 Task: Find connections with filter location Altenburg with filter topic #Recruitingwith filter profile language German with filter current company Trelleborg Group with filter school National Institute of Technology, Tiruchirappalli with filter industry Armed Forces with filter service category Telecommunications with filter keywords title School Counselor
Action: Mouse moved to (621, 82)
Screenshot: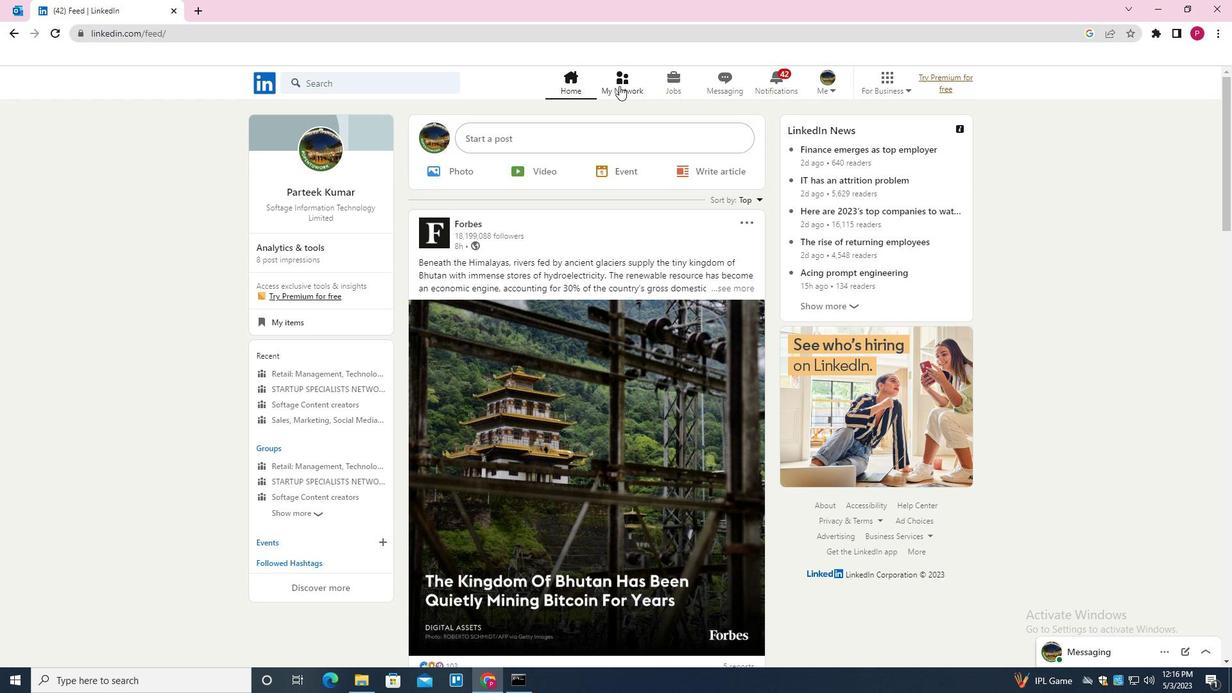 
Action: Mouse pressed left at (621, 82)
Screenshot: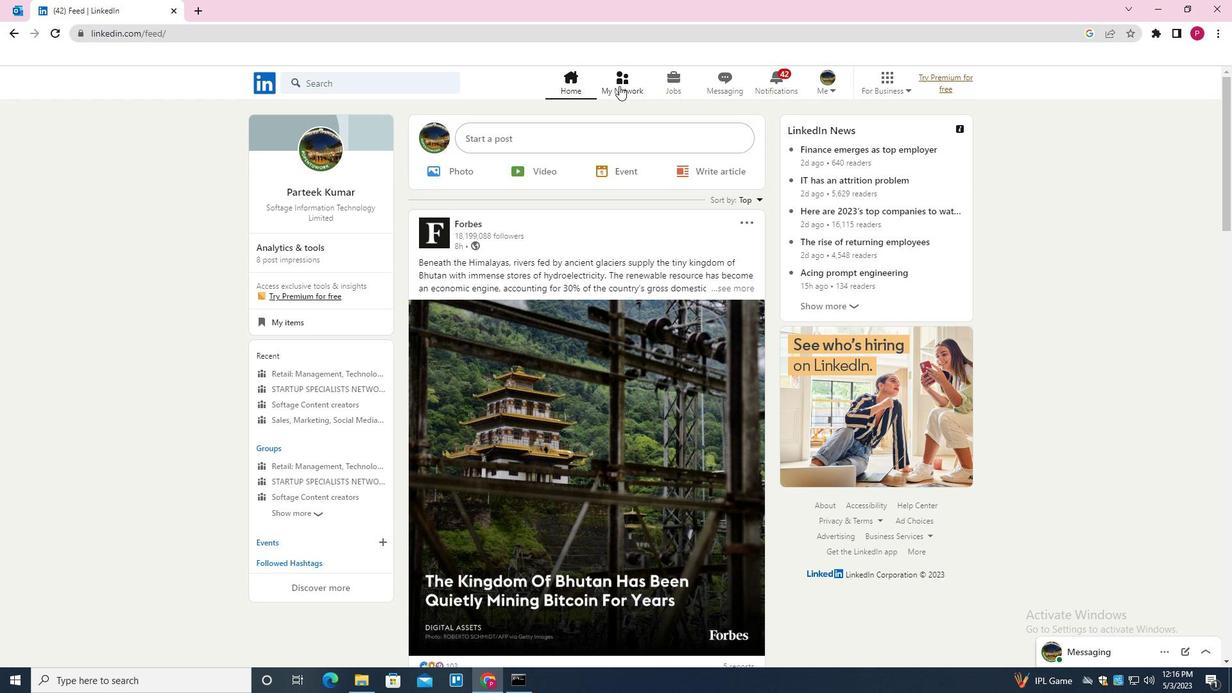 
Action: Mouse moved to (386, 158)
Screenshot: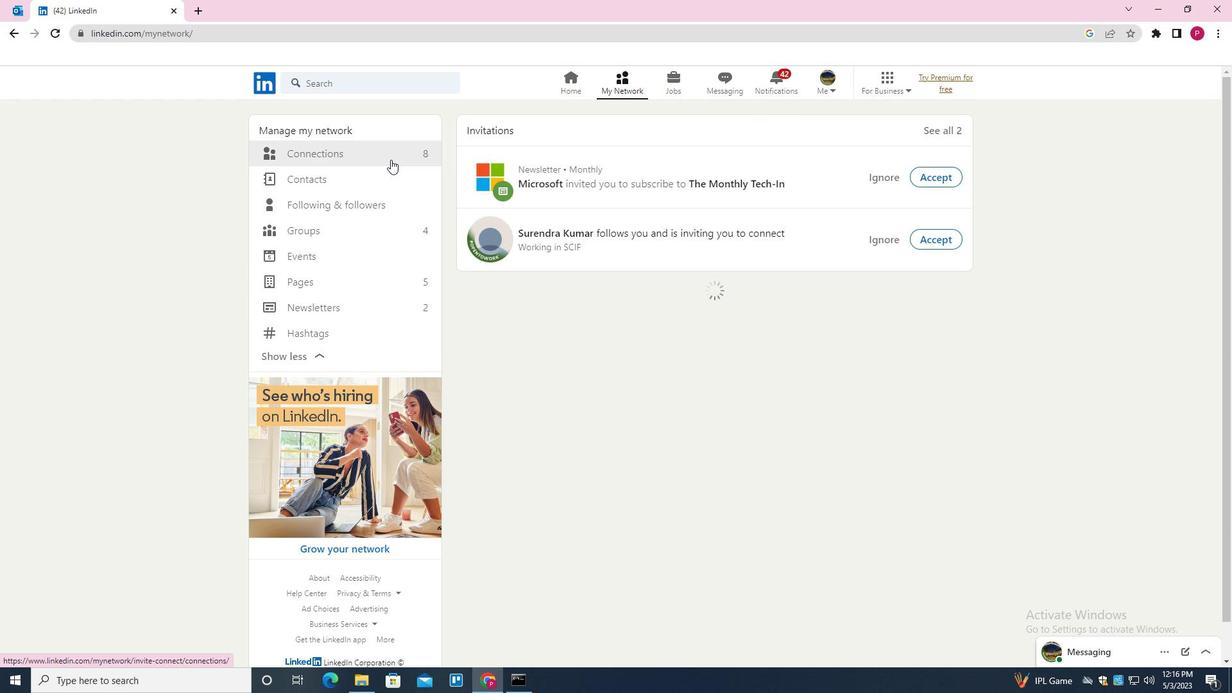 
Action: Mouse pressed left at (386, 158)
Screenshot: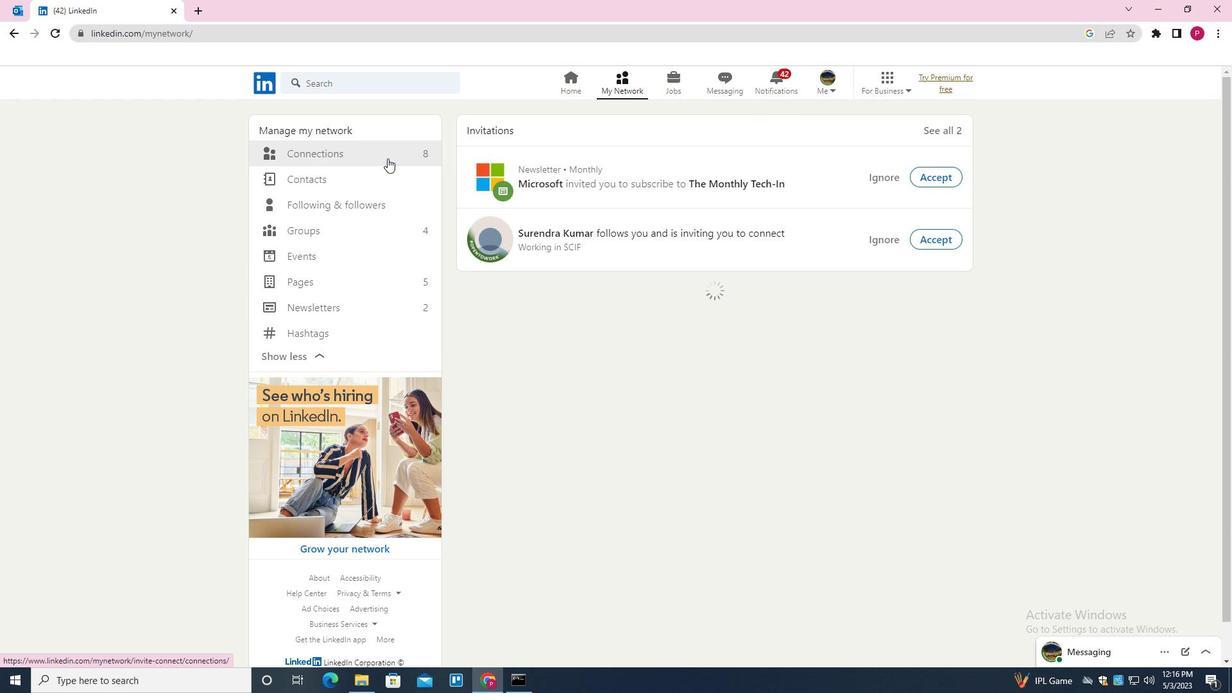 
Action: Mouse moved to (702, 151)
Screenshot: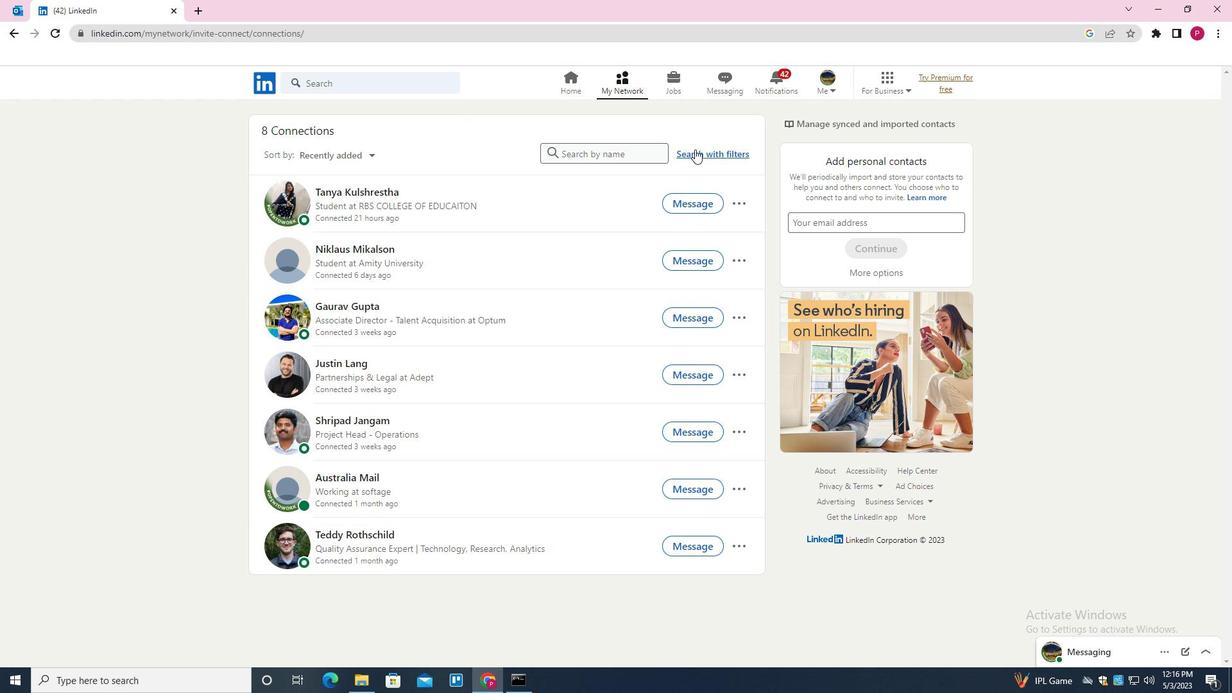 
Action: Mouse pressed left at (702, 151)
Screenshot: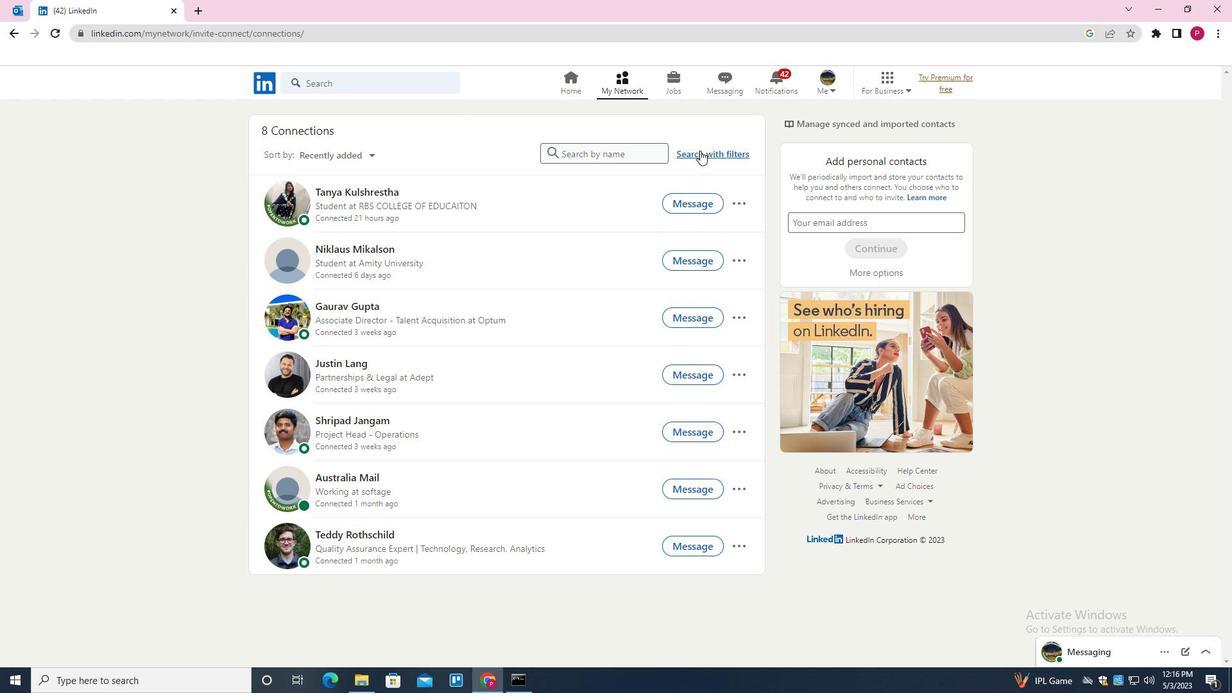 
Action: Mouse moved to (653, 115)
Screenshot: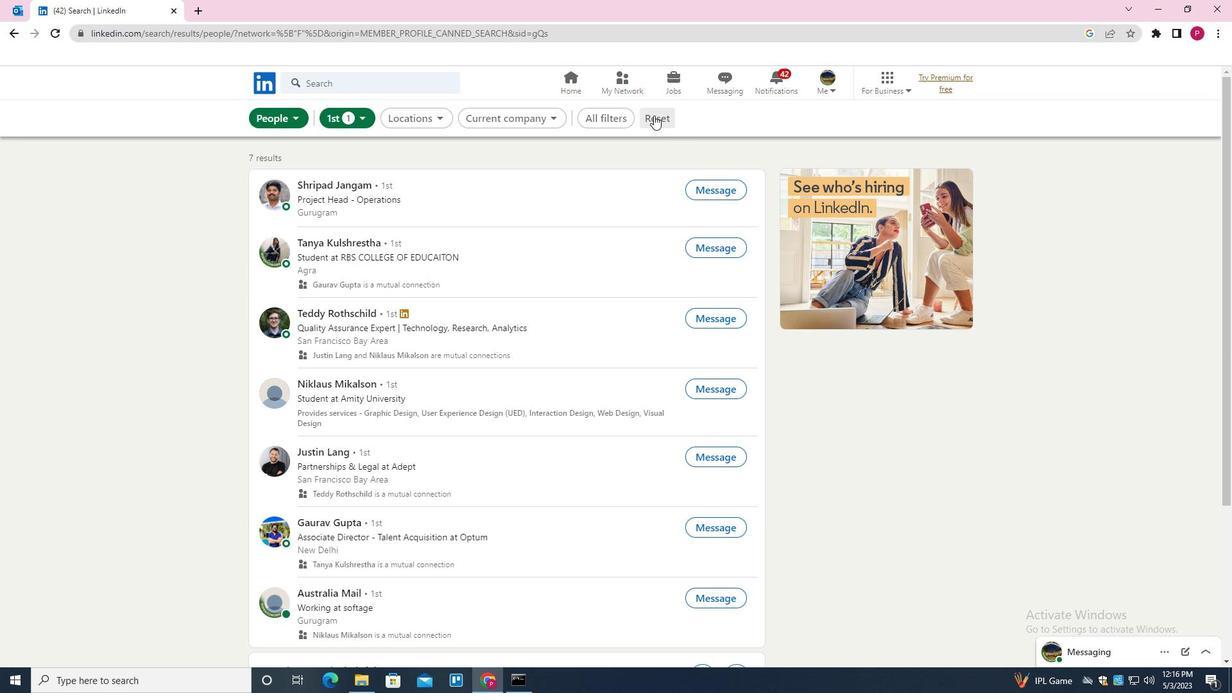 
Action: Mouse pressed left at (653, 115)
Screenshot: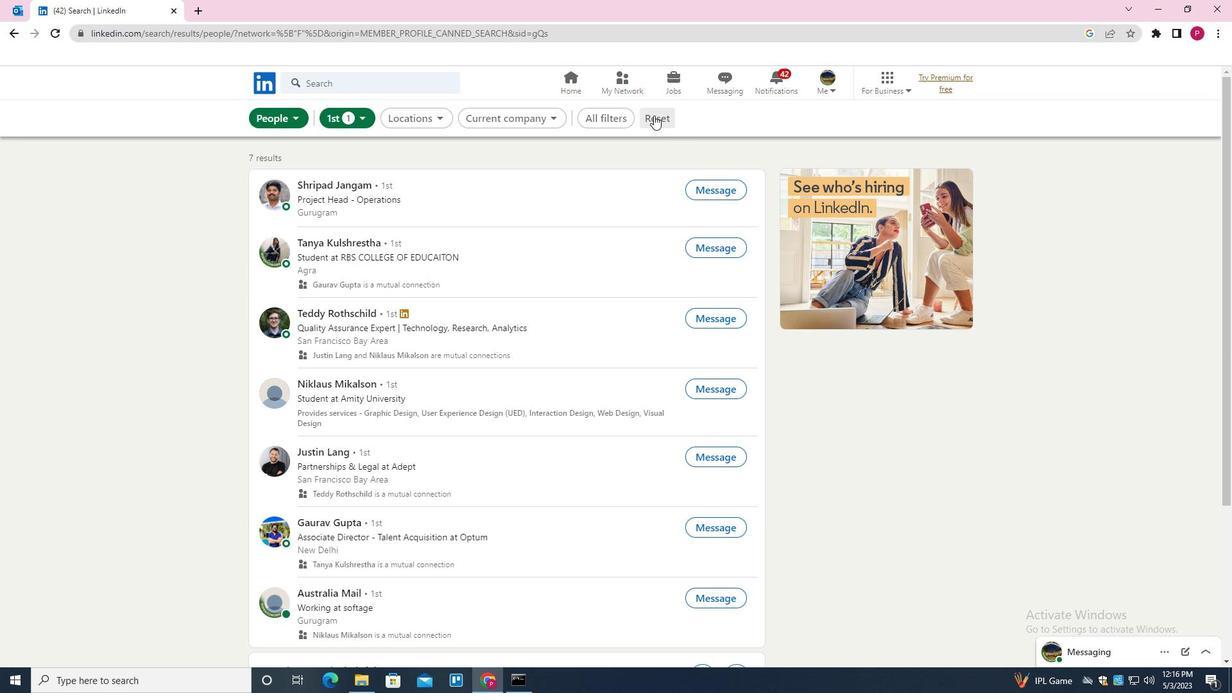 
Action: Mouse moved to (631, 117)
Screenshot: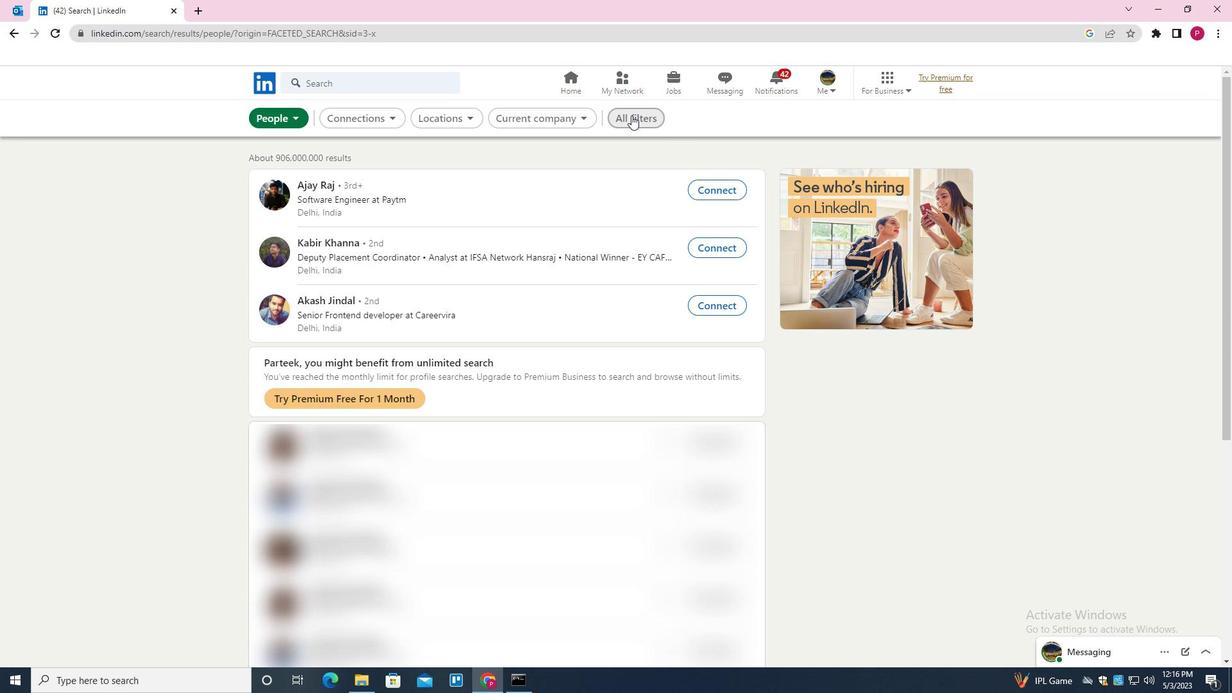 
Action: Mouse pressed left at (631, 117)
Screenshot: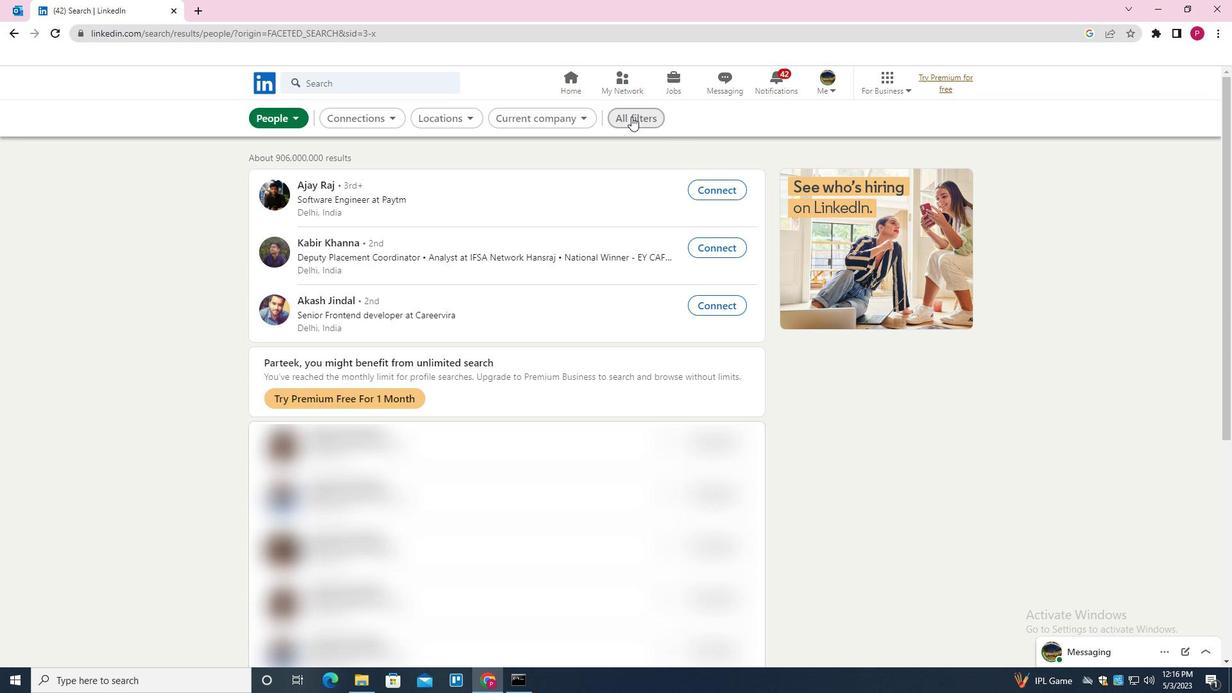 
Action: Mouse moved to (951, 287)
Screenshot: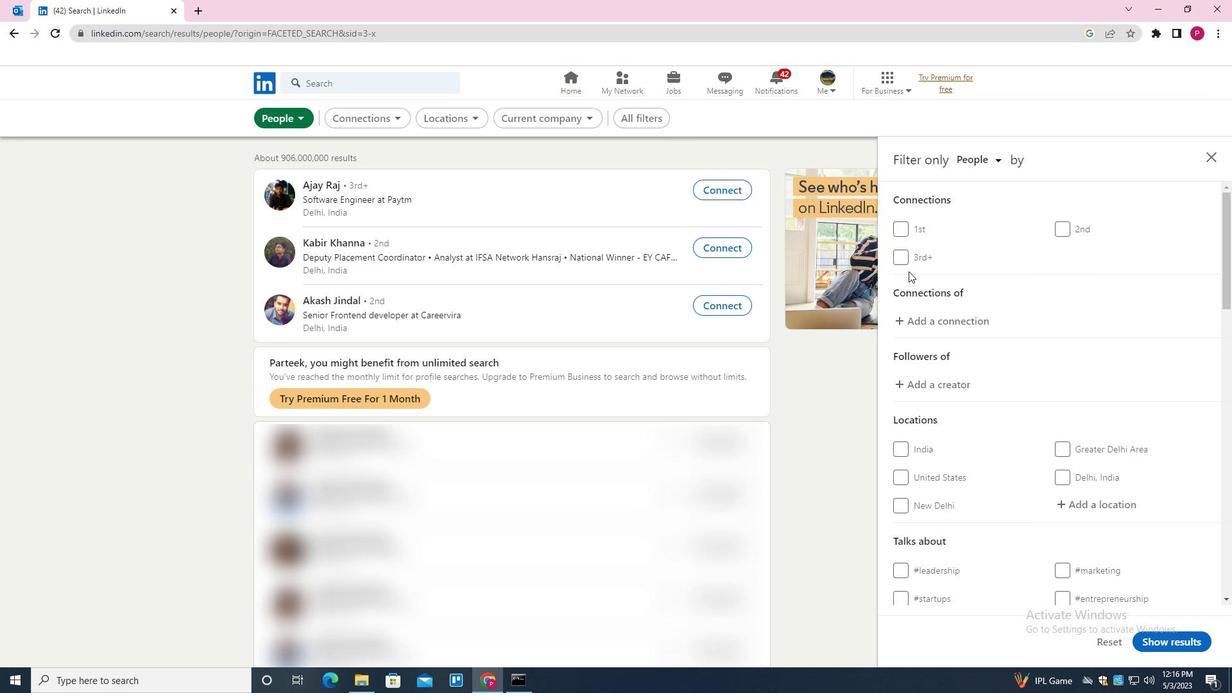 
Action: Mouse scrolled (951, 286) with delta (0, 0)
Screenshot: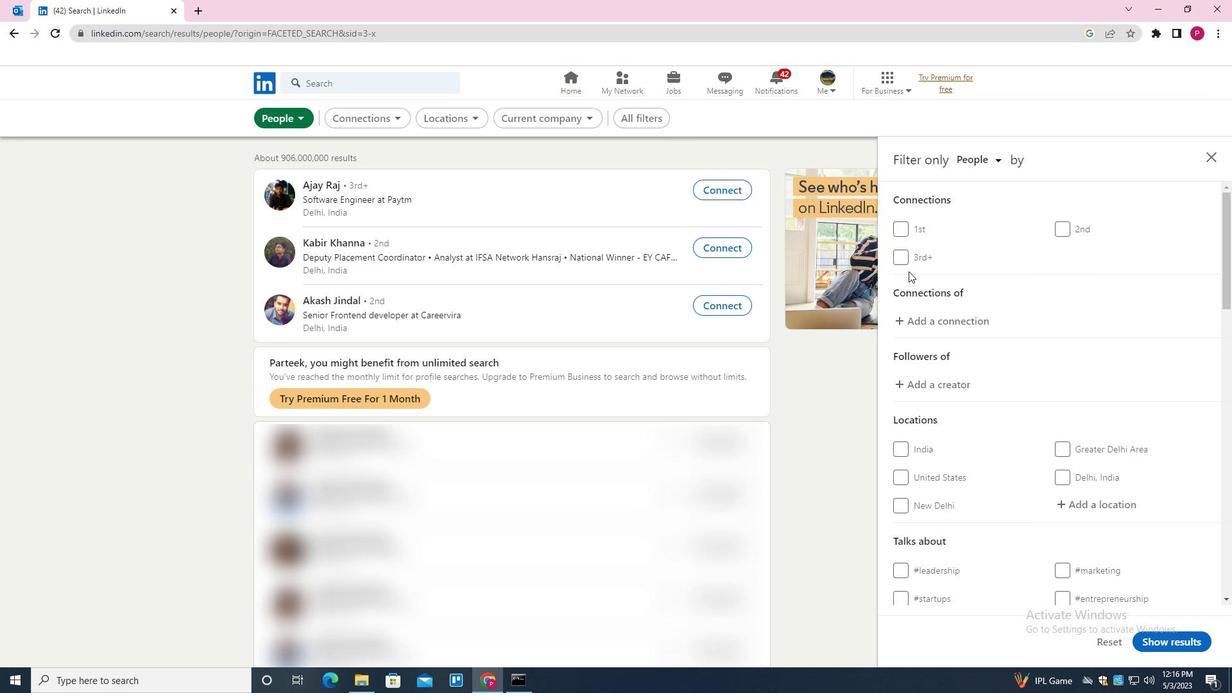 
Action: Mouse moved to (953, 289)
Screenshot: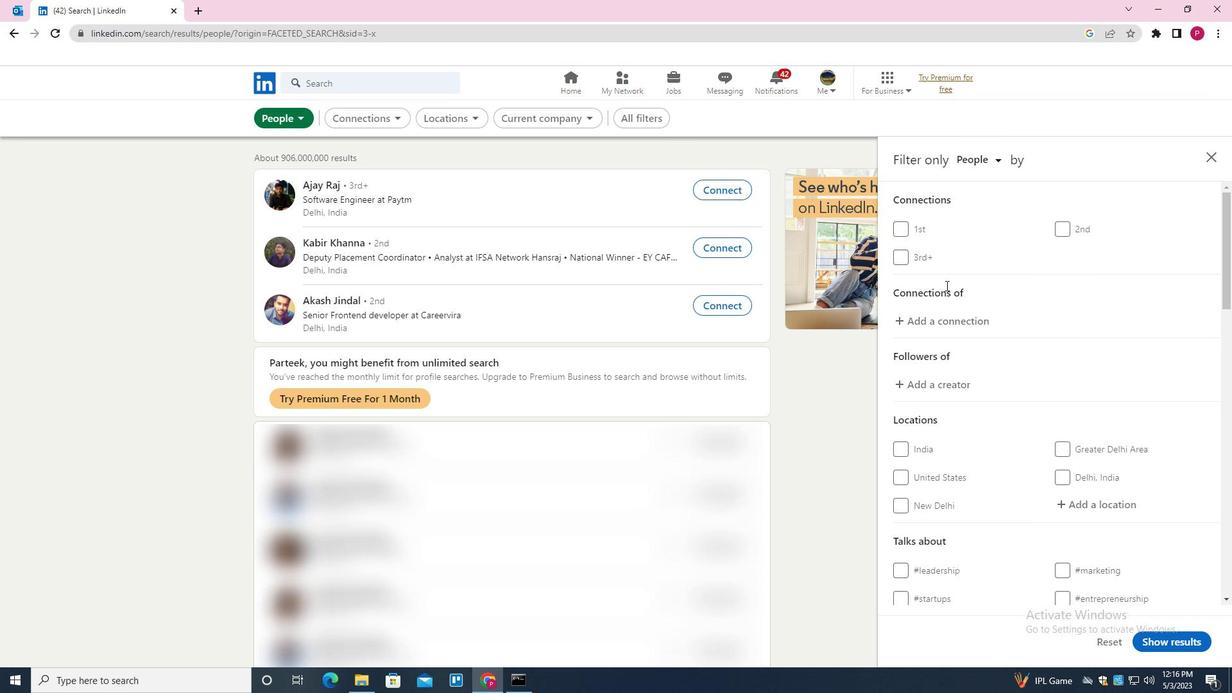 
Action: Mouse scrolled (953, 288) with delta (0, 0)
Screenshot: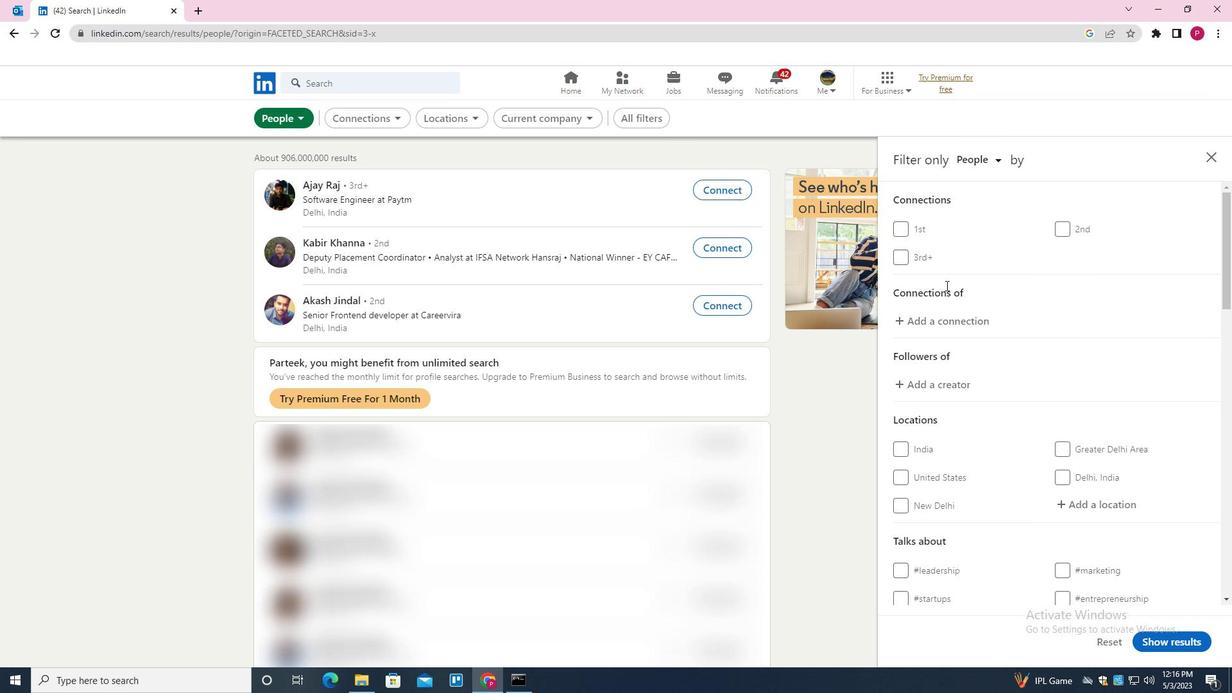 
Action: Mouse moved to (1119, 370)
Screenshot: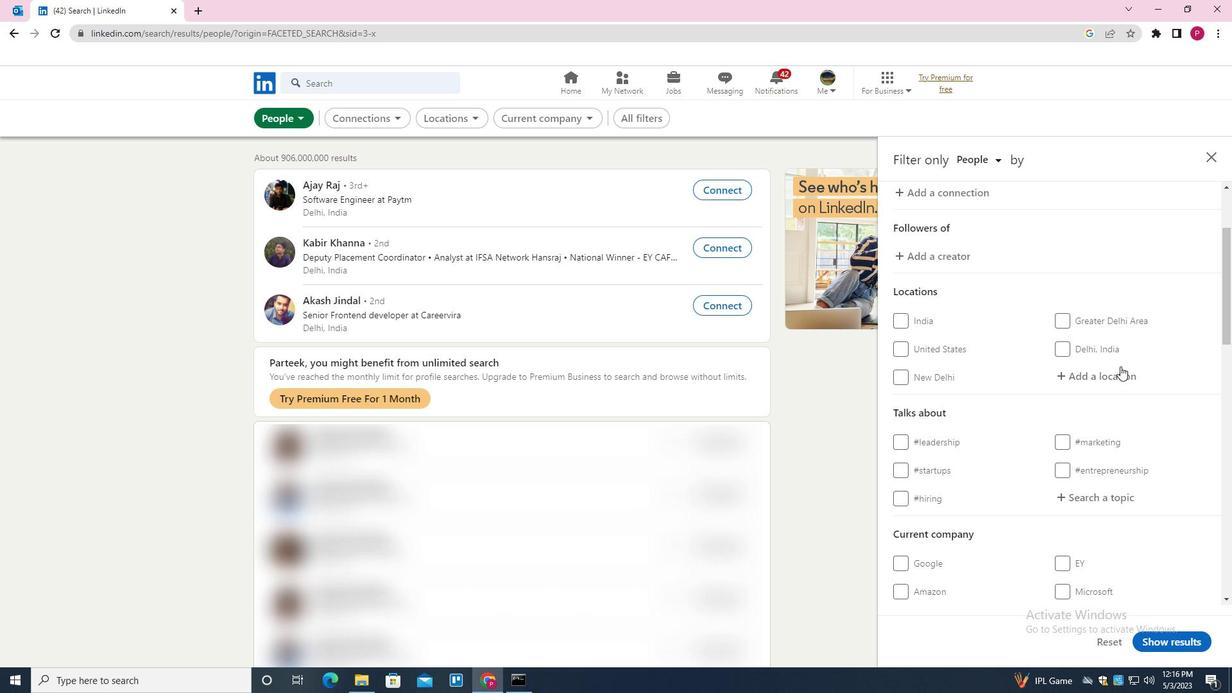 
Action: Mouse pressed left at (1119, 370)
Screenshot: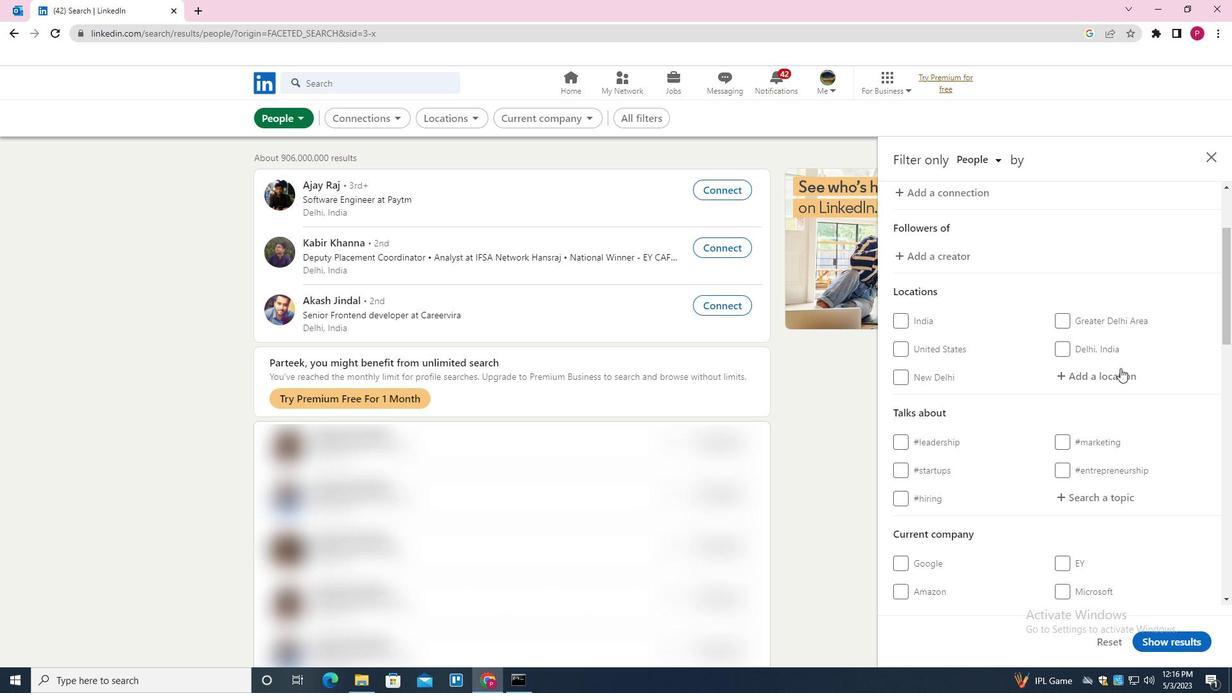 
Action: Key pressed <Key.shift>ALTENBERG<Key.down><Key.enter>
Screenshot: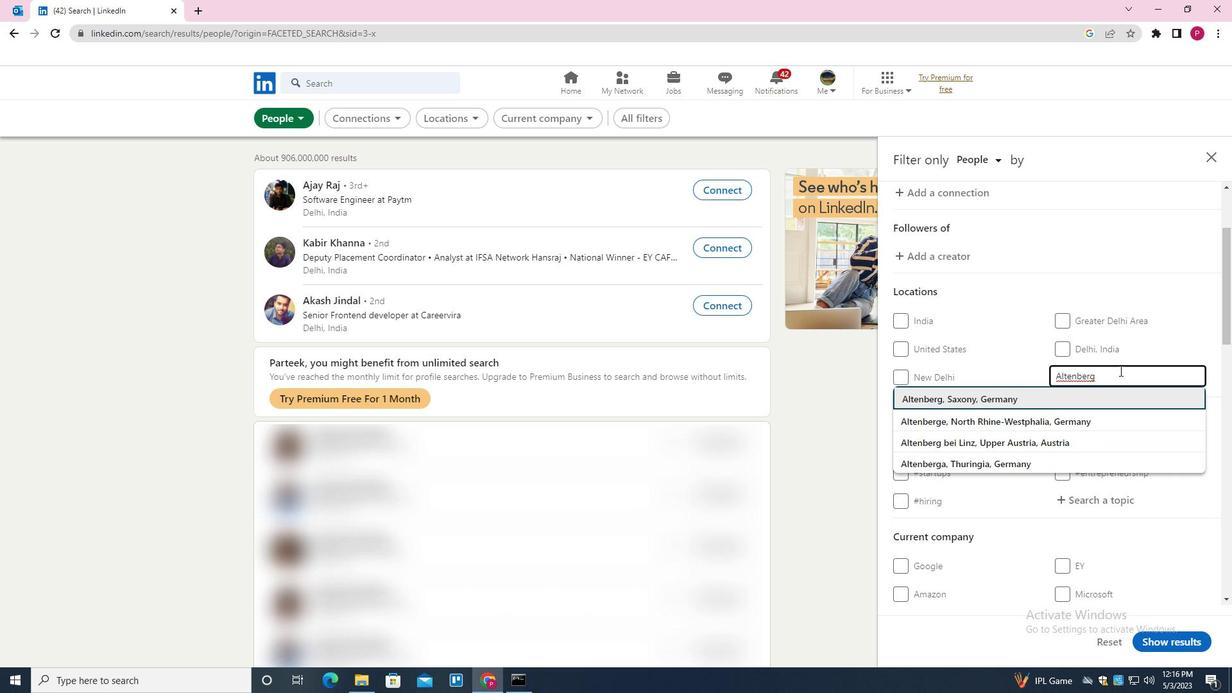
Action: Mouse moved to (1056, 360)
Screenshot: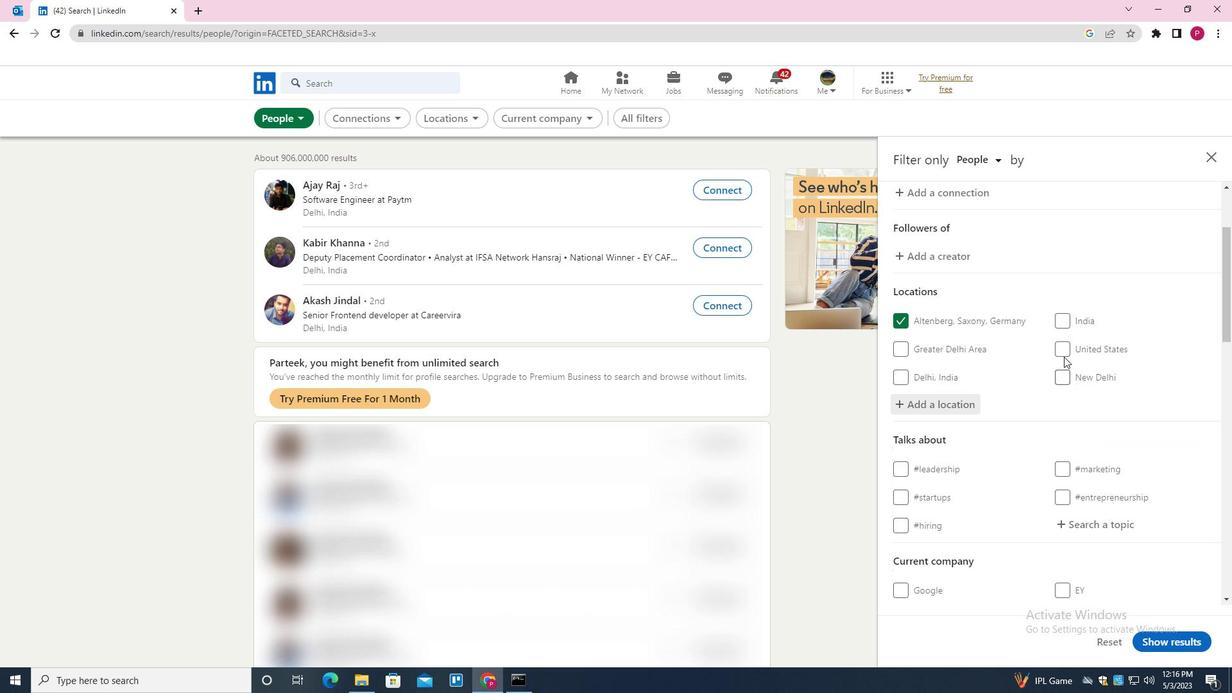 
Action: Mouse scrolled (1056, 359) with delta (0, 0)
Screenshot: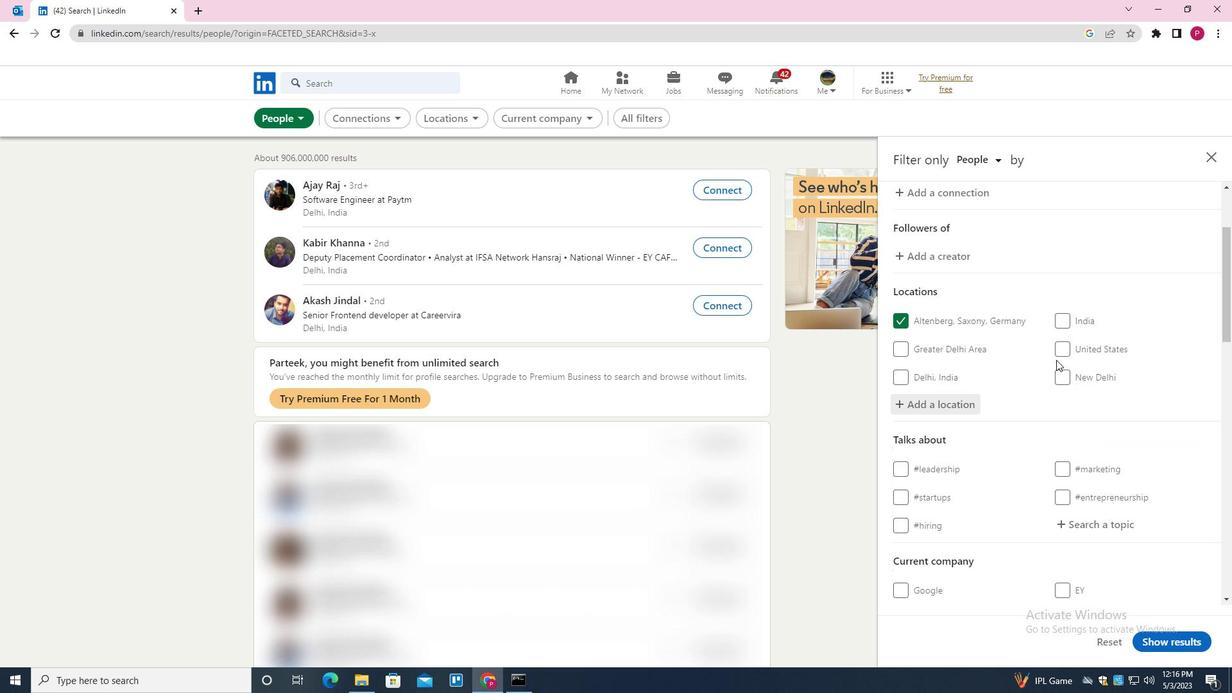 
Action: Mouse scrolled (1056, 359) with delta (0, 0)
Screenshot: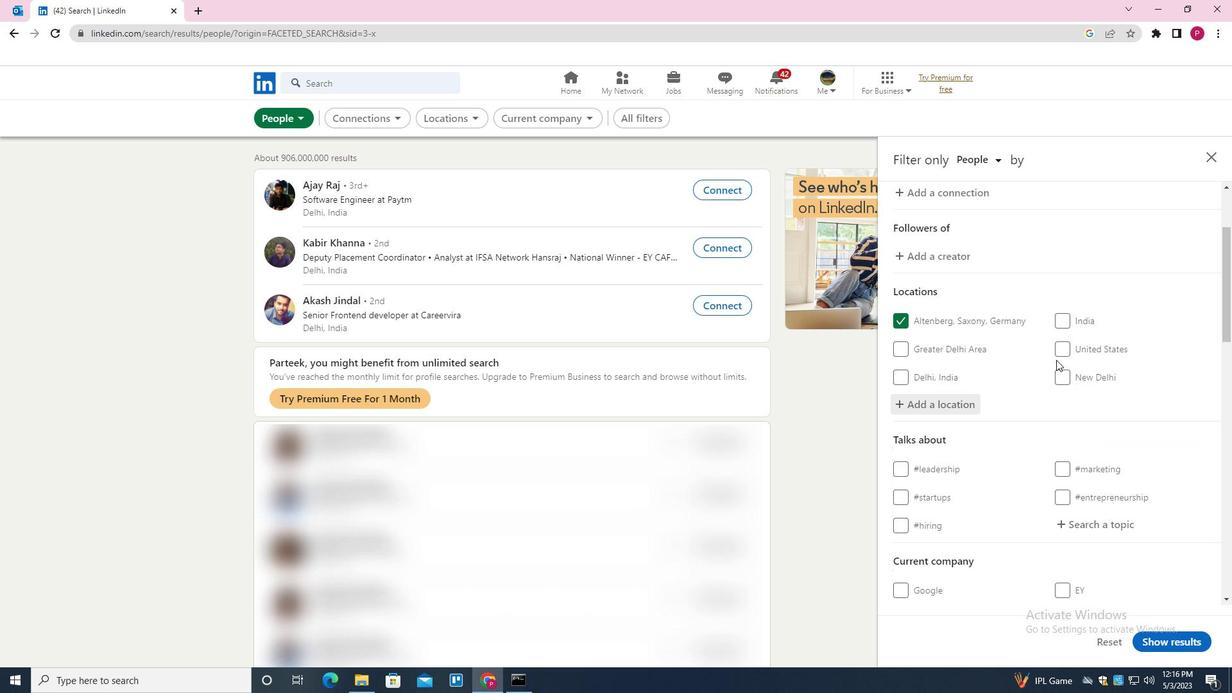 
Action: Mouse scrolled (1056, 359) with delta (0, 0)
Screenshot: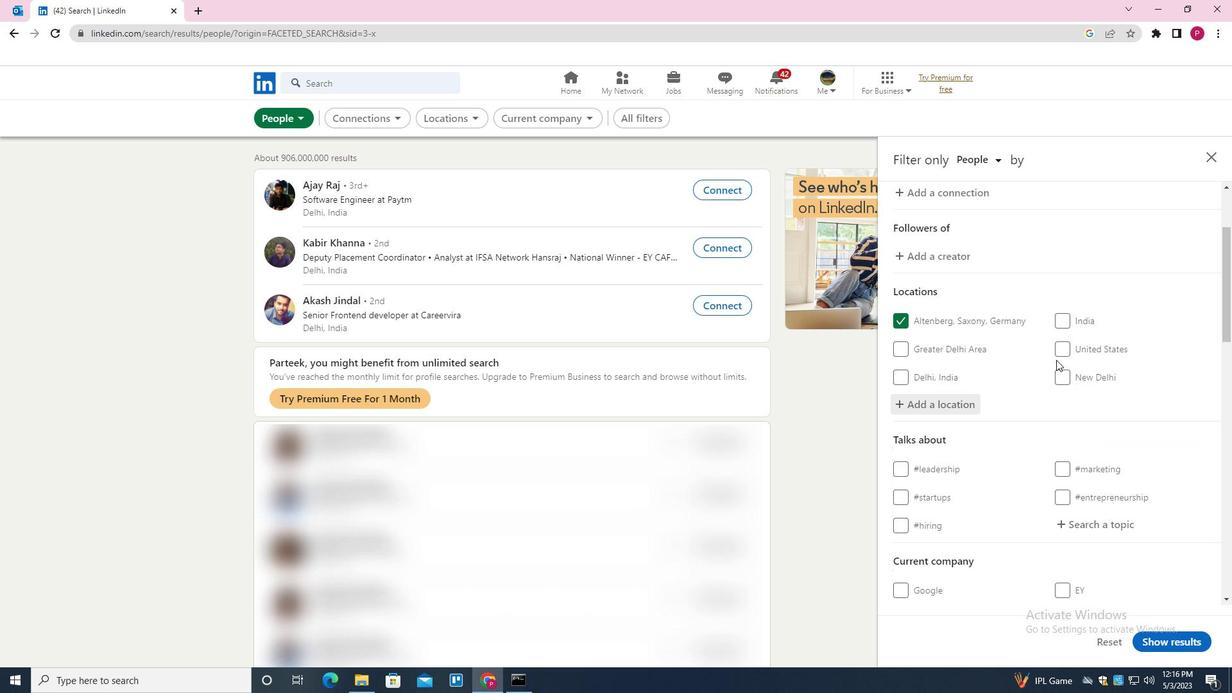 
Action: Mouse moved to (1083, 331)
Screenshot: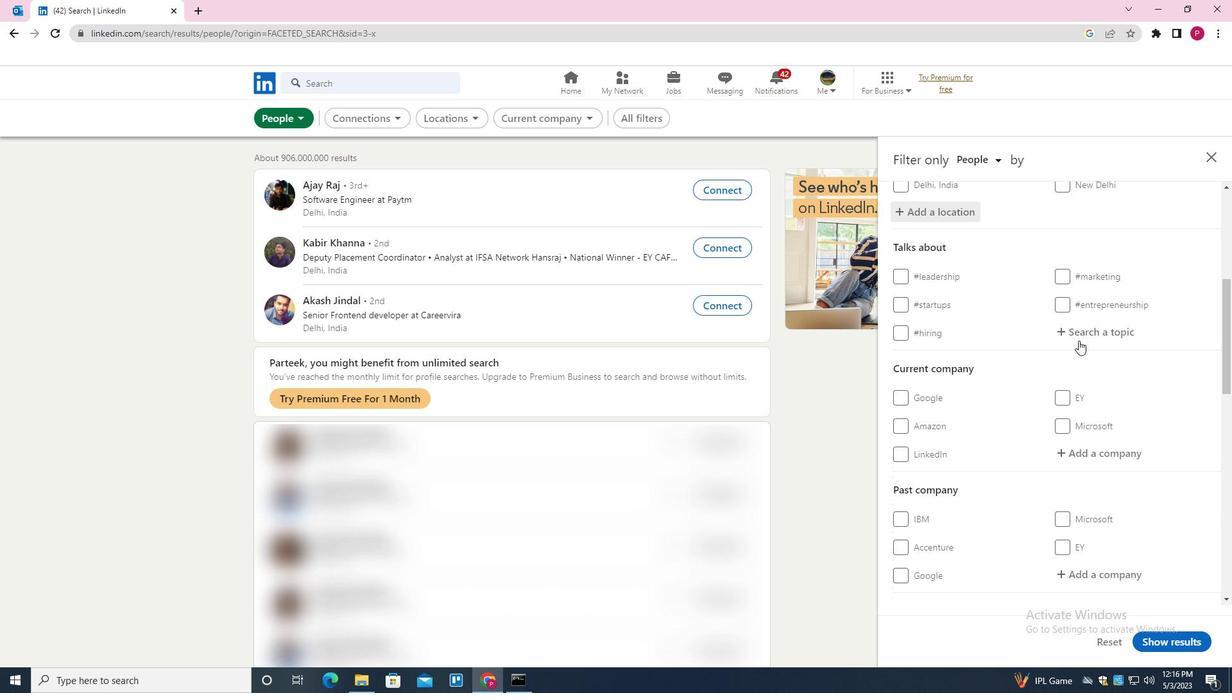 
Action: Mouse pressed left at (1083, 331)
Screenshot: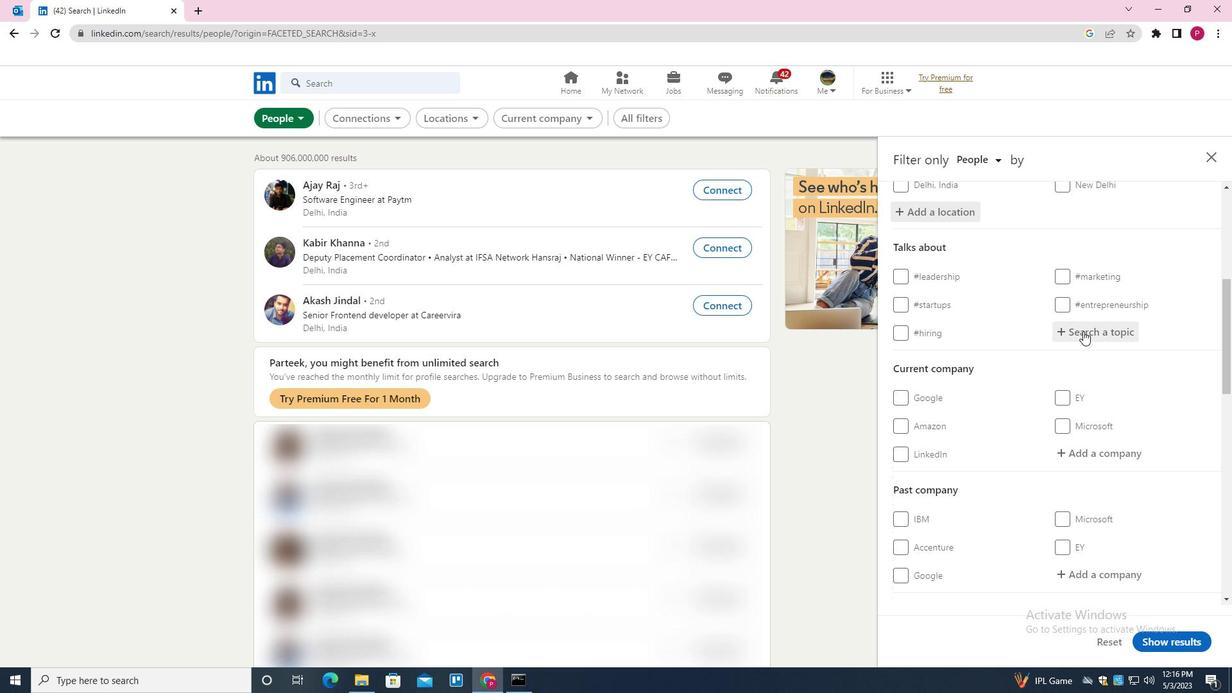 
Action: Key pressed RECRUI<Key.down><Key.down><Key.enter>
Screenshot: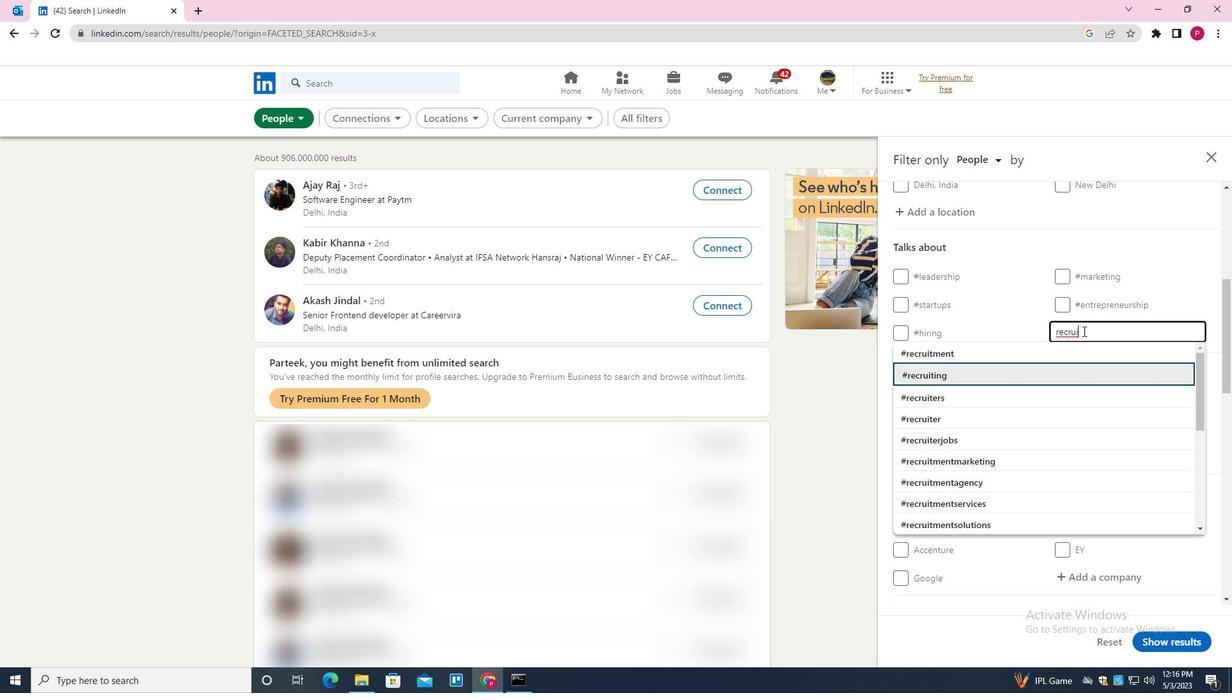 
Action: Mouse moved to (1025, 306)
Screenshot: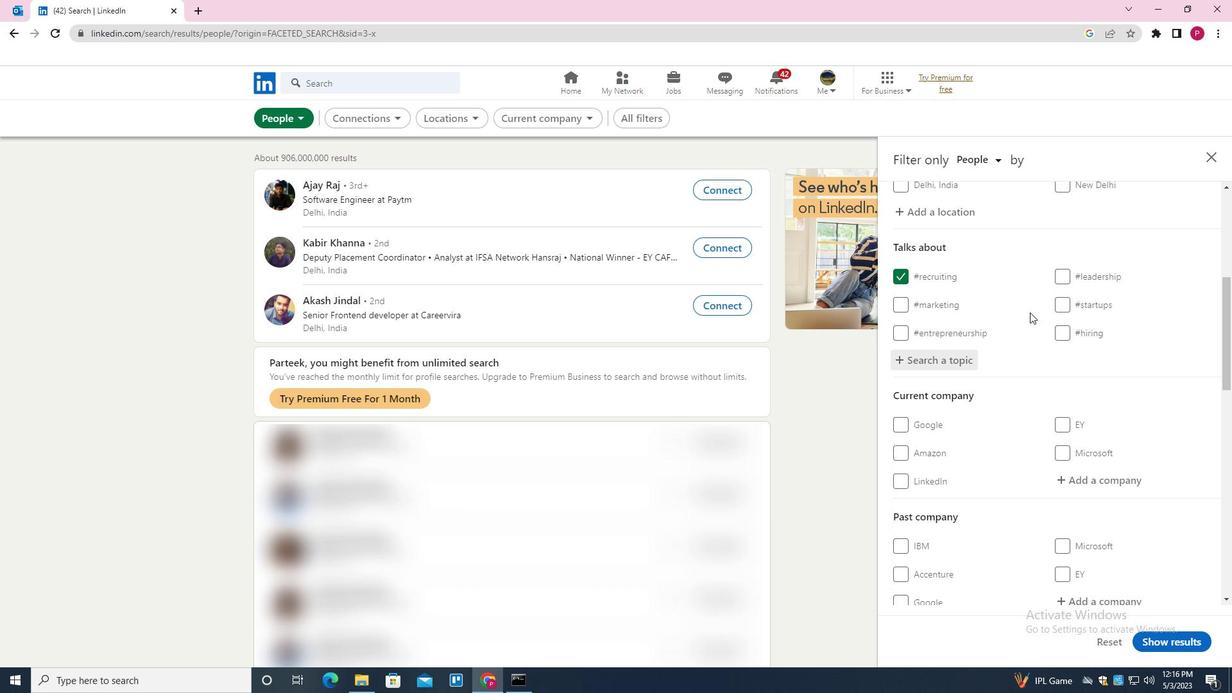 
Action: Mouse scrolled (1025, 306) with delta (0, 0)
Screenshot: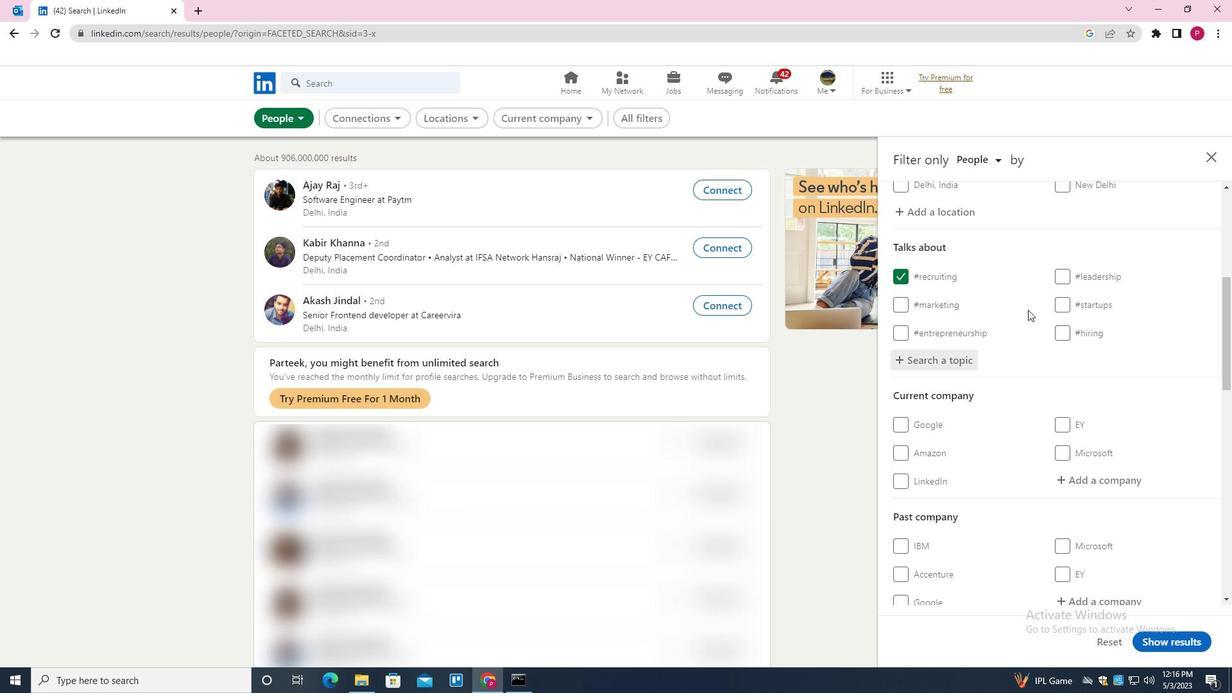 
Action: Mouse scrolled (1025, 306) with delta (0, 0)
Screenshot: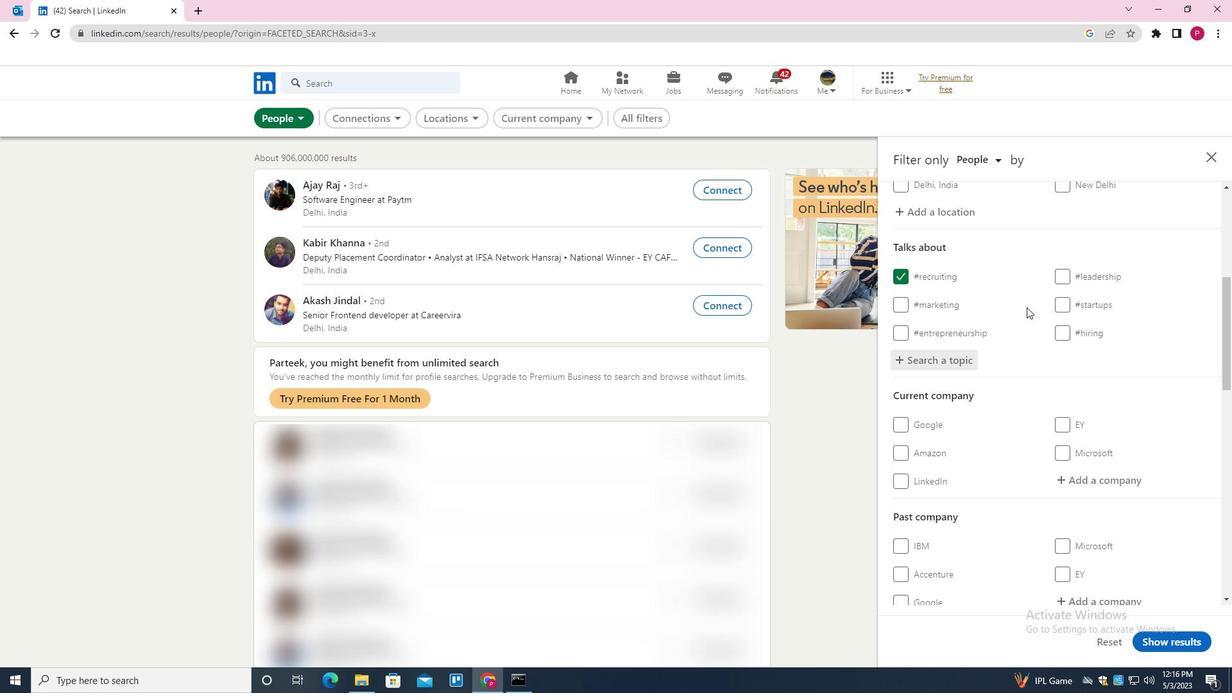 
Action: Mouse scrolled (1025, 306) with delta (0, 0)
Screenshot: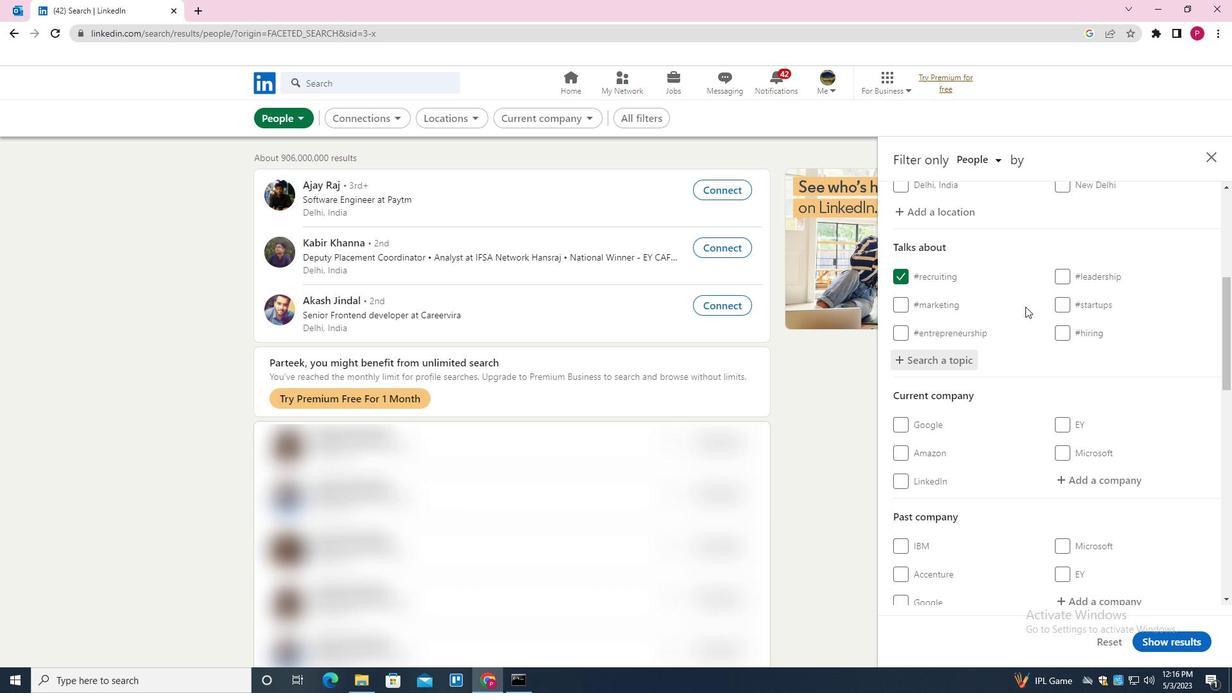 
Action: Mouse scrolled (1025, 306) with delta (0, 0)
Screenshot: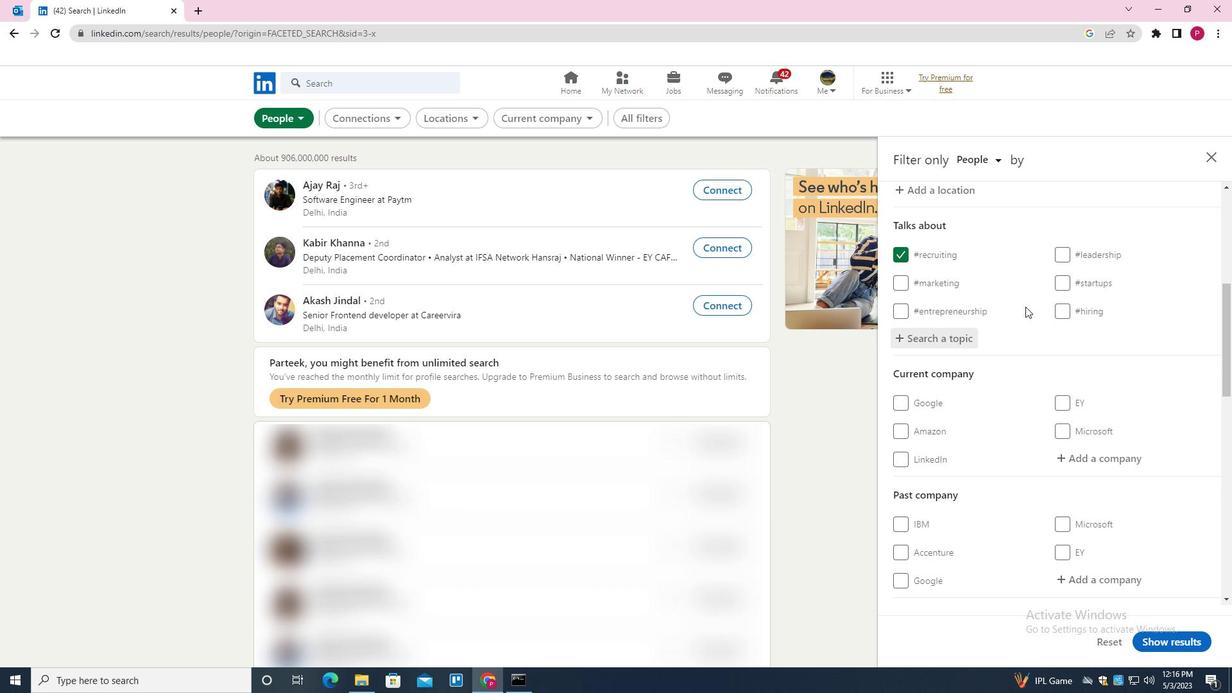 
Action: Mouse scrolled (1025, 306) with delta (0, 0)
Screenshot: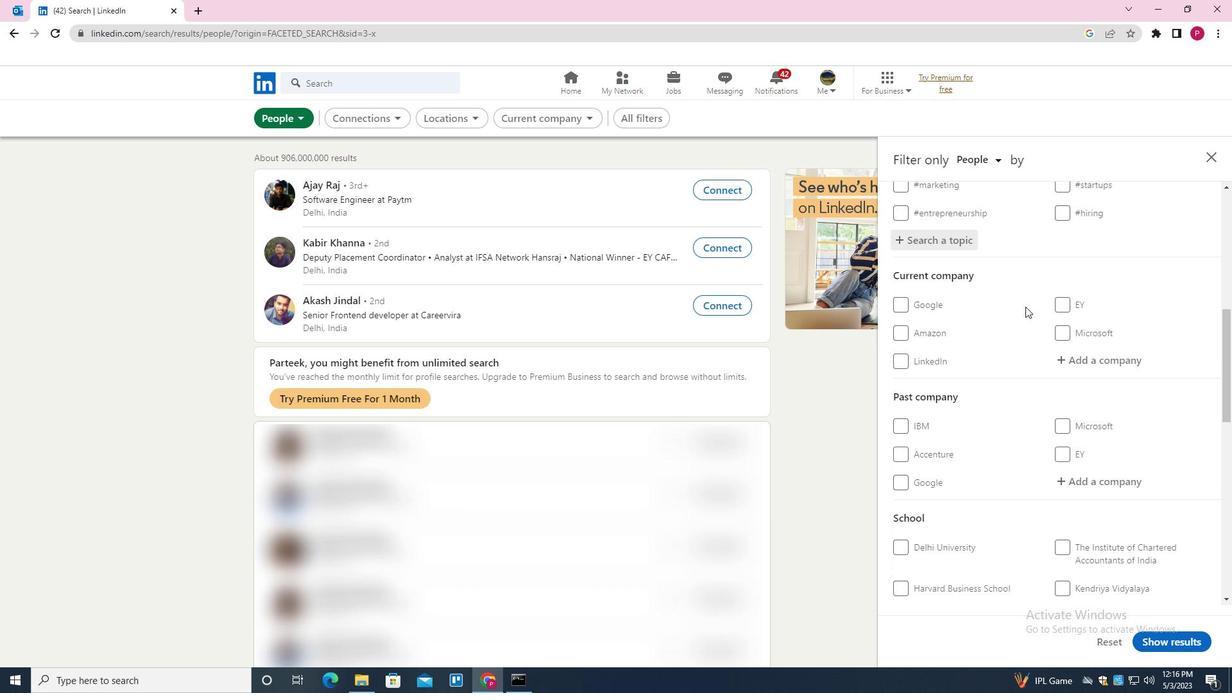 
Action: Mouse moved to (997, 300)
Screenshot: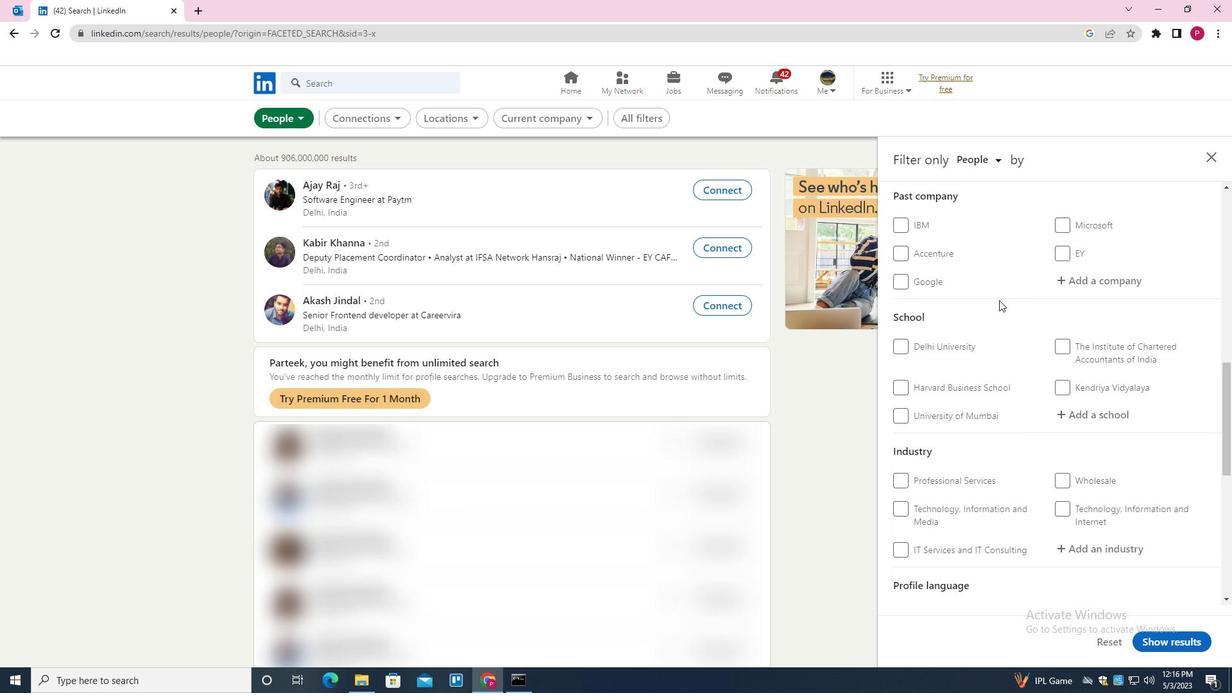 
Action: Mouse scrolled (997, 300) with delta (0, 0)
Screenshot: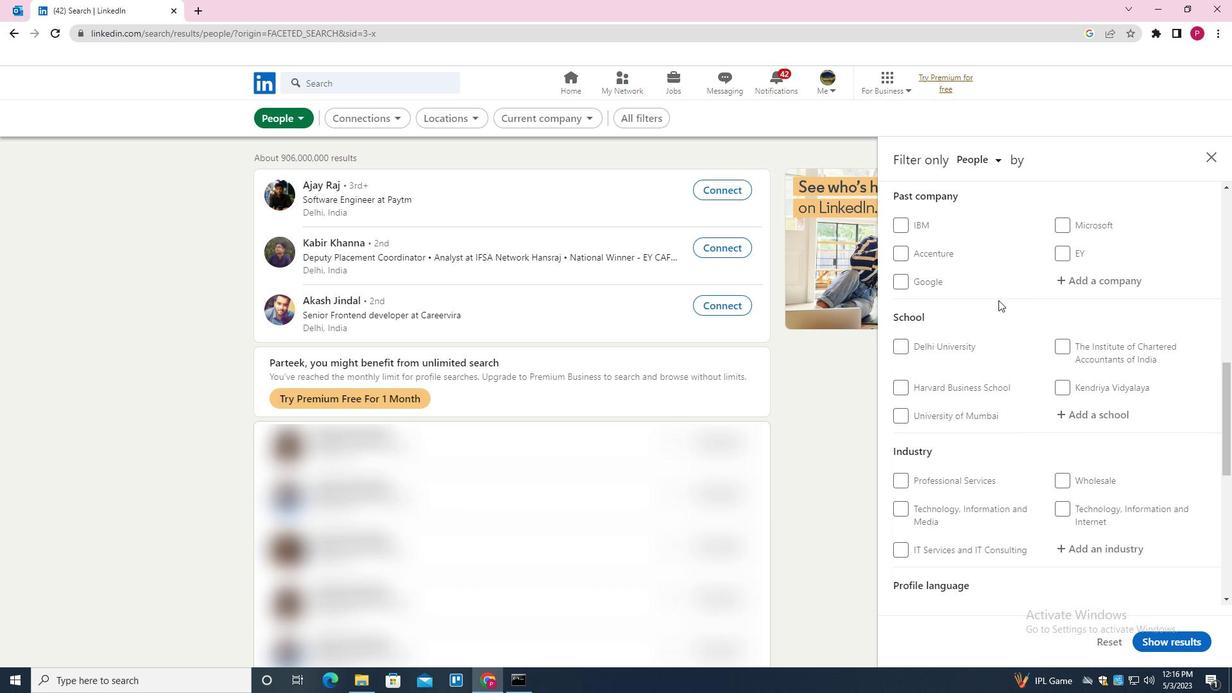 
Action: Mouse moved to (997, 301)
Screenshot: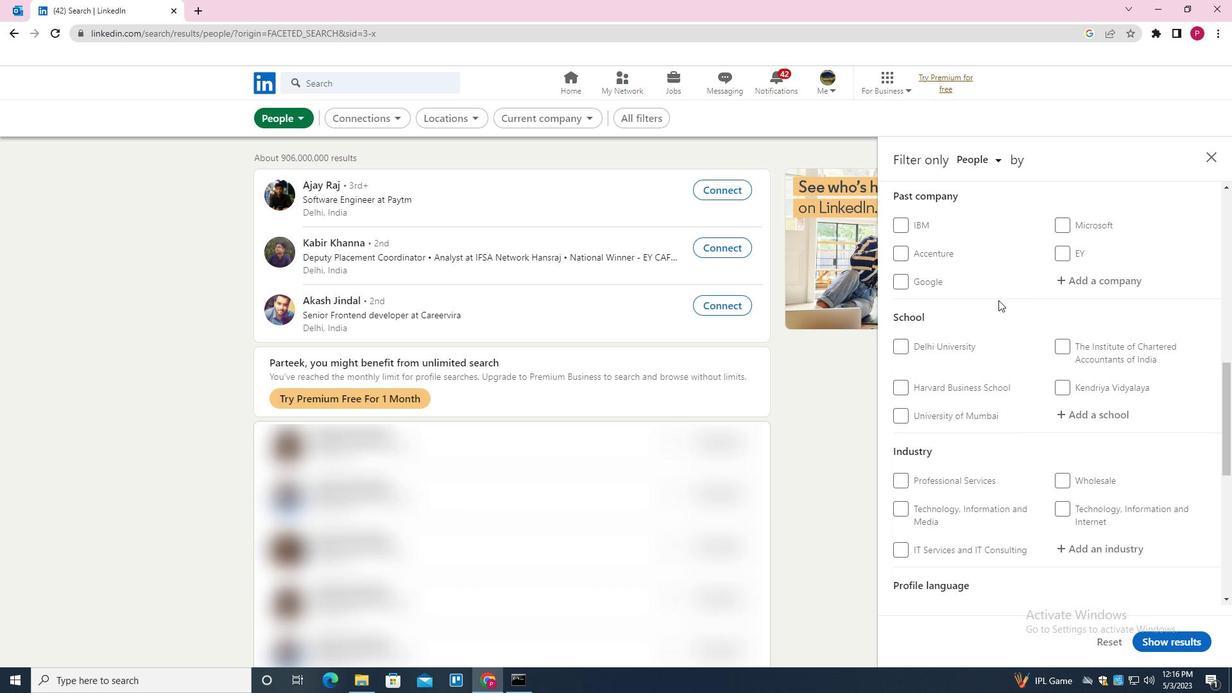 
Action: Mouse scrolled (997, 300) with delta (0, 0)
Screenshot: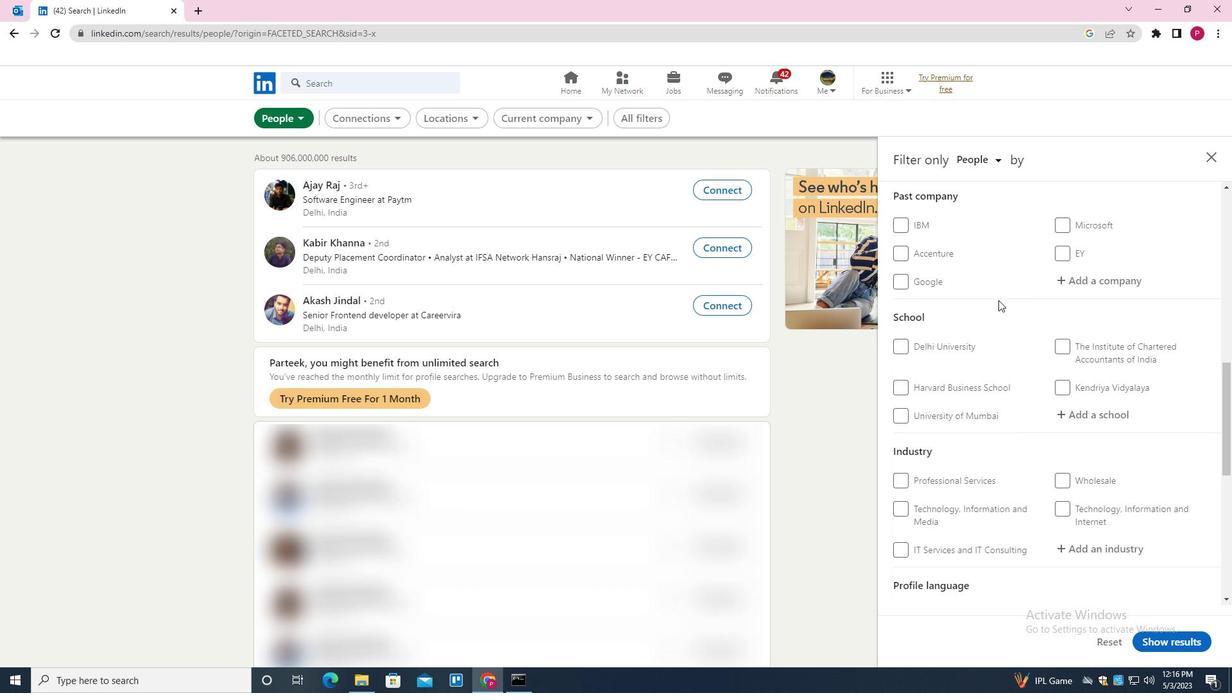 
Action: Mouse moved to (997, 301)
Screenshot: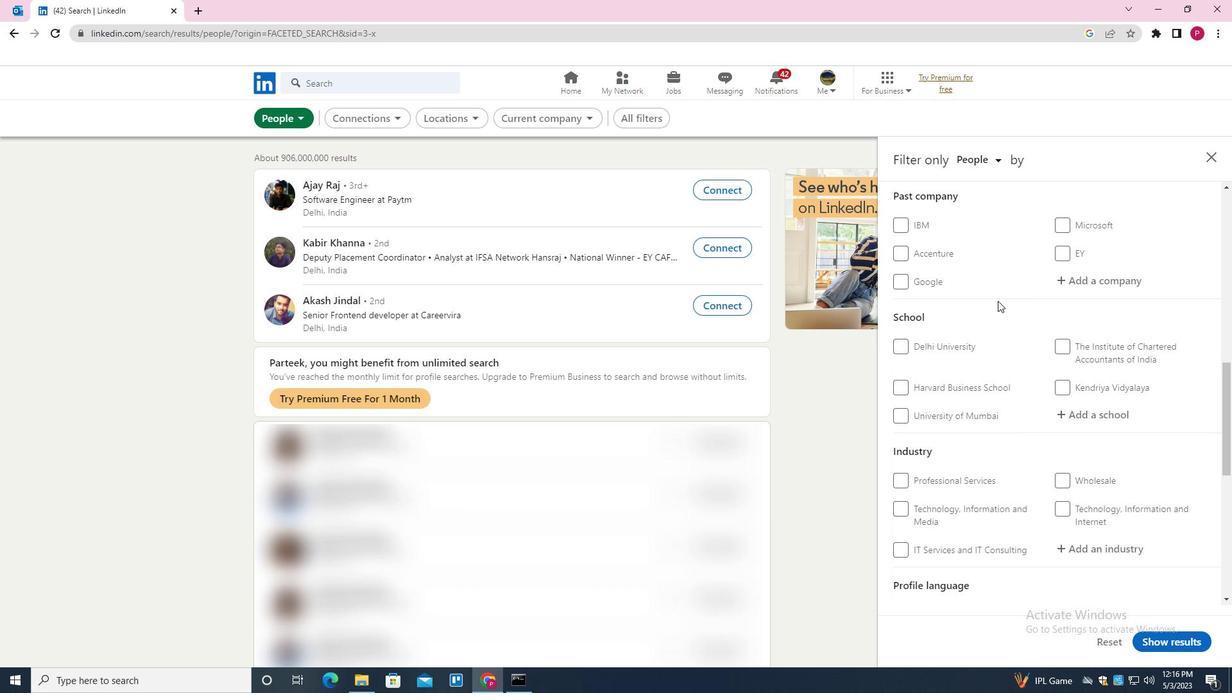 
Action: Mouse scrolled (997, 300) with delta (0, 0)
Screenshot: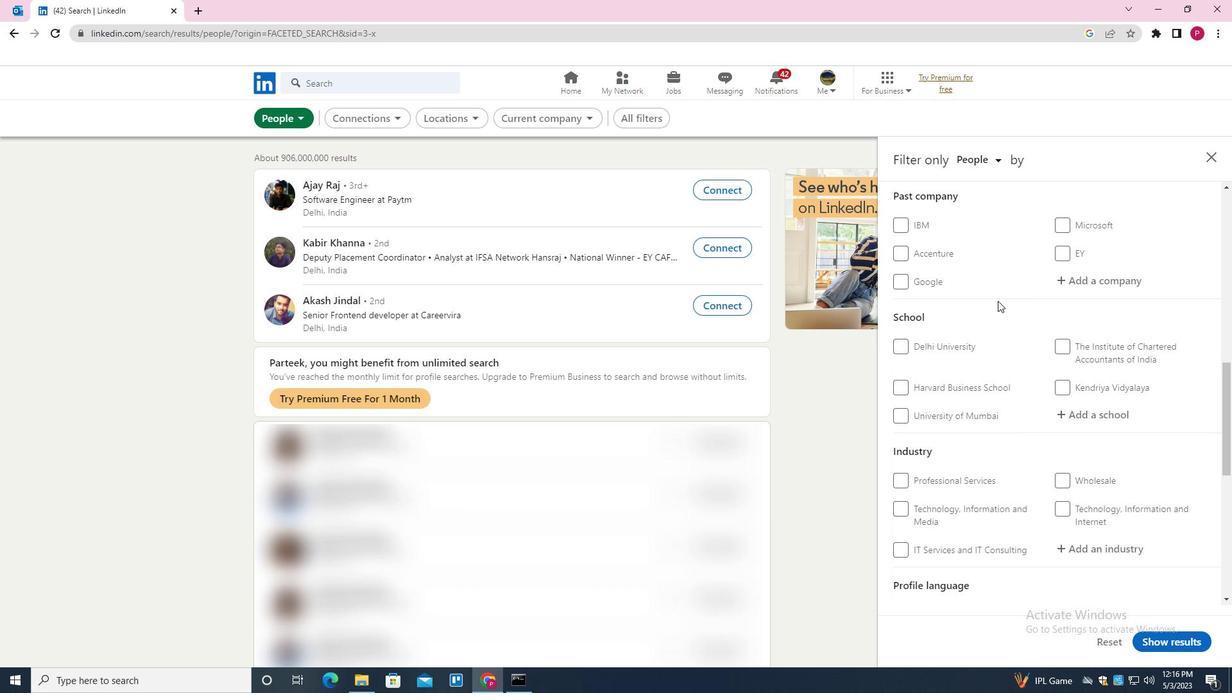 
Action: Mouse moved to (997, 304)
Screenshot: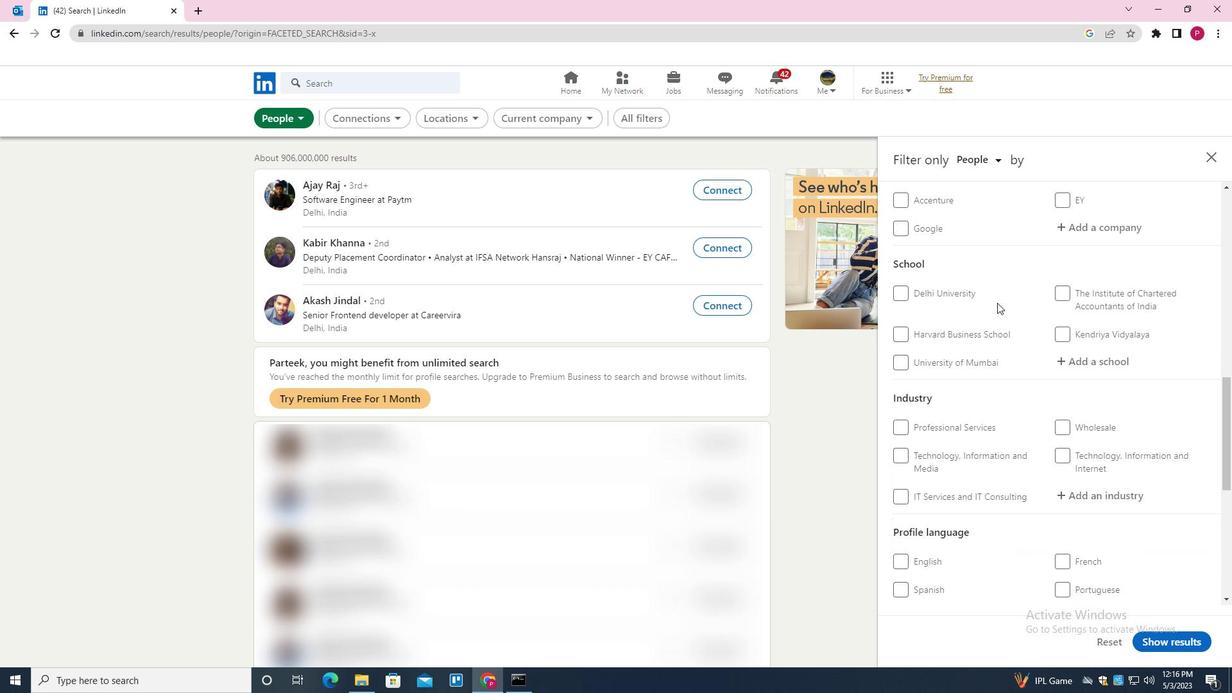 
Action: Mouse scrolled (997, 303) with delta (0, 0)
Screenshot: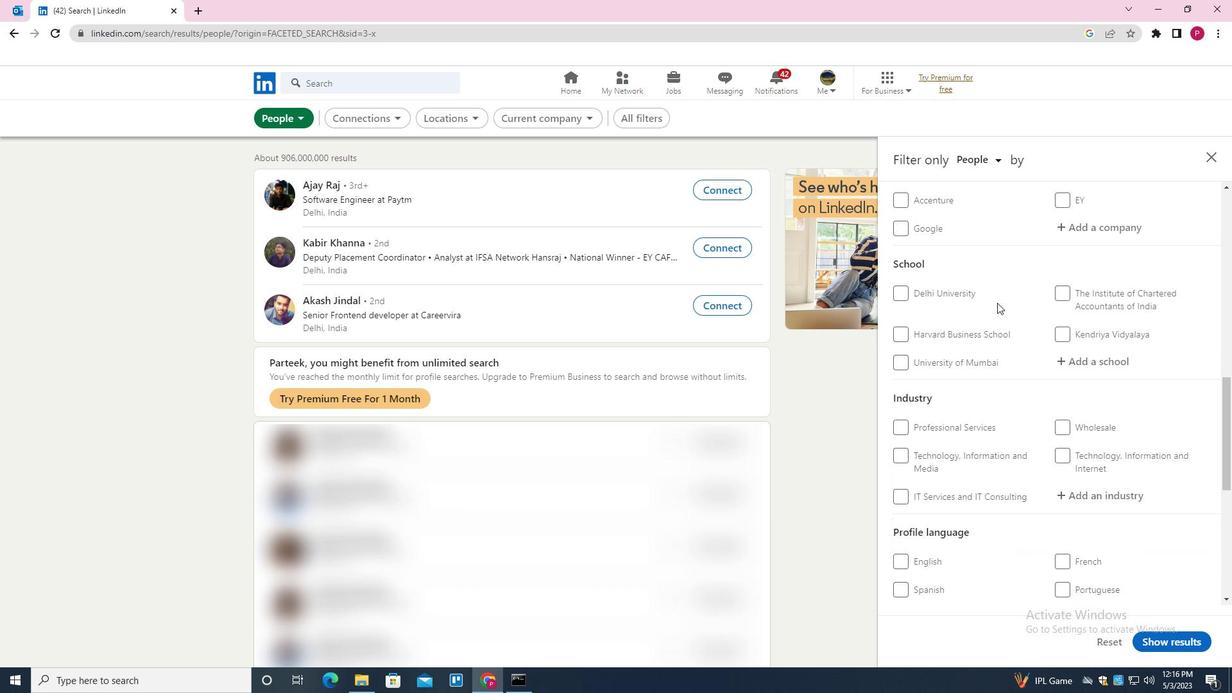 
Action: Mouse moved to (997, 308)
Screenshot: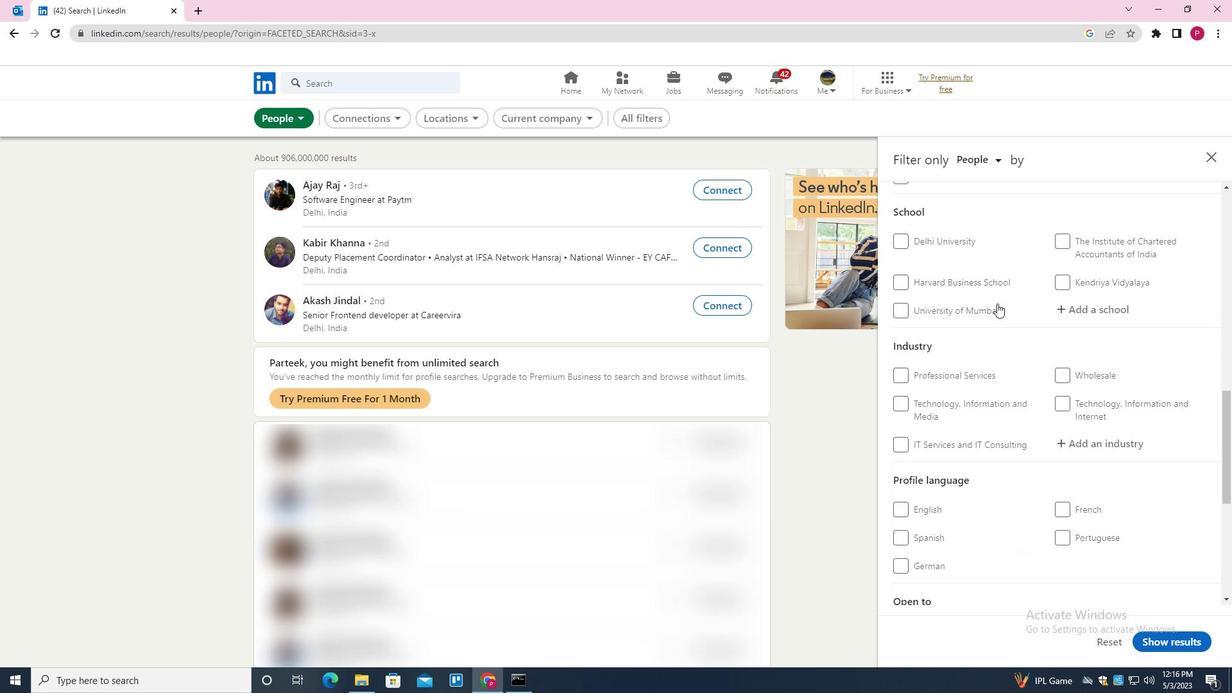 
Action: Mouse scrolled (997, 307) with delta (0, 0)
Screenshot: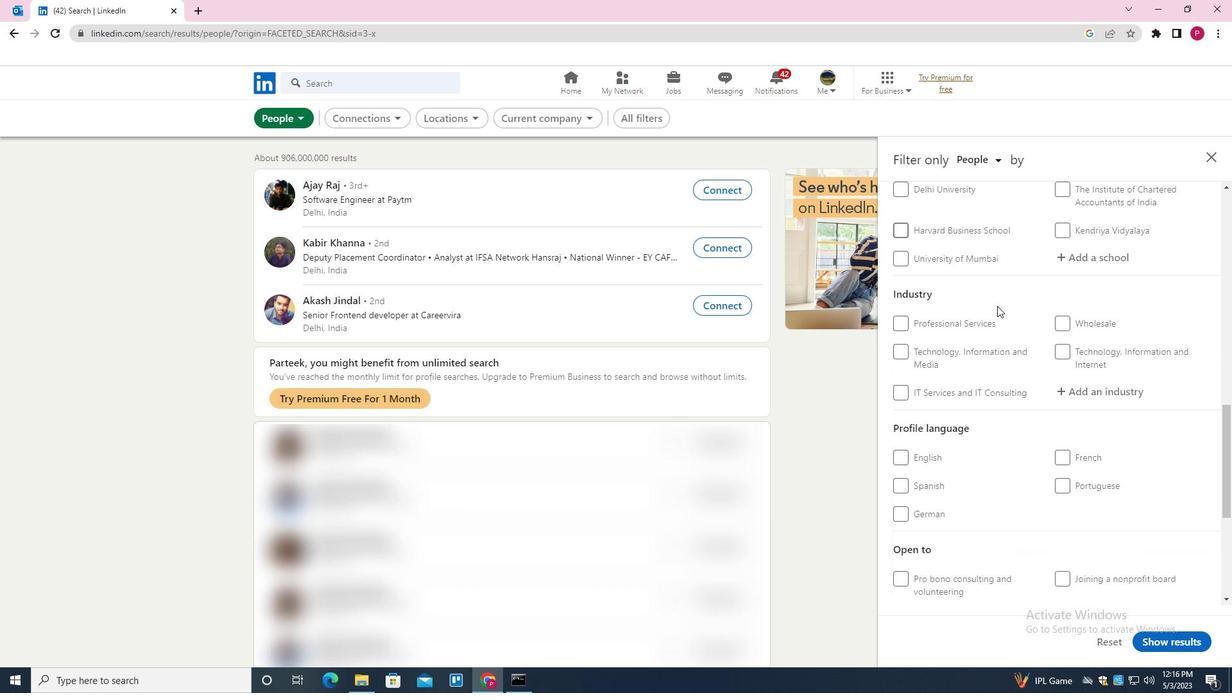 
Action: Mouse moved to (936, 347)
Screenshot: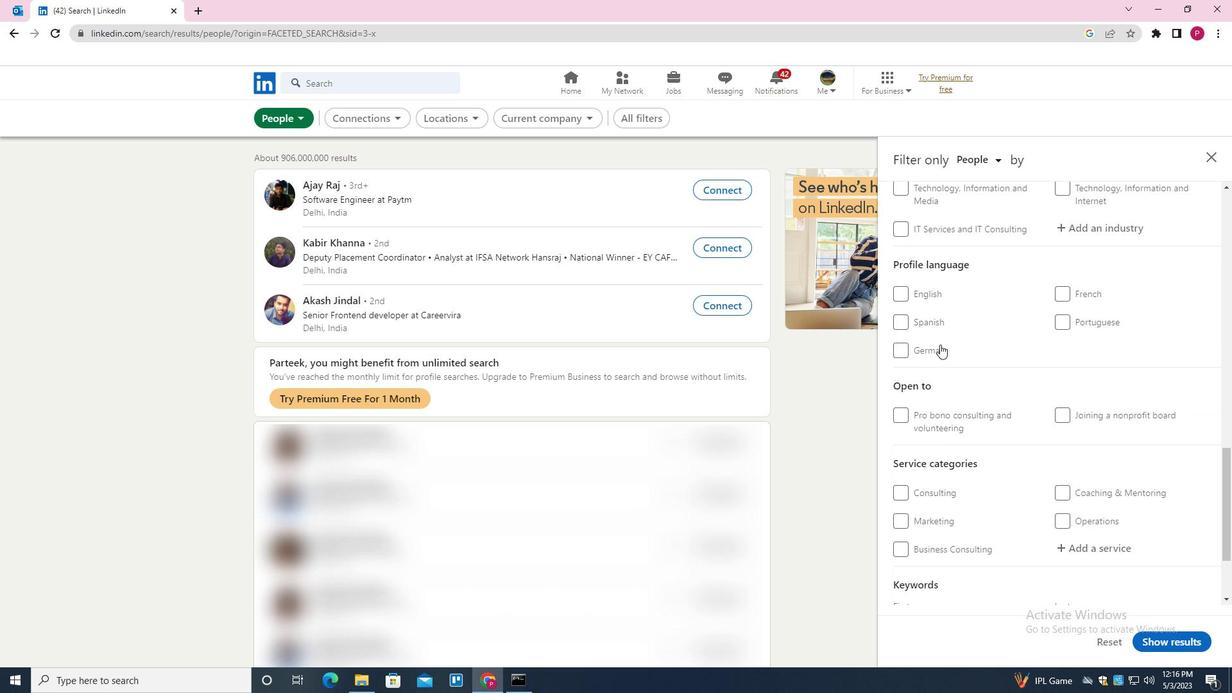
Action: Mouse pressed left at (936, 347)
Screenshot: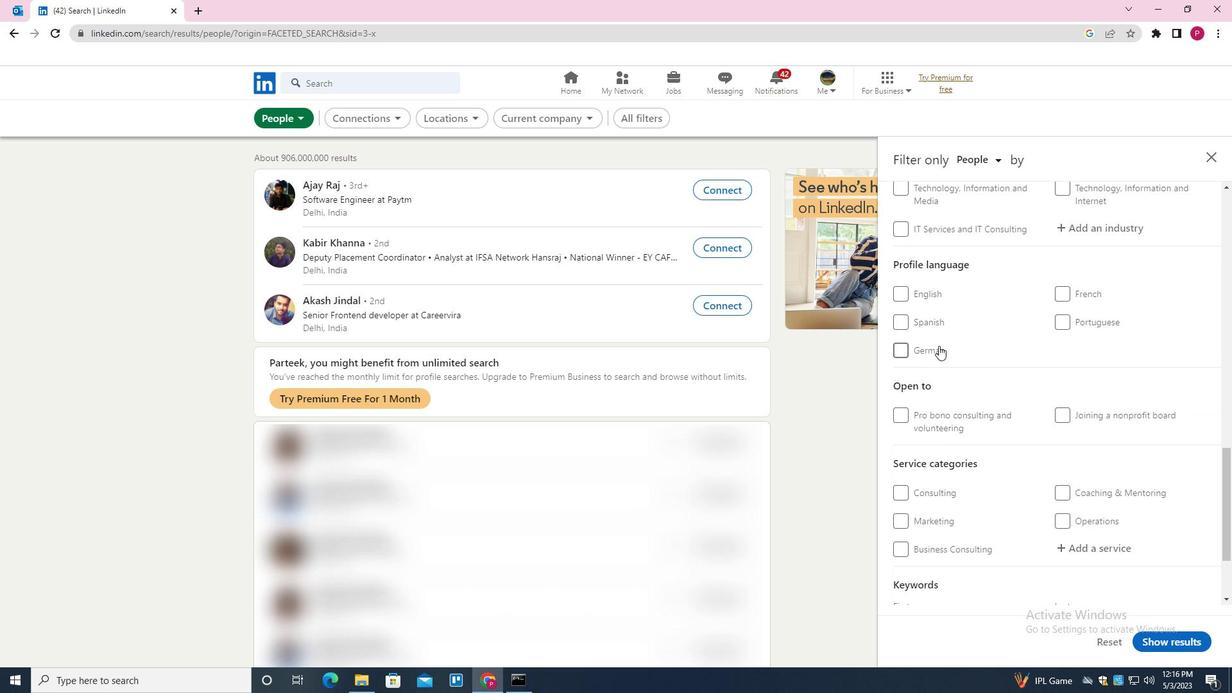 
Action: Mouse moved to (1010, 365)
Screenshot: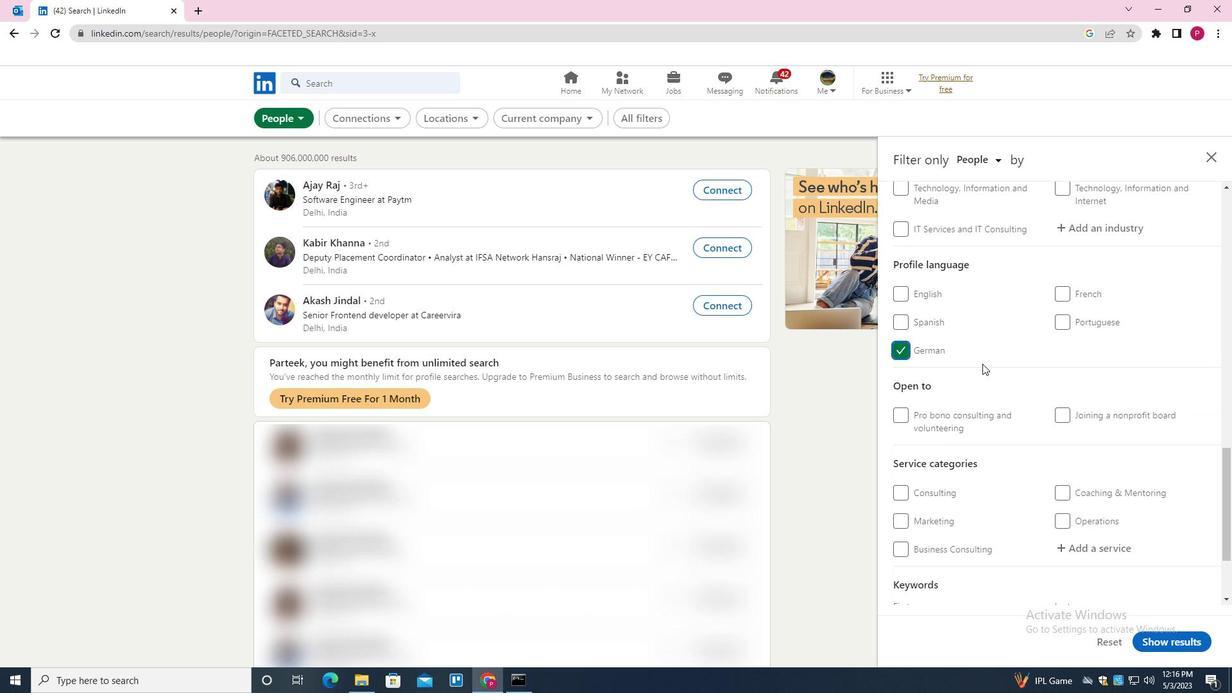 
Action: Mouse scrolled (1010, 365) with delta (0, 0)
Screenshot: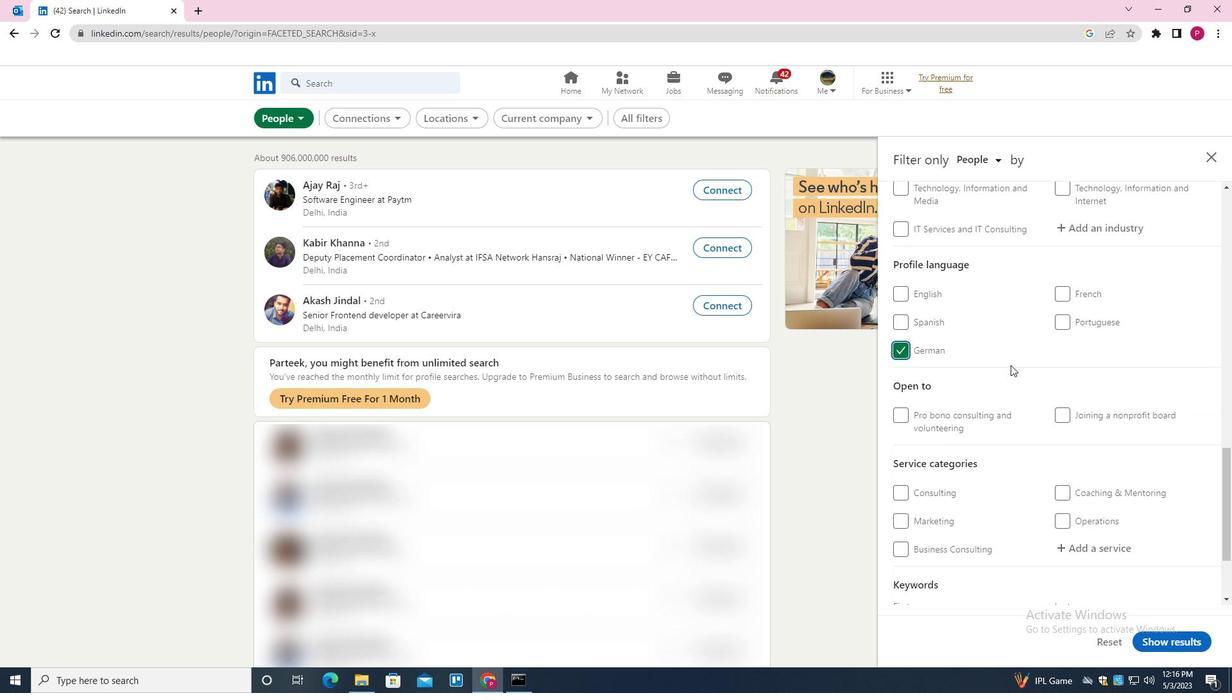 
Action: Mouse scrolled (1010, 365) with delta (0, 0)
Screenshot: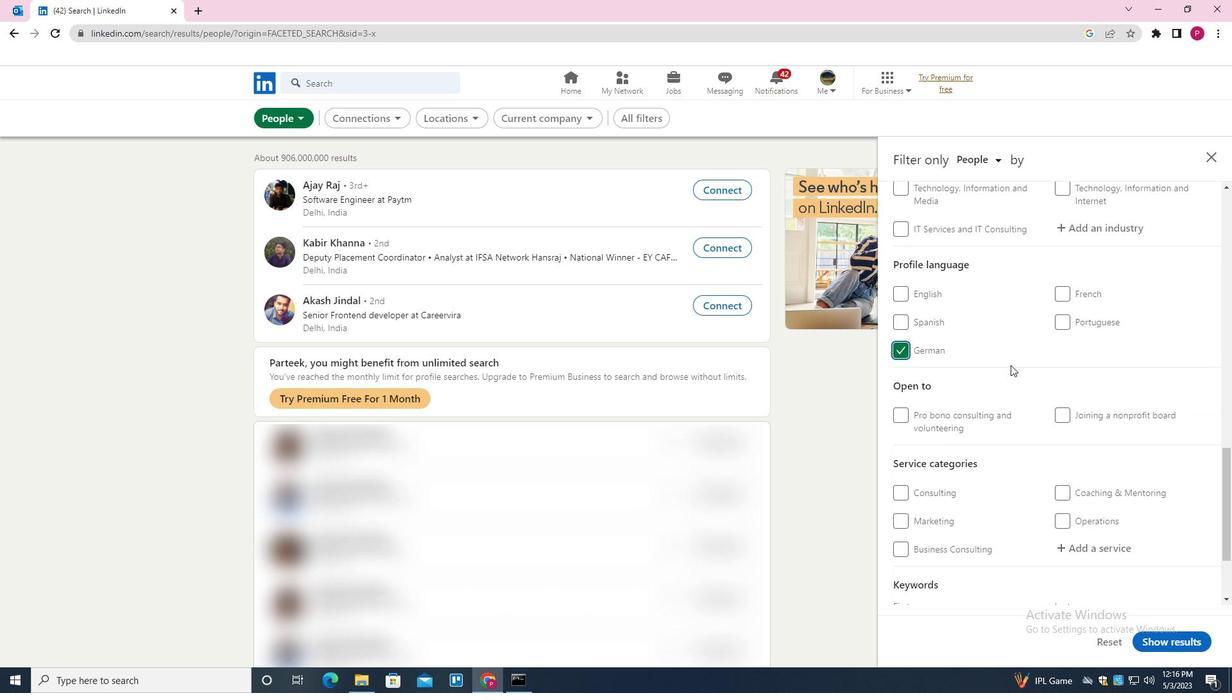 
Action: Mouse scrolled (1010, 365) with delta (0, 0)
Screenshot: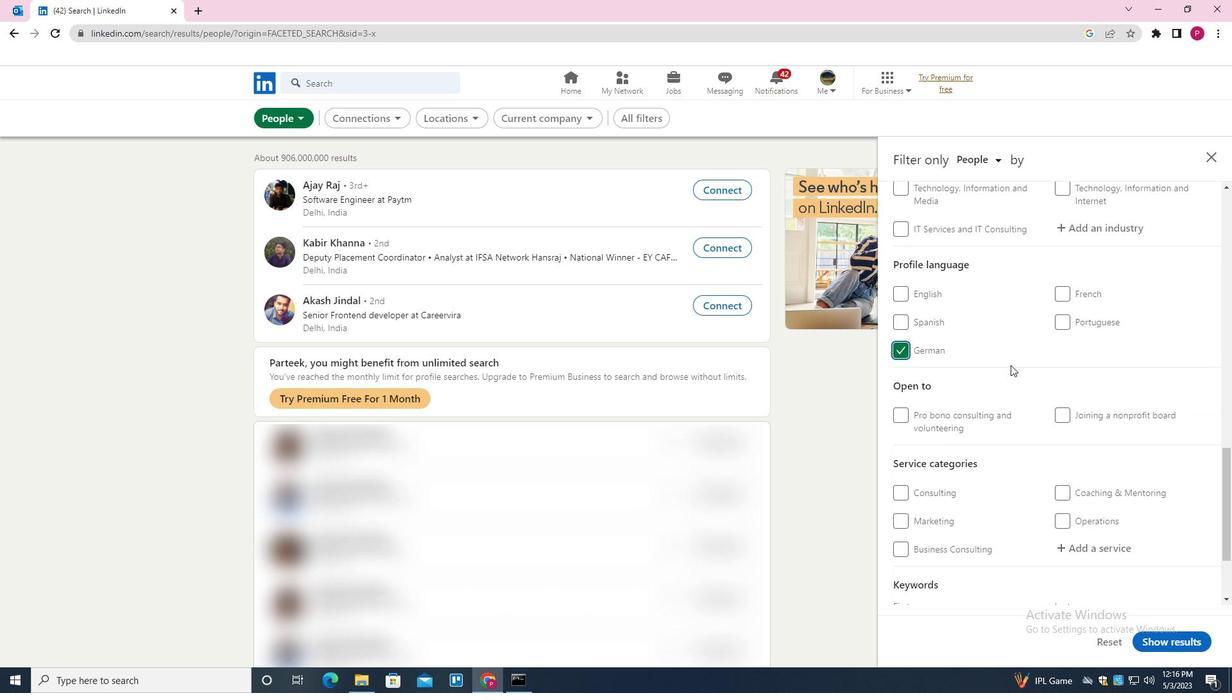 
Action: Mouse scrolled (1010, 365) with delta (0, 0)
Screenshot: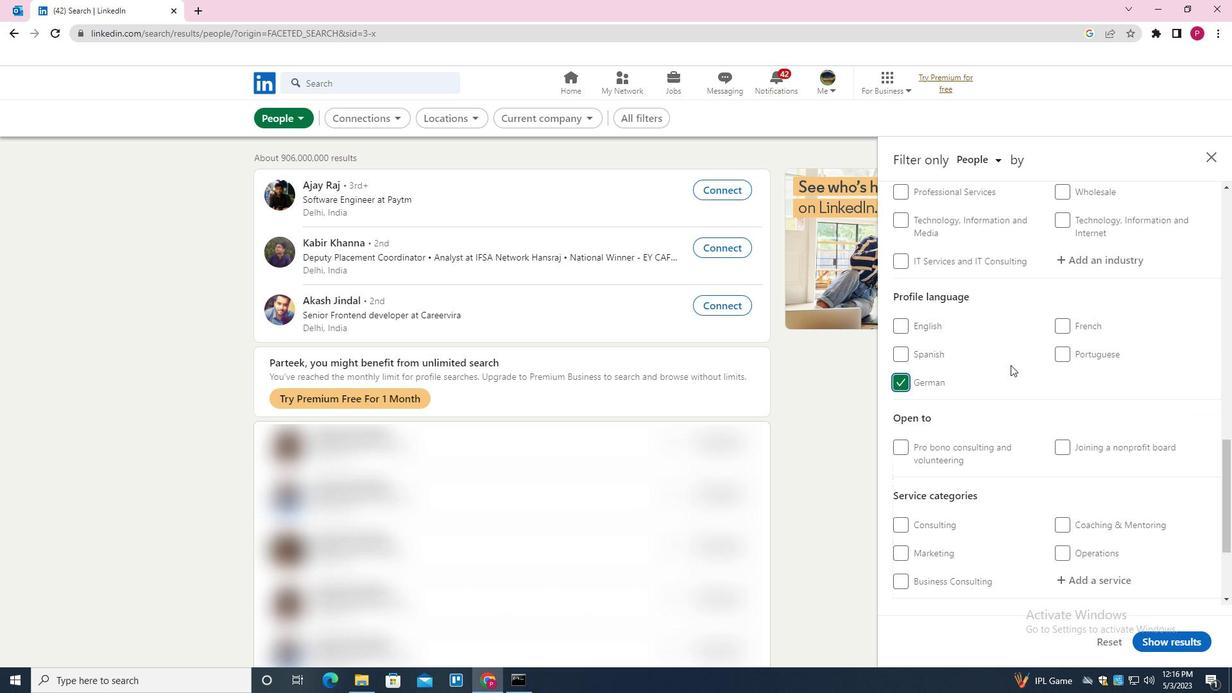 
Action: Mouse scrolled (1010, 365) with delta (0, 0)
Screenshot: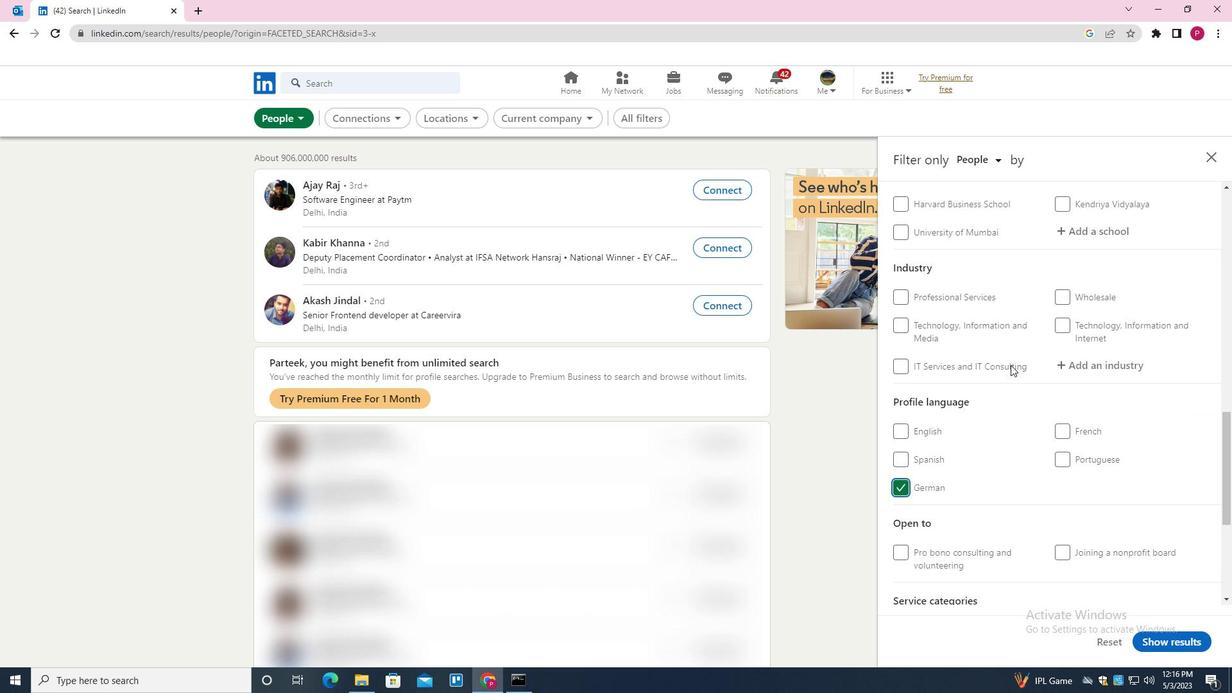 
Action: Mouse scrolled (1010, 365) with delta (0, 0)
Screenshot: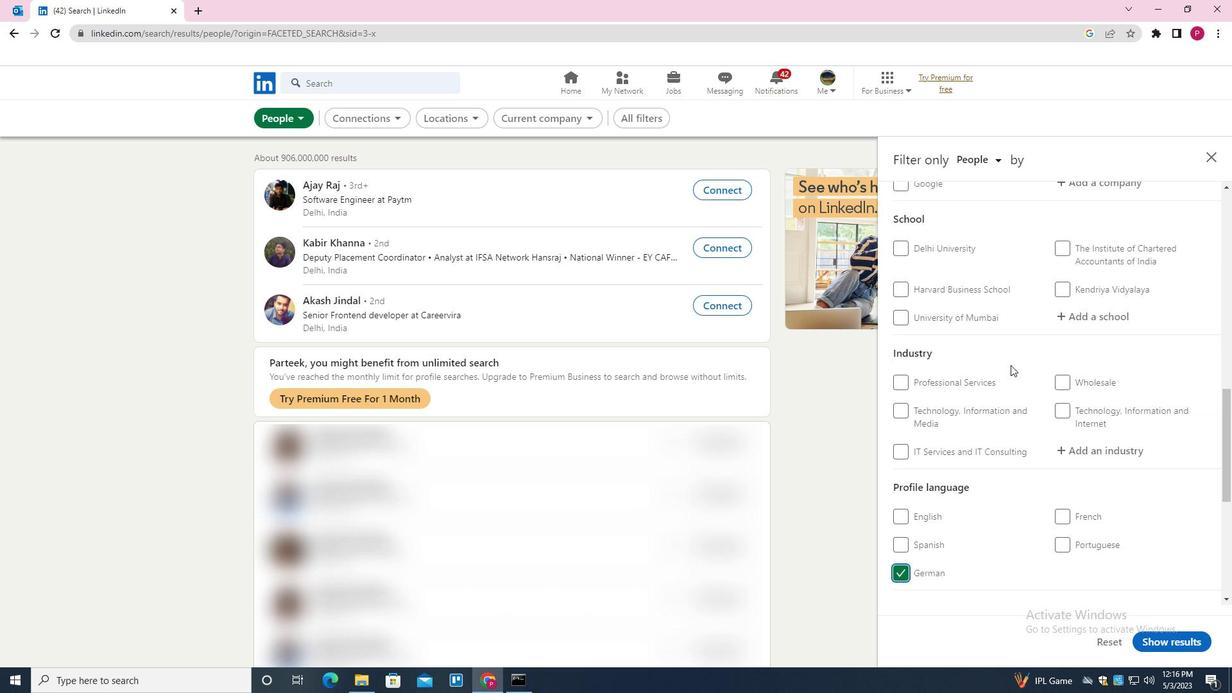 
Action: Mouse scrolled (1010, 365) with delta (0, 0)
Screenshot: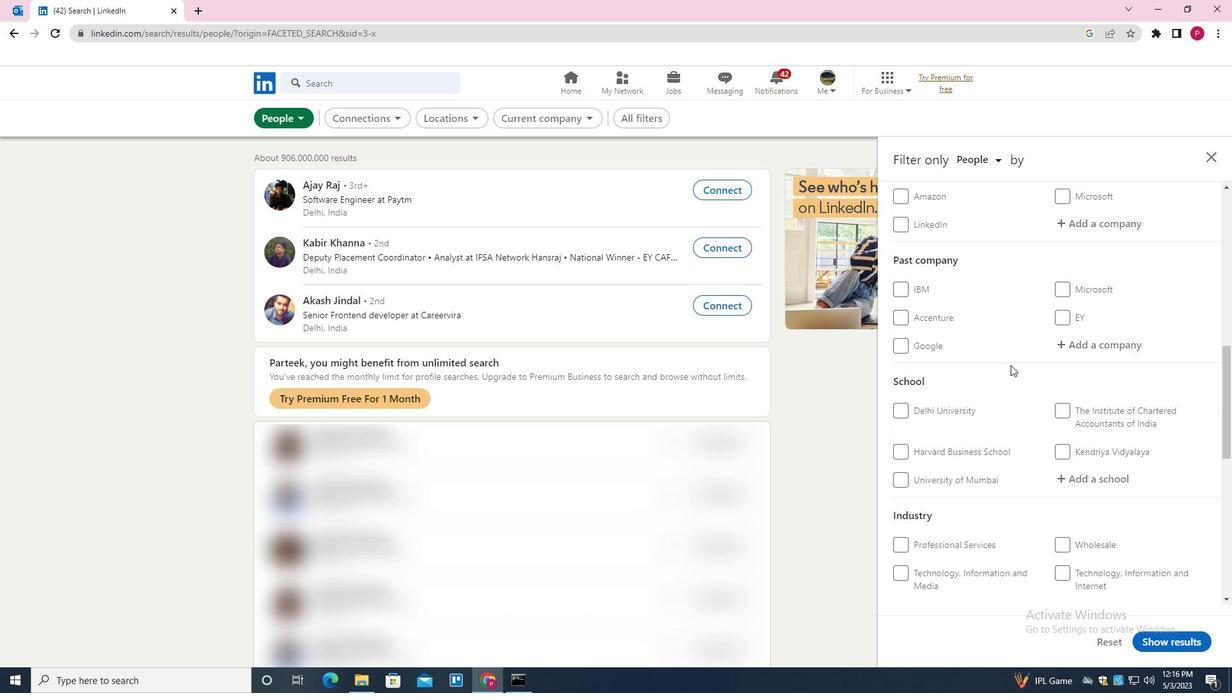 
Action: Mouse scrolled (1010, 365) with delta (0, 0)
Screenshot: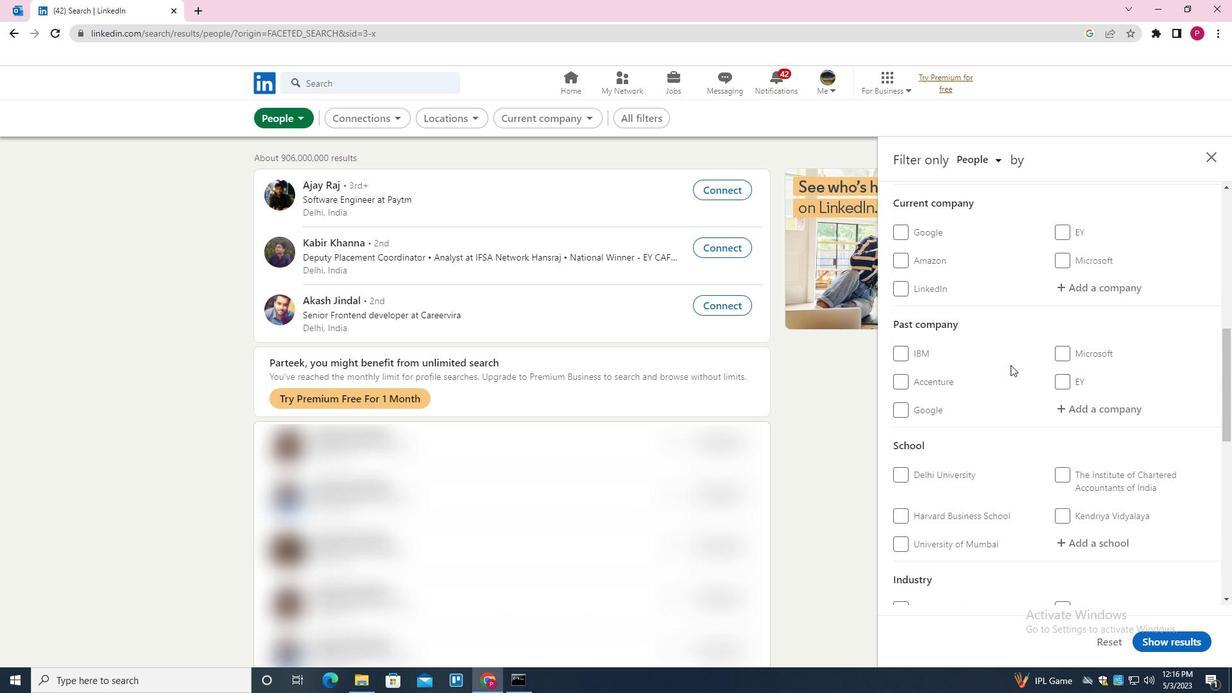 
Action: Mouse scrolled (1010, 365) with delta (0, 0)
Screenshot: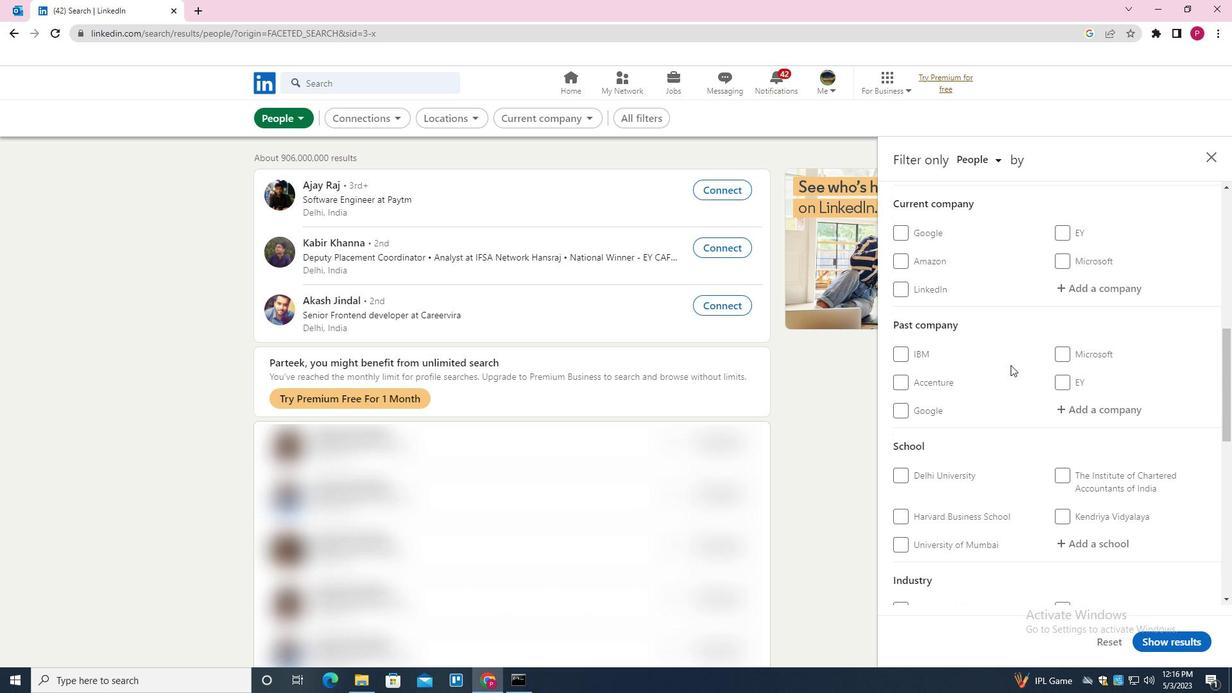 
Action: Mouse moved to (1093, 408)
Screenshot: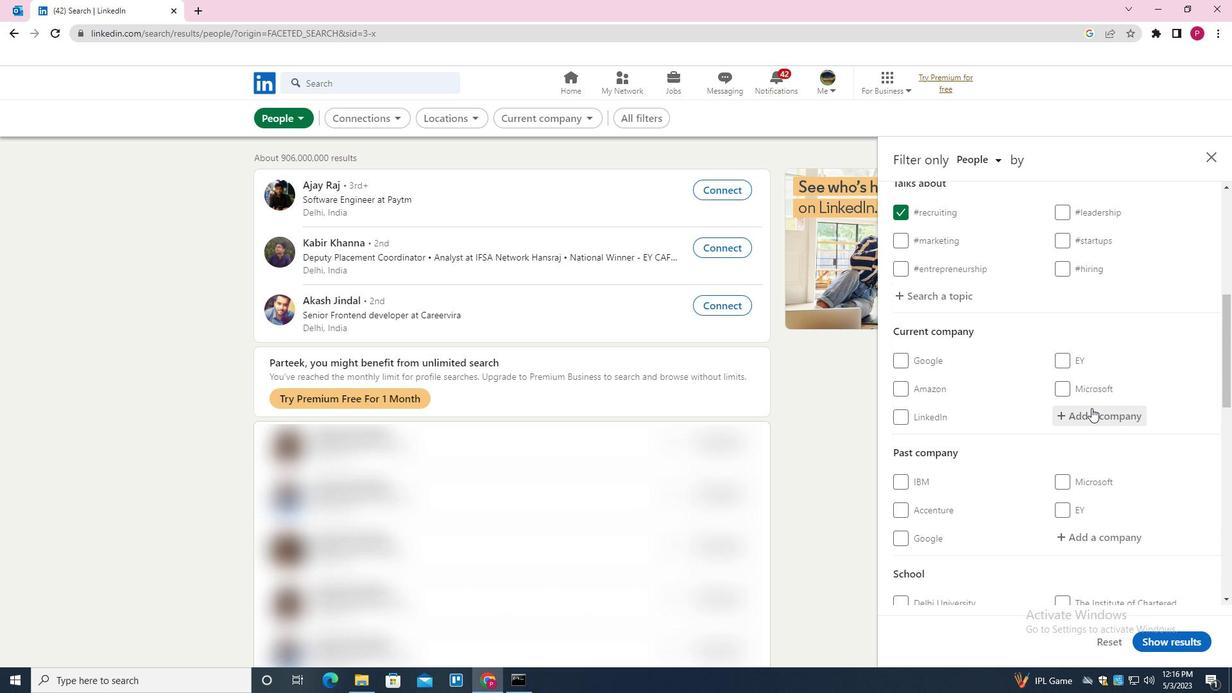 
Action: Mouse pressed left at (1093, 408)
Screenshot: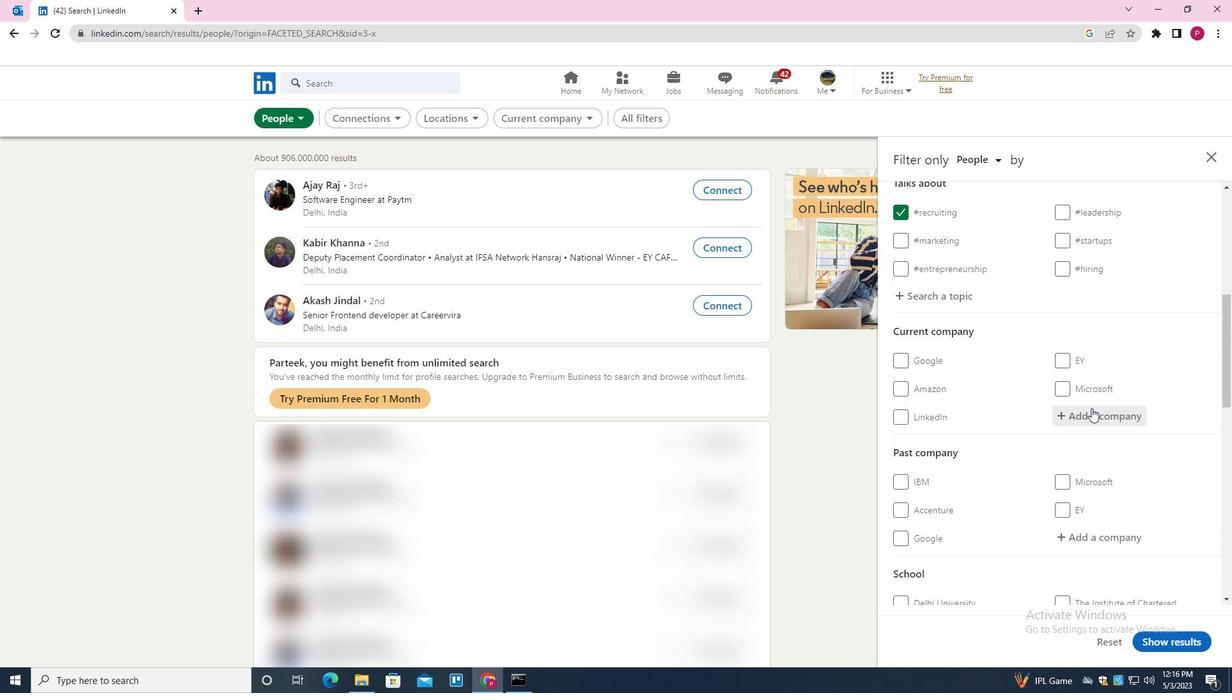 
Action: Key pressed <Key.shift><Key.shift><Key.shift><Key.shift><Key.shift><Key.shift><Key.shift><Key.shift><Key.shift><Key.shift>TRELLEBORG<Key.space><Key.shift>GROUP<Key.down><Key.enter>
Screenshot: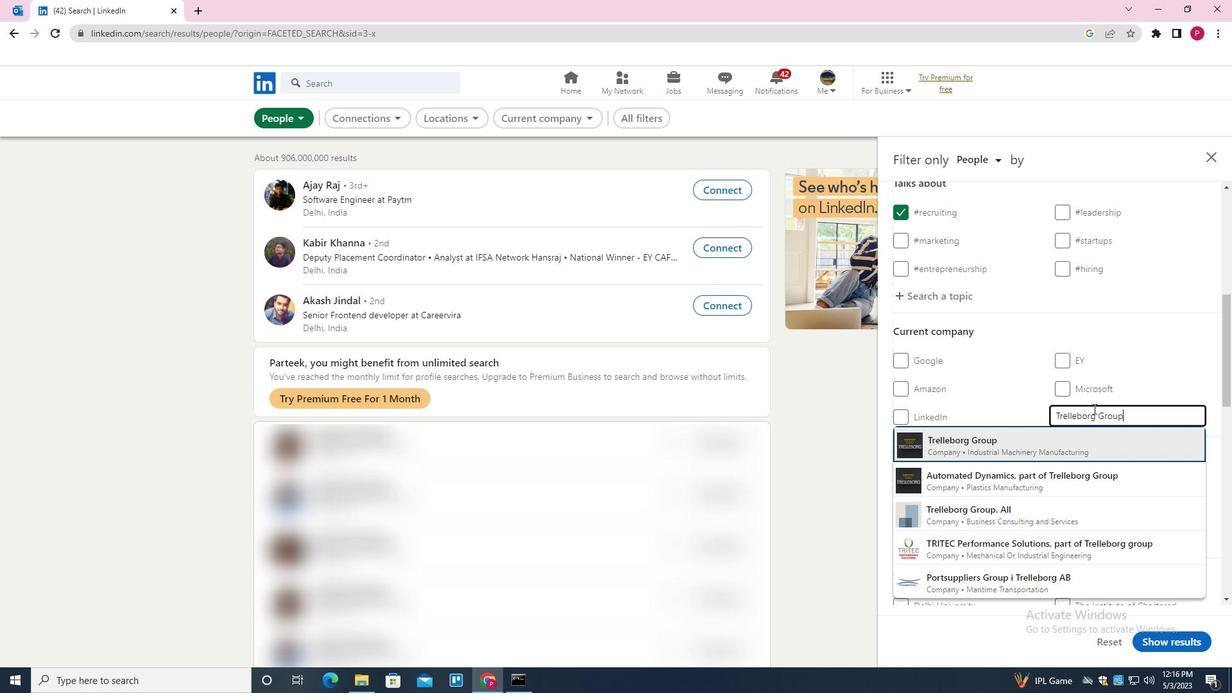 
Action: Mouse moved to (1034, 413)
Screenshot: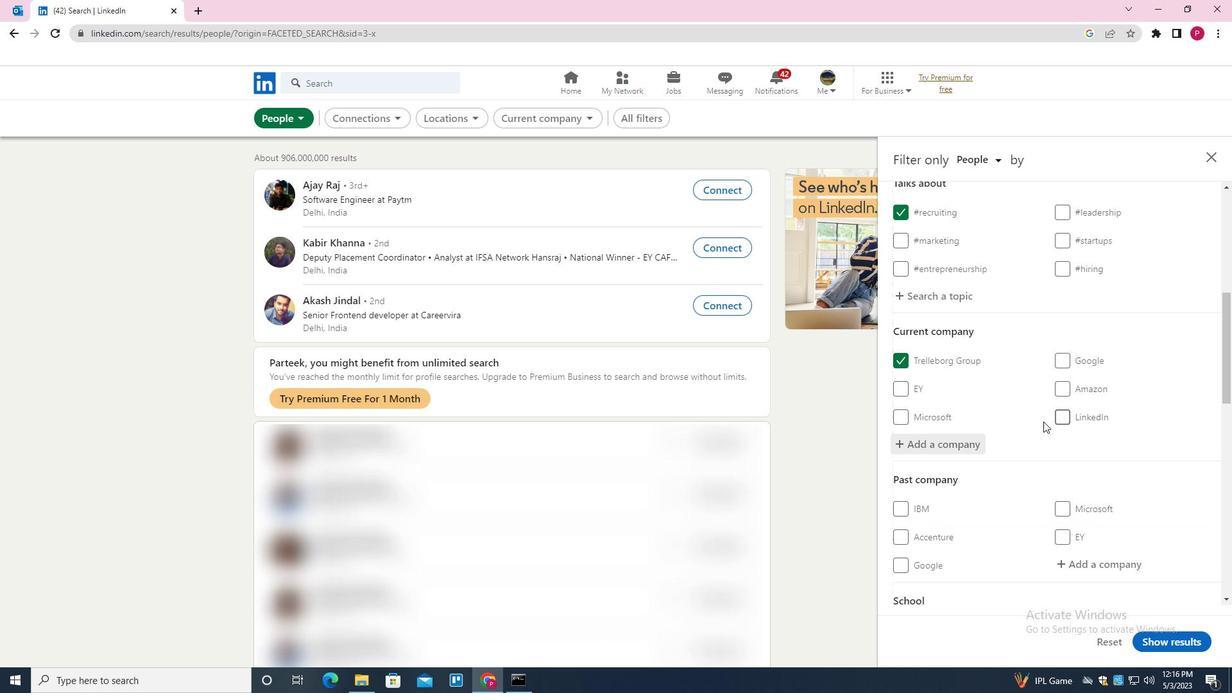 
Action: Mouse scrolled (1034, 412) with delta (0, 0)
Screenshot: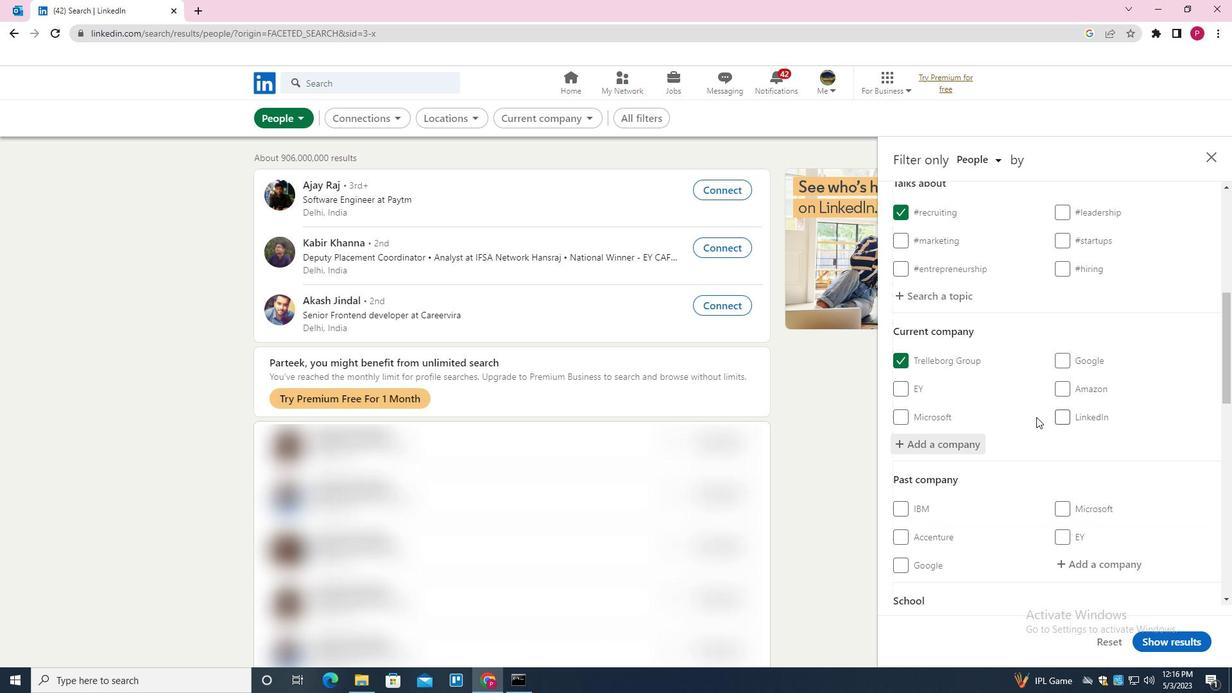 
Action: Mouse scrolled (1034, 412) with delta (0, 0)
Screenshot: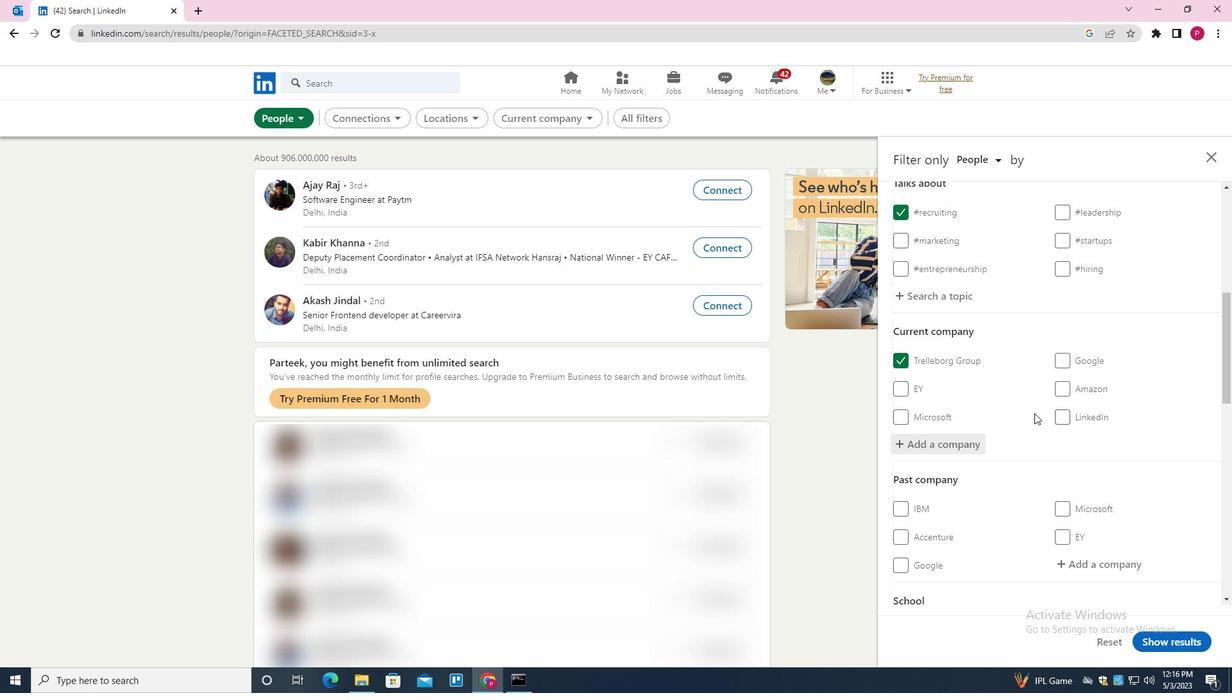 
Action: Mouse moved to (1034, 412)
Screenshot: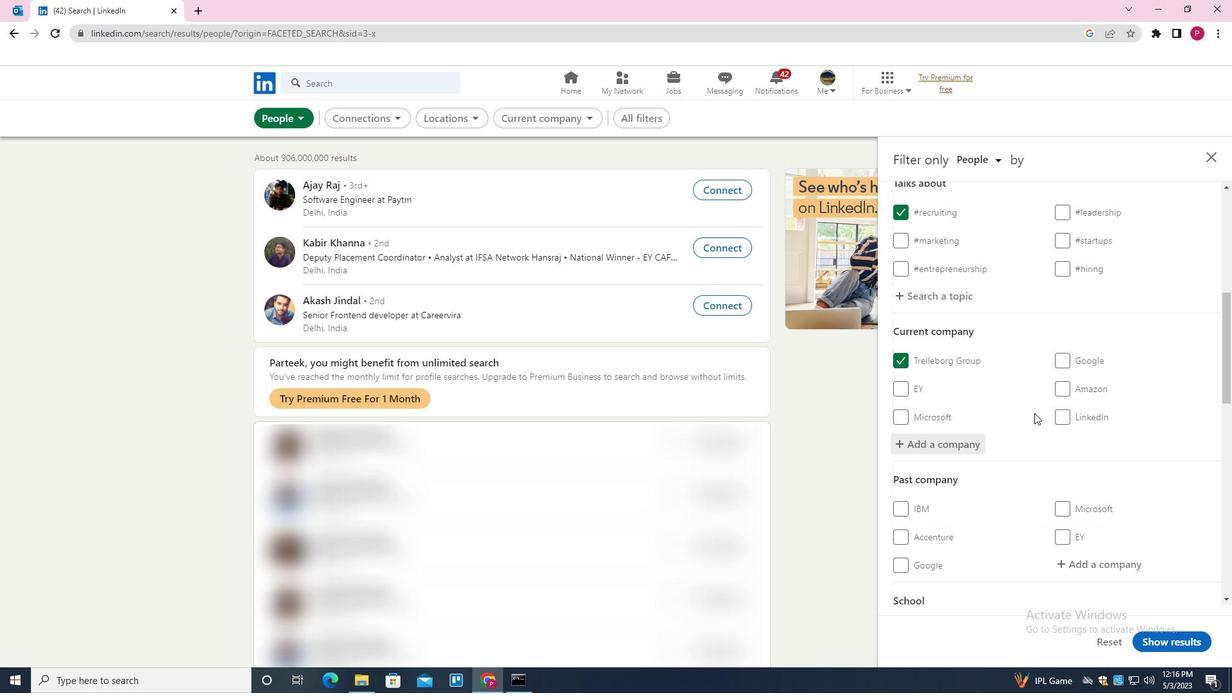 
Action: Mouse scrolled (1034, 411) with delta (0, 0)
Screenshot: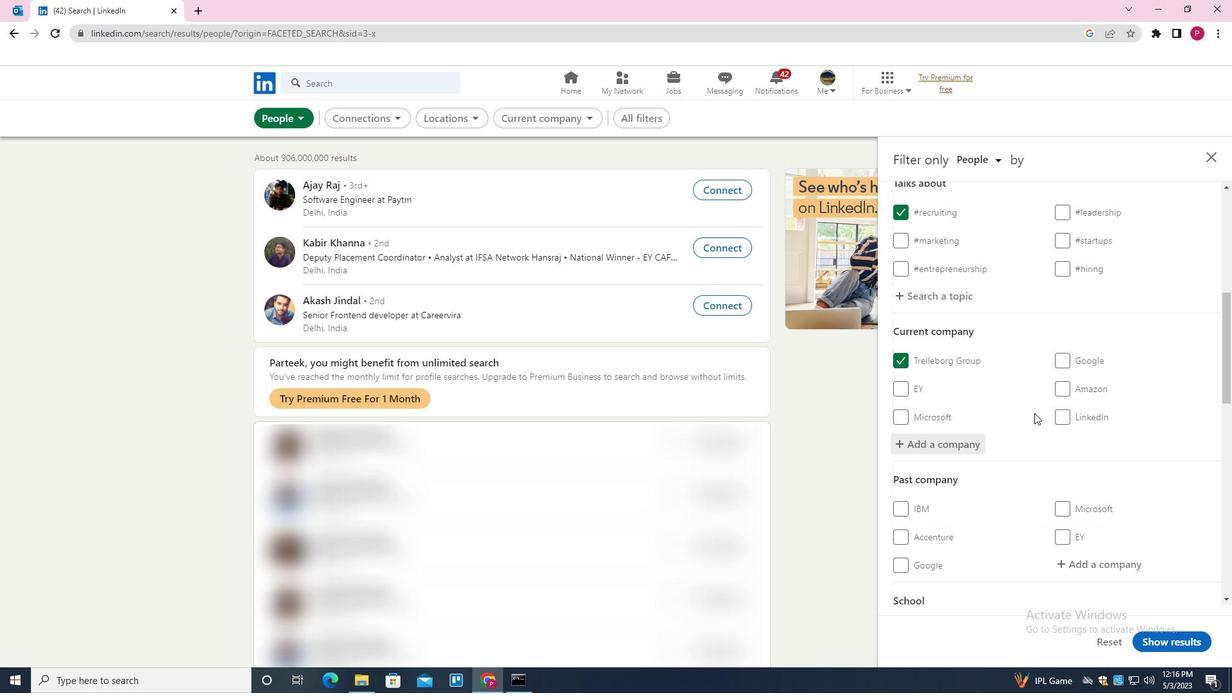 
Action: Mouse moved to (1034, 409)
Screenshot: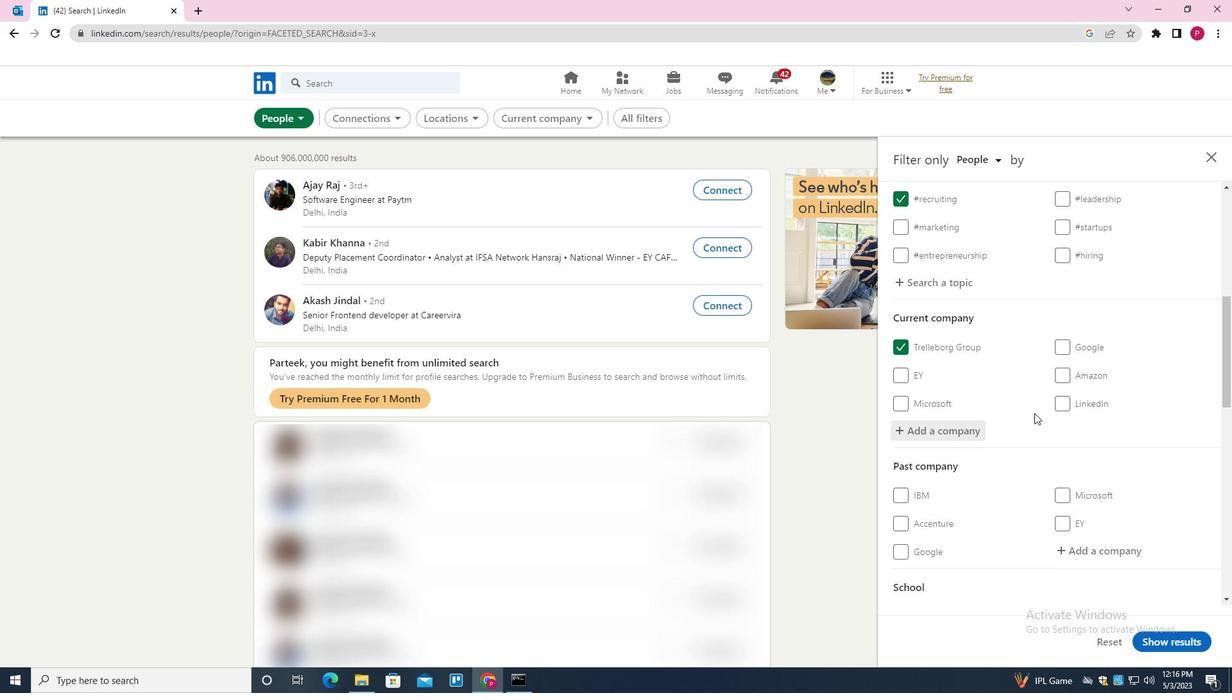 
Action: Mouse scrolled (1034, 408) with delta (0, 0)
Screenshot: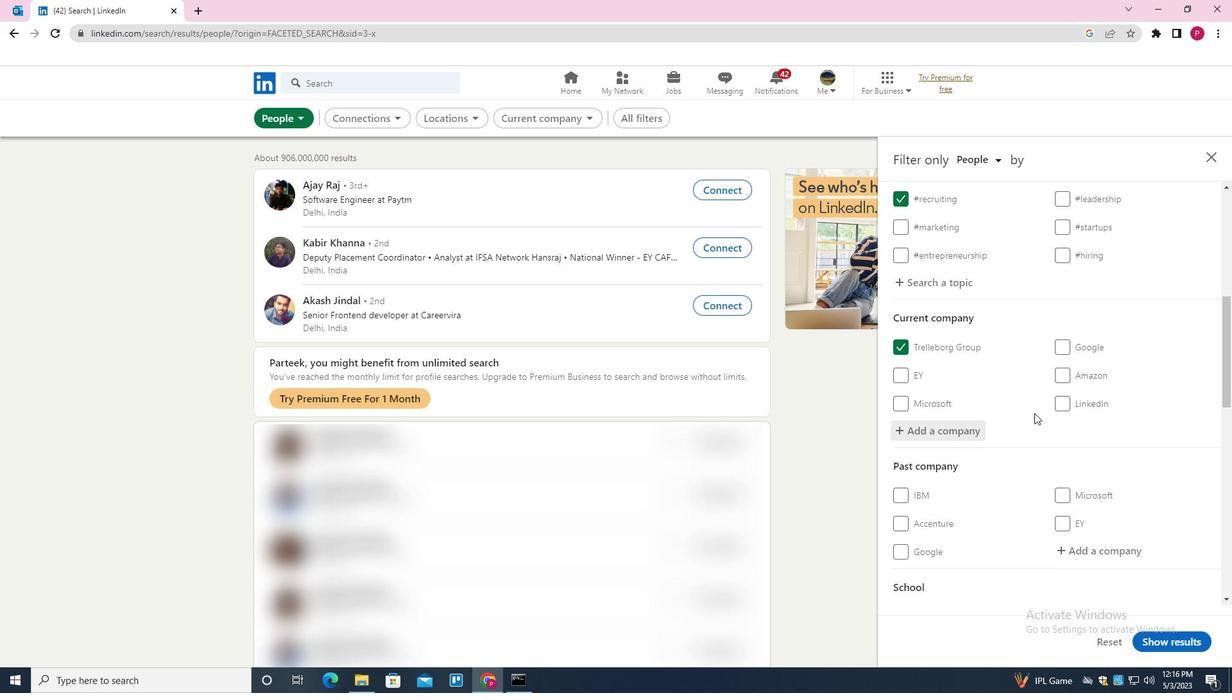 
Action: Mouse moved to (1034, 404)
Screenshot: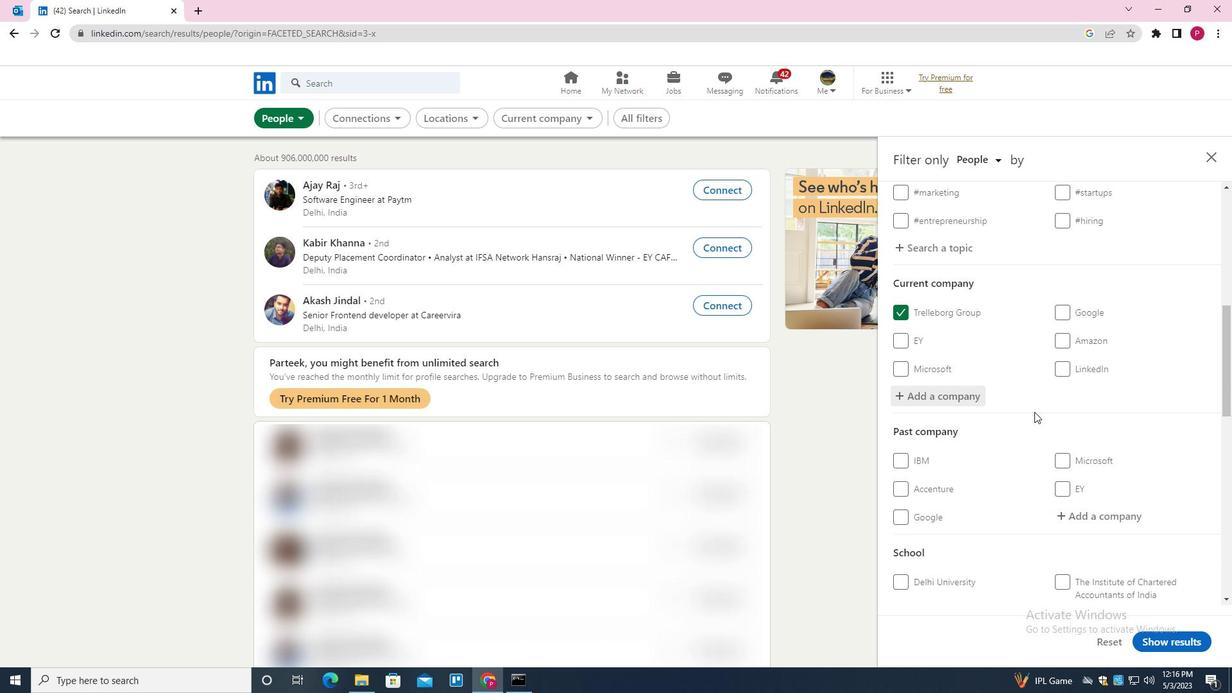 
Action: Mouse scrolled (1034, 404) with delta (0, 0)
Screenshot: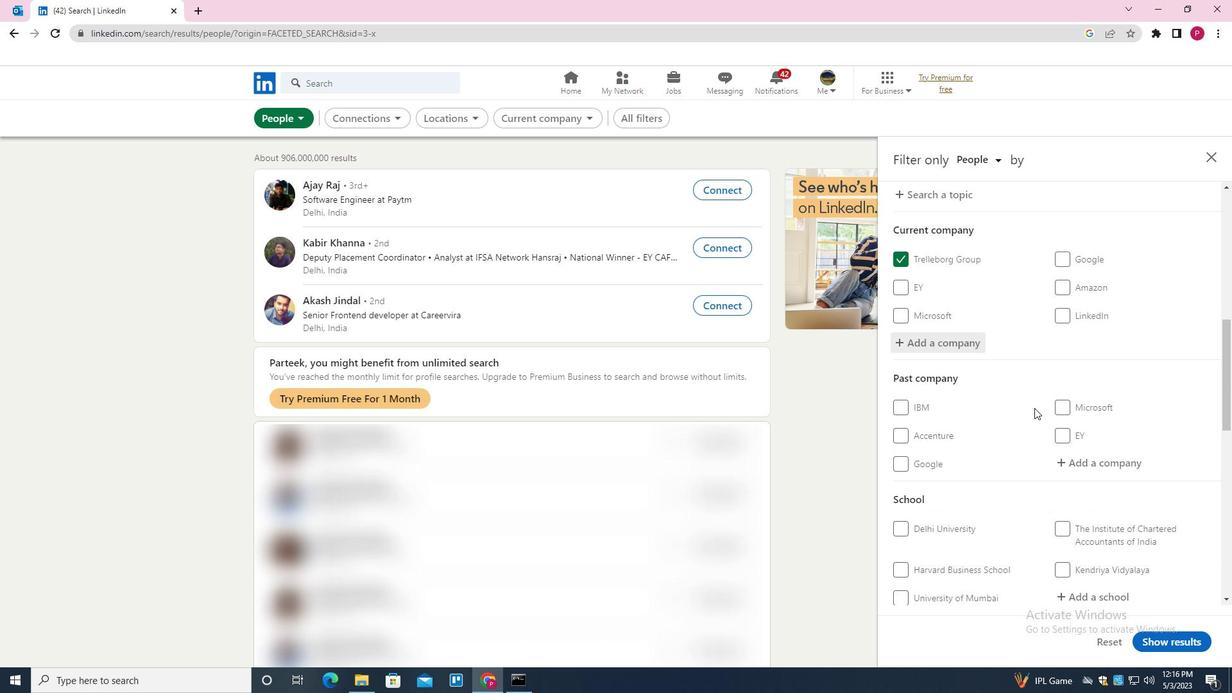 
Action: Mouse moved to (1070, 374)
Screenshot: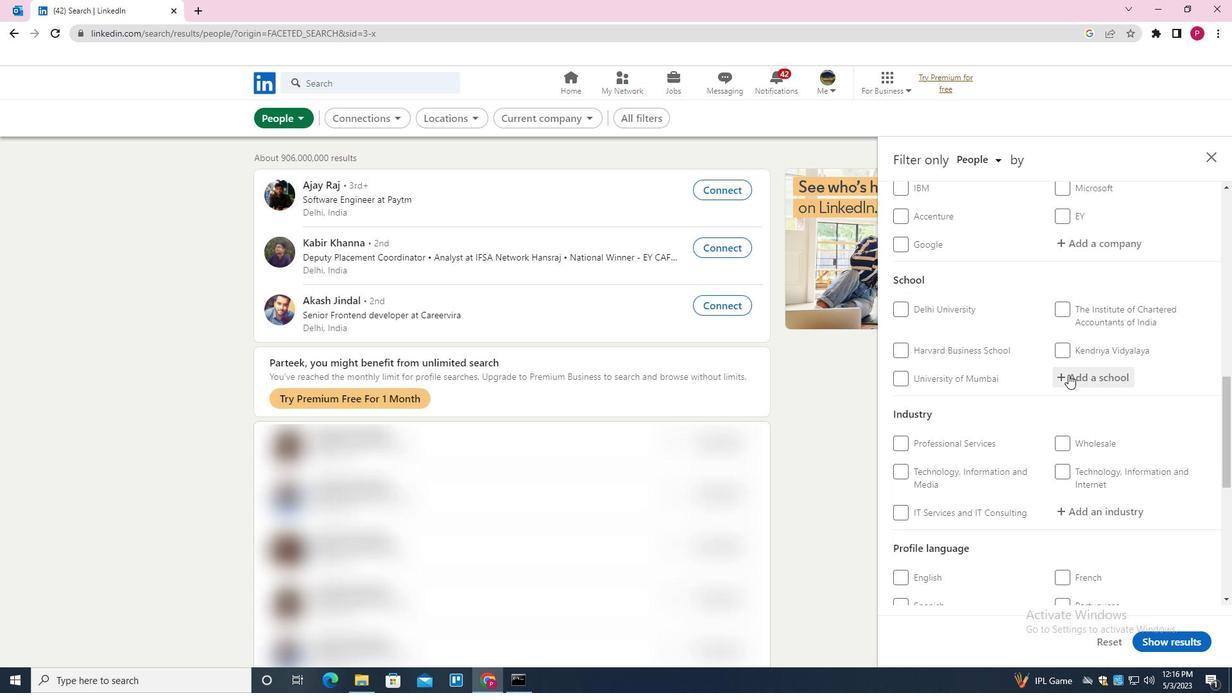 
Action: Mouse pressed left at (1070, 374)
Screenshot: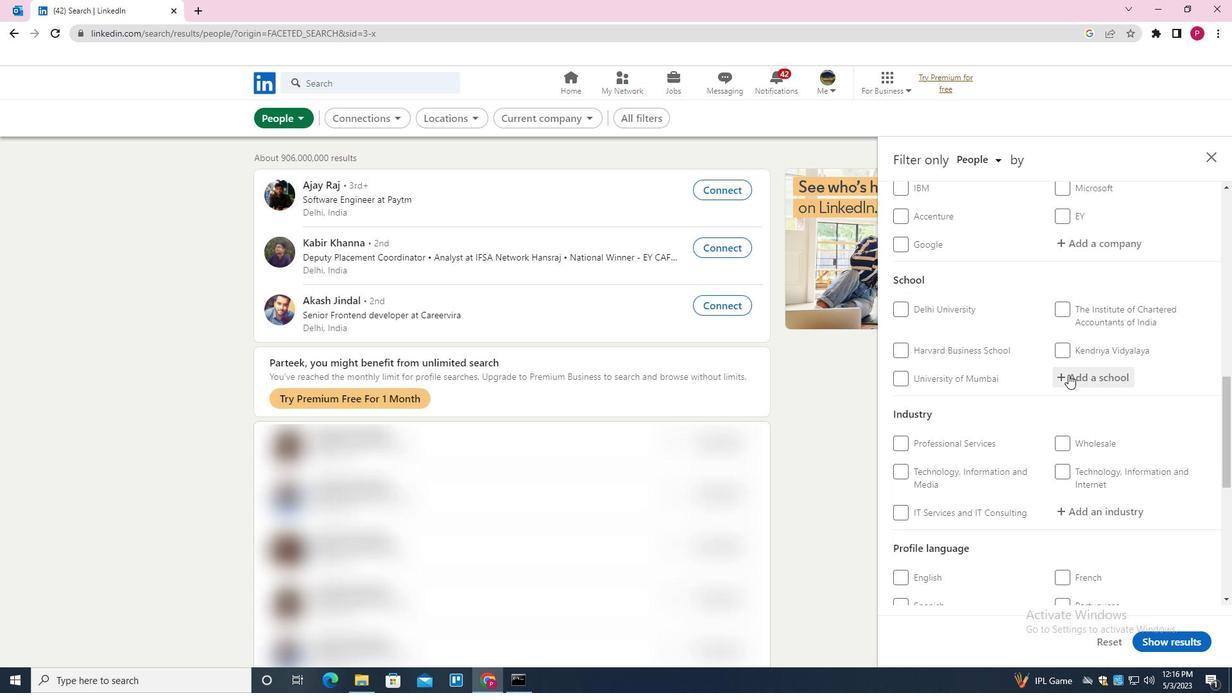 
Action: Key pressed <Key.shift>NATIONAL<Key.space><Key.shift>INSTITUTE<Key.space>OF<Key.space><Key.shift>TECHNOLOGY<Key.space><Key.down><Key.down><Key.enter>
Screenshot: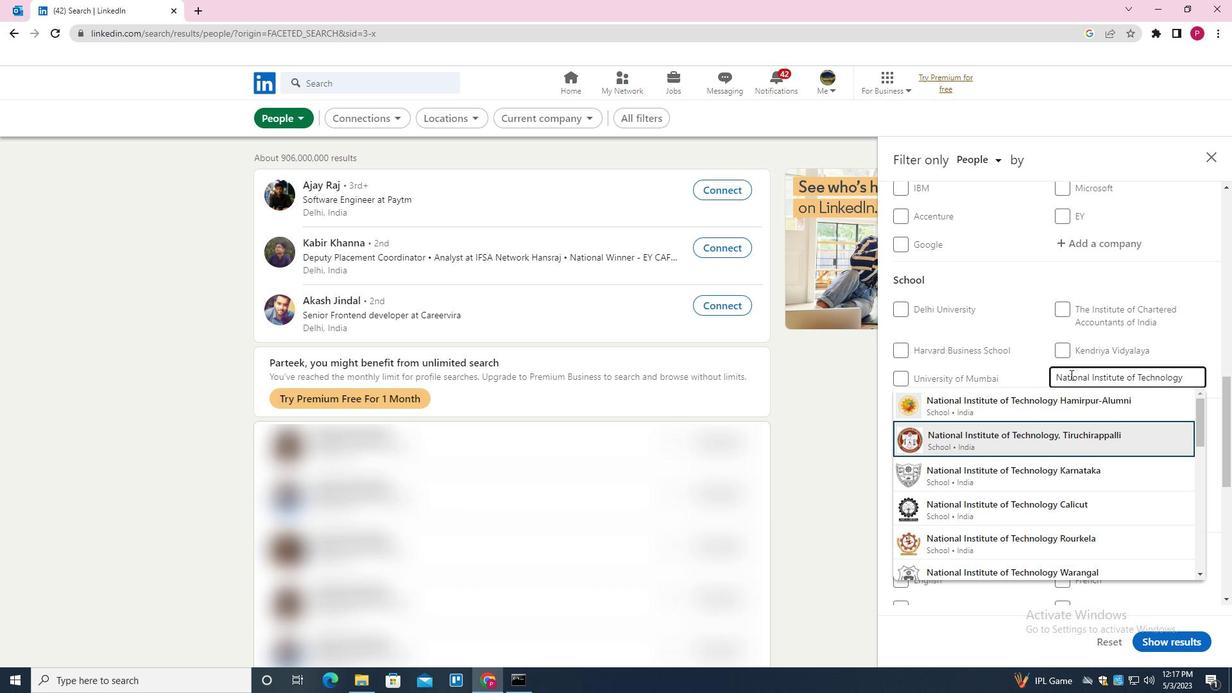 
Action: Mouse moved to (1035, 364)
Screenshot: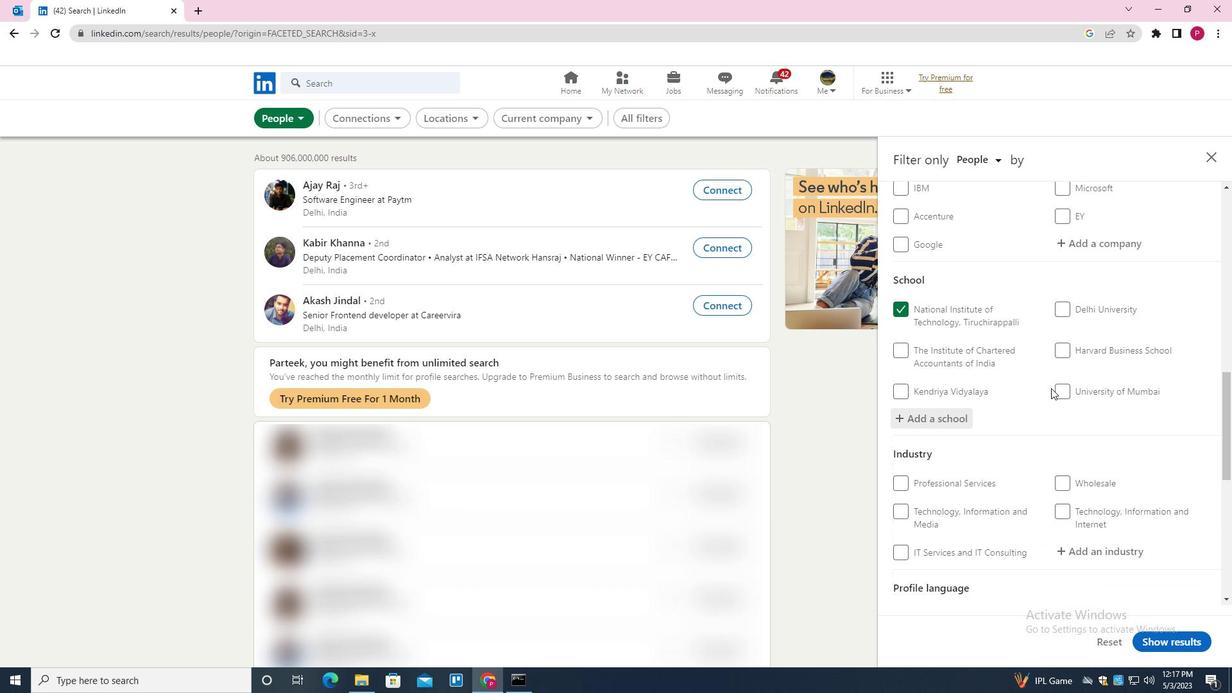 
Action: Mouse scrolled (1035, 363) with delta (0, 0)
Screenshot: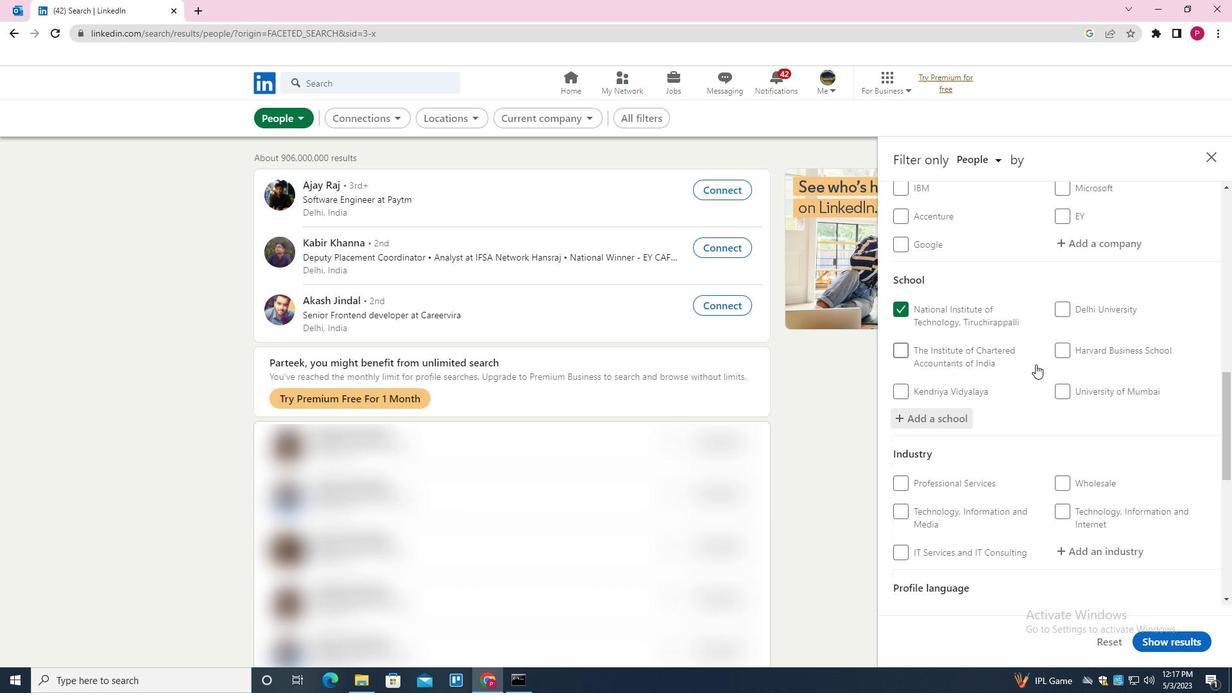 
Action: Mouse scrolled (1035, 363) with delta (0, 0)
Screenshot: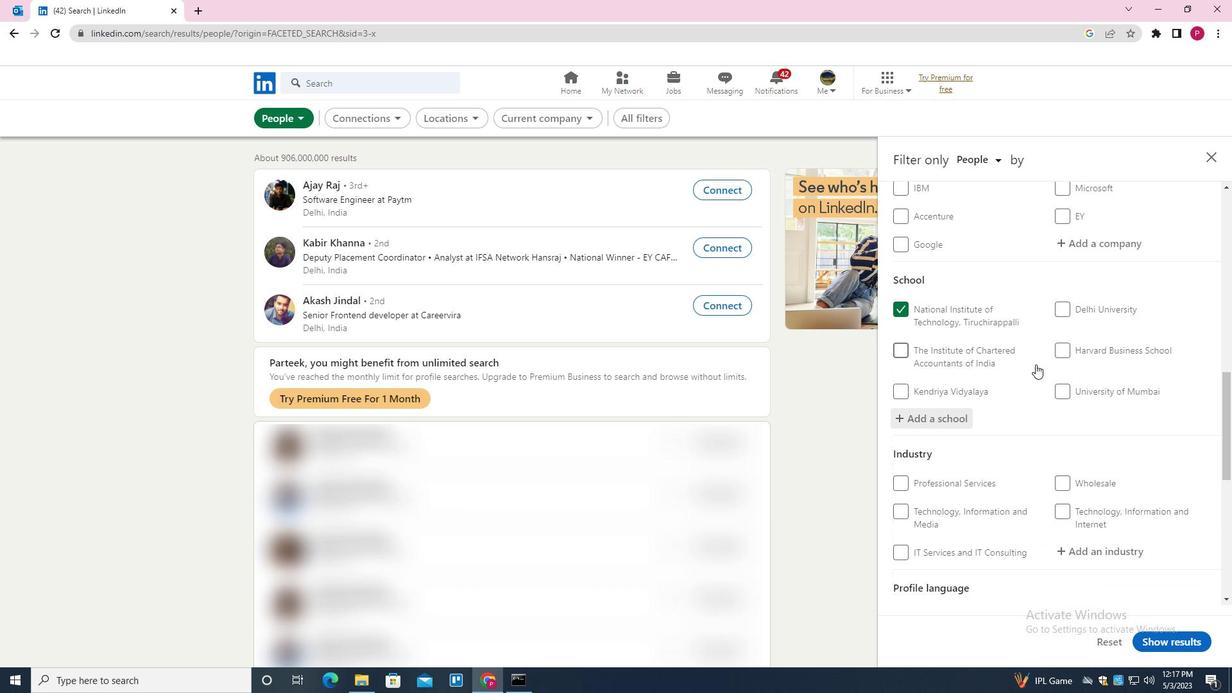 
Action: Mouse moved to (1035, 363)
Screenshot: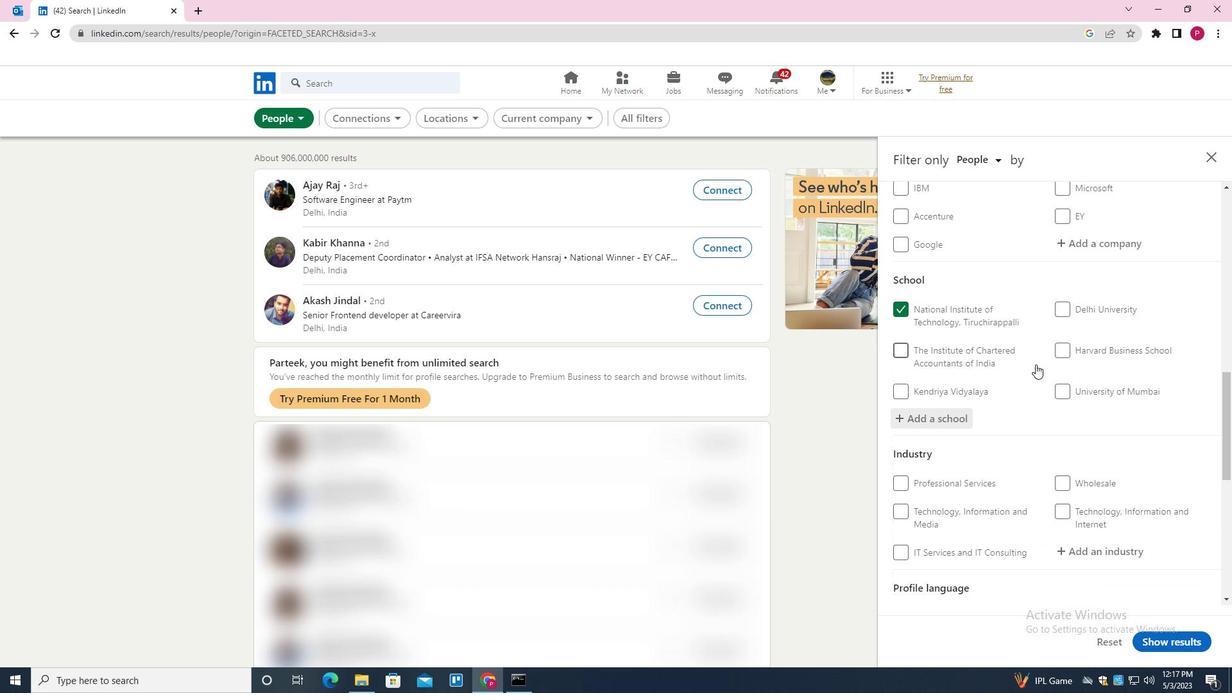 
Action: Mouse scrolled (1035, 362) with delta (0, 0)
Screenshot: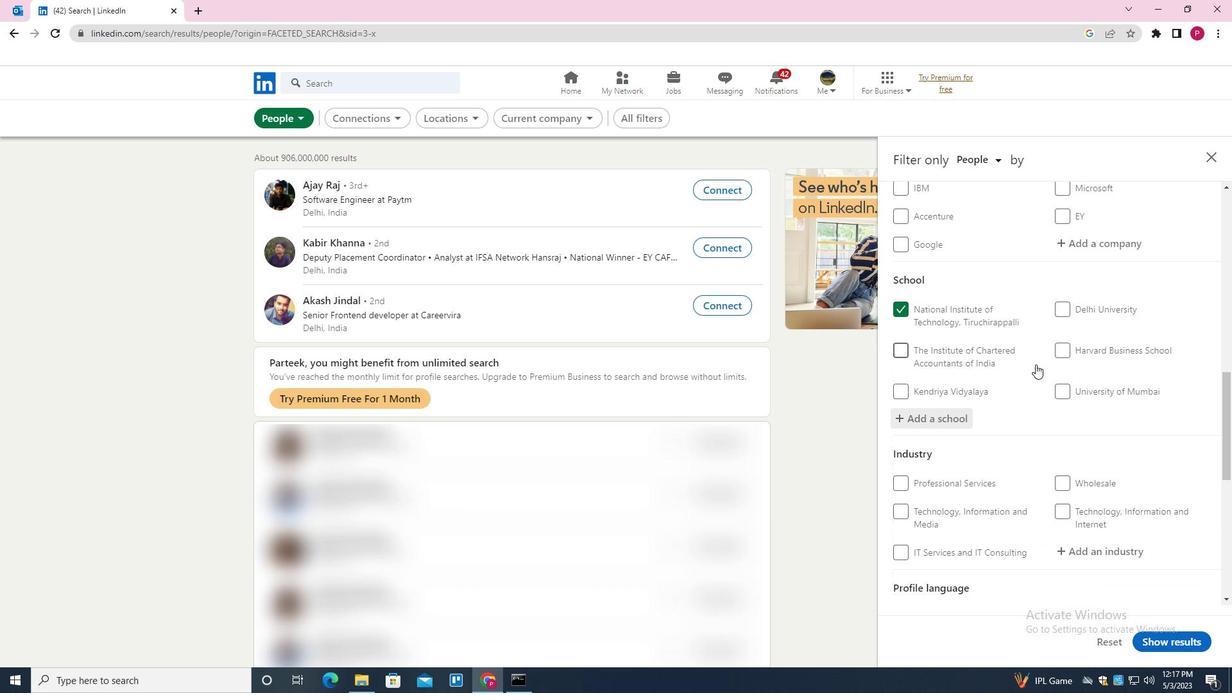
Action: Mouse moved to (1035, 360)
Screenshot: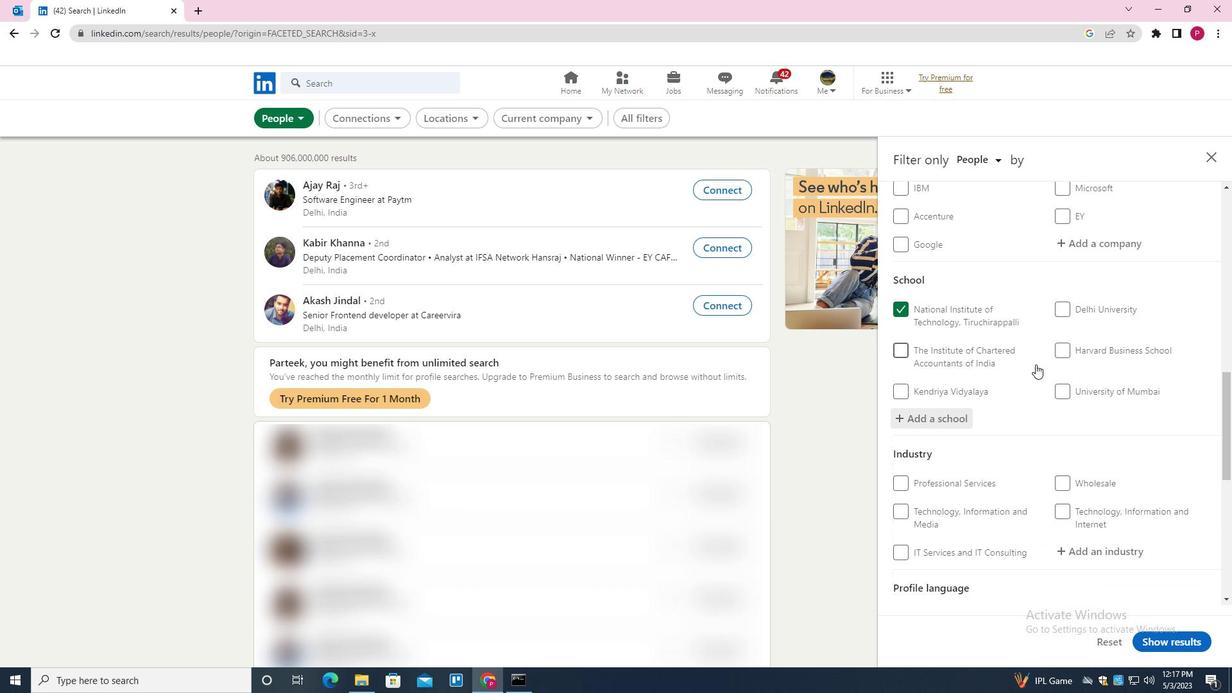 
Action: Mouse scrolled (1035, 360) with delta (0, 0)
Screenshot: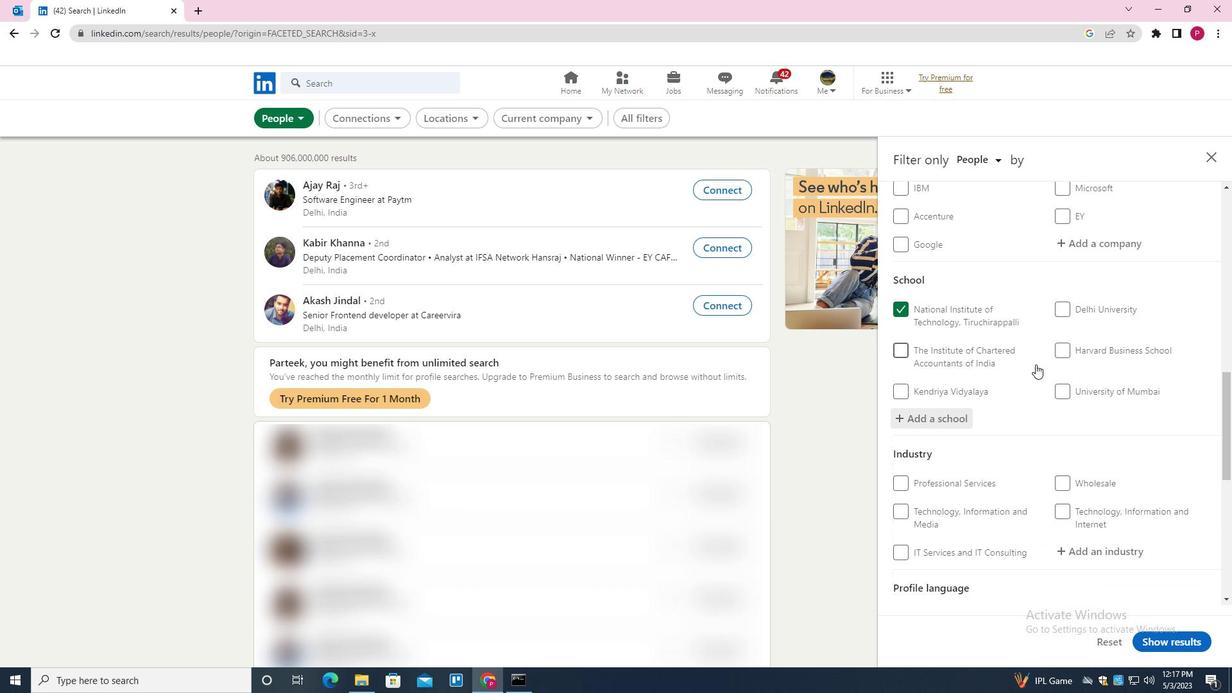 
Action: Mouse moved to (1101, 295)
Screenshot: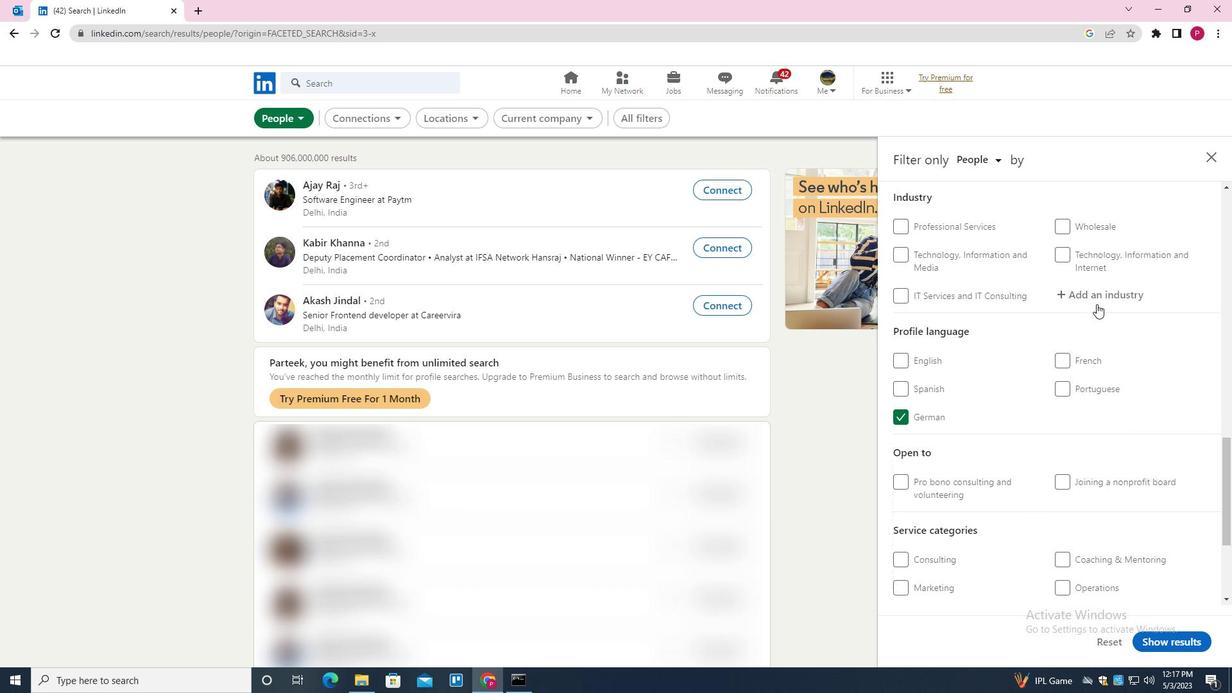 
Action: Mouse pressed left at (1101, 295)
Screenshot: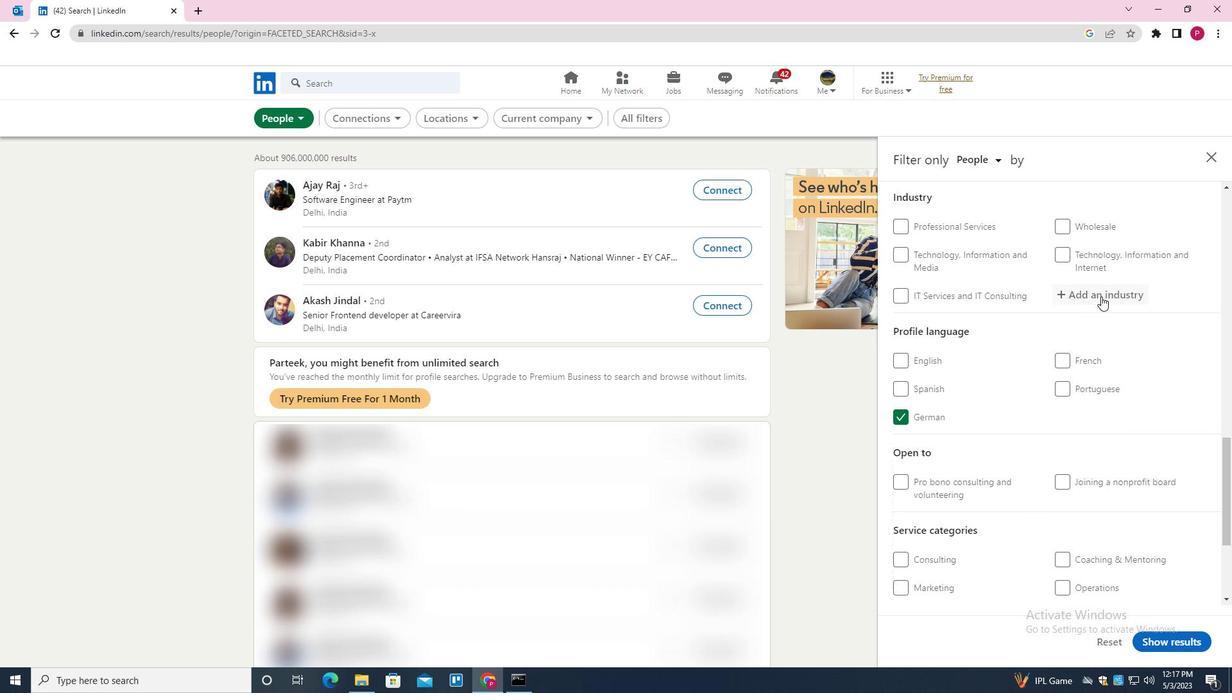 
Action: Key pressed <Key.shift><Key.shift><Key.shift><Key.shift>ARMED<Key.space><Key.shift>D<Key.backspace>FORCE<Key.space><Key.backspace>S<Key.down><Key.enter>
Screenshot: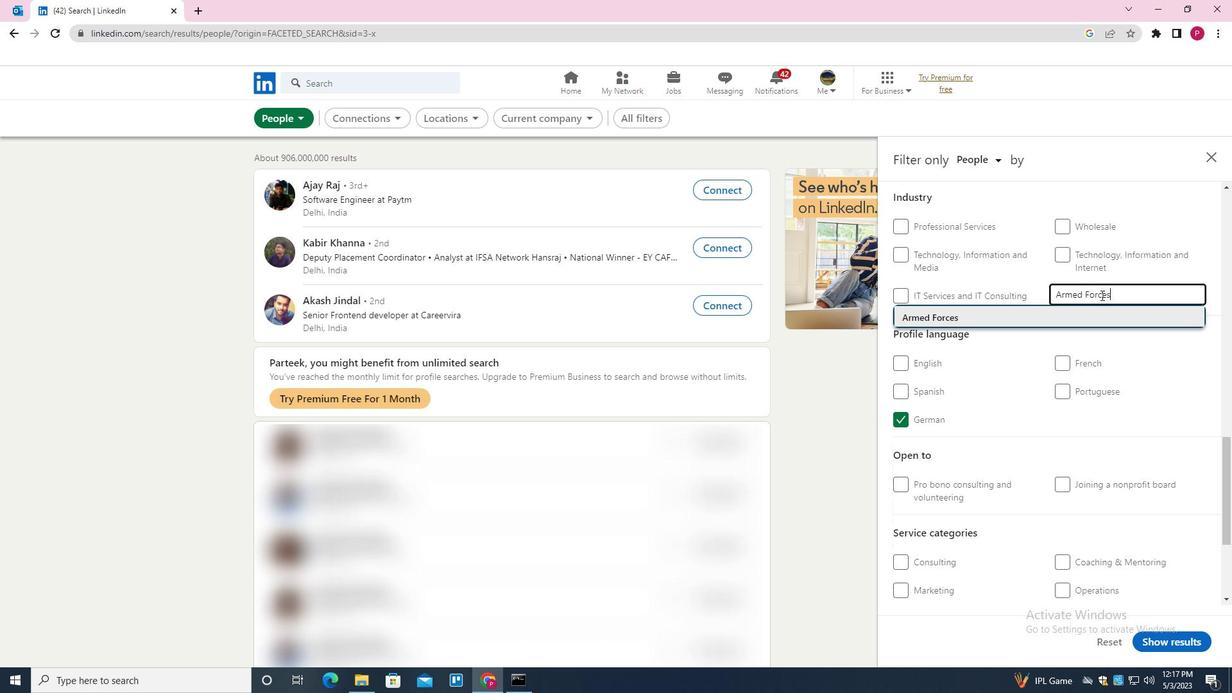 
Action: Mouse moved to (1092, 312)
Screenshot: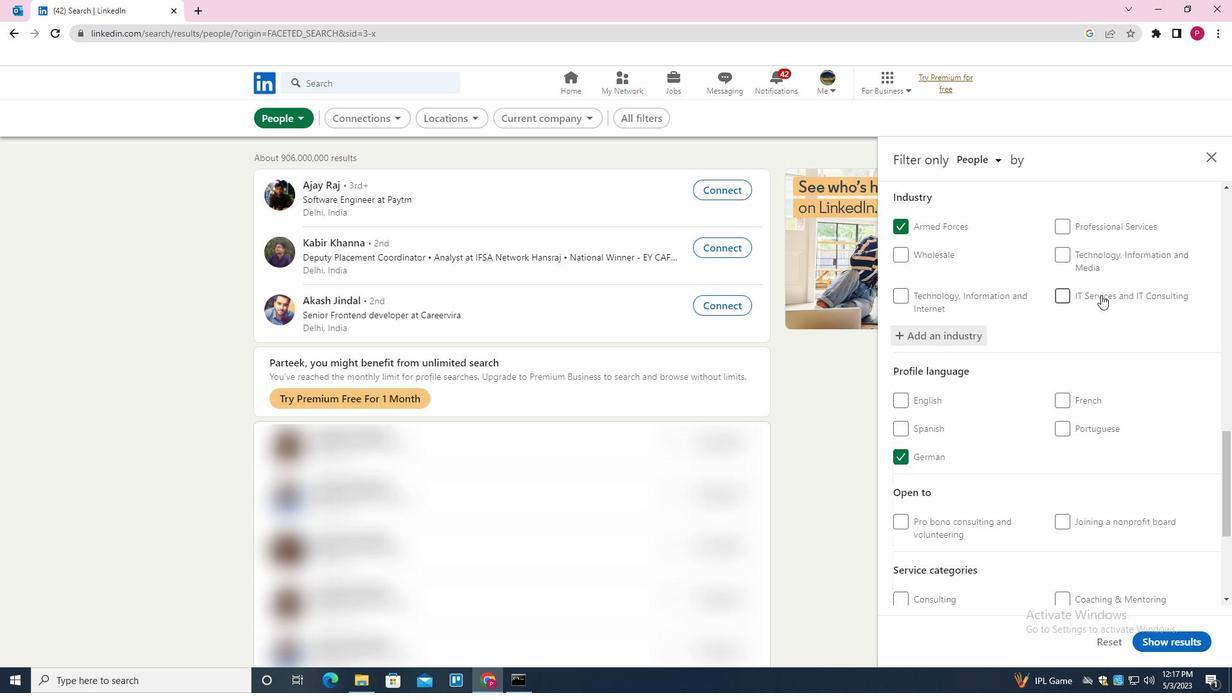 
Action: Mouse scrolled (1092, 311) with delta (0, 0)
Screenshot: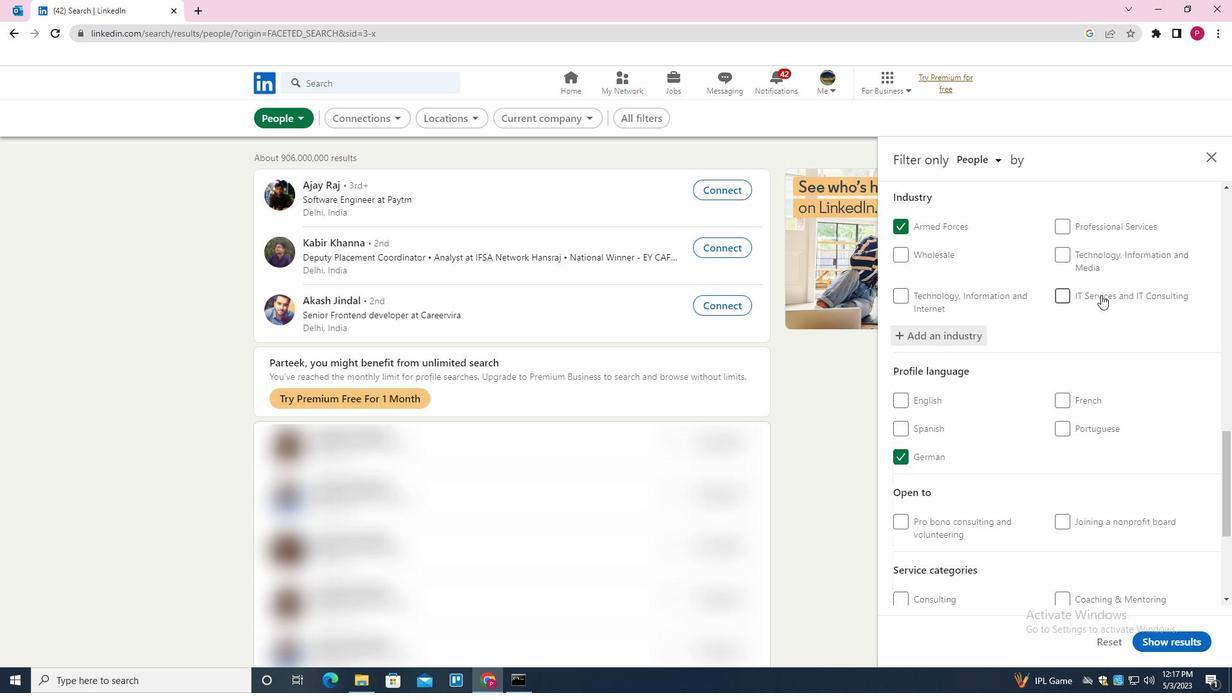 
Action: Mouse moved to (1092, 315)
Screenshot: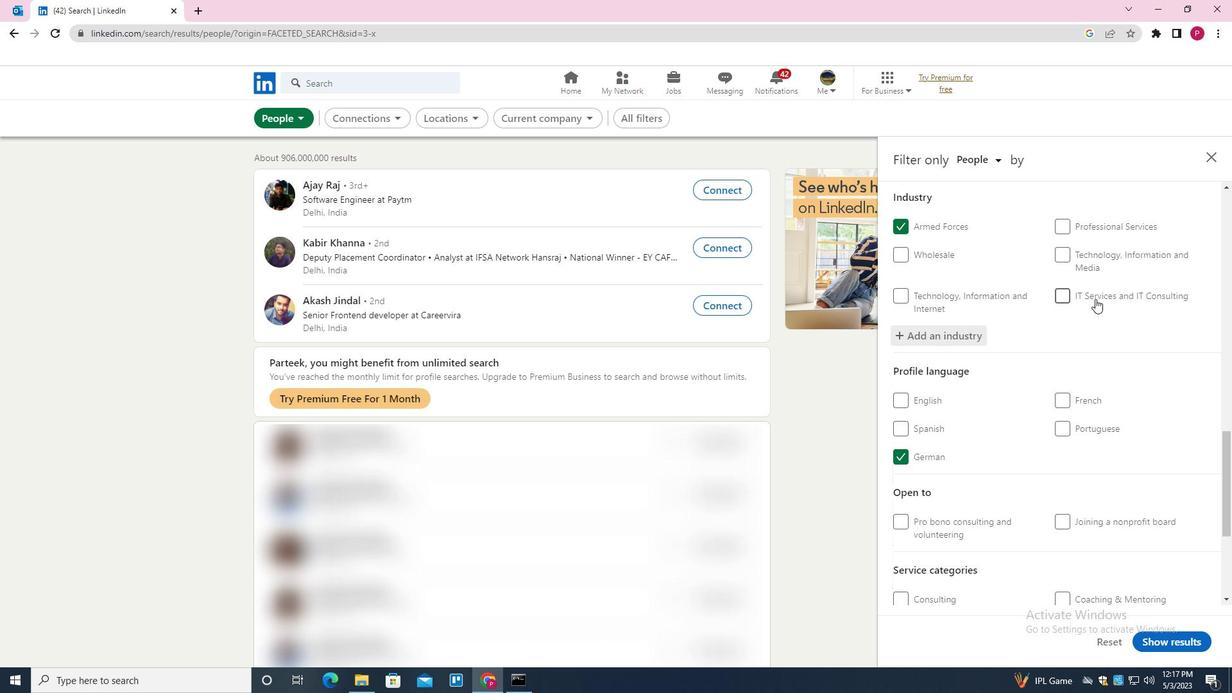 
Action: Mouse scrolled (1092, 314) with delta (0, 0)
Screenshot: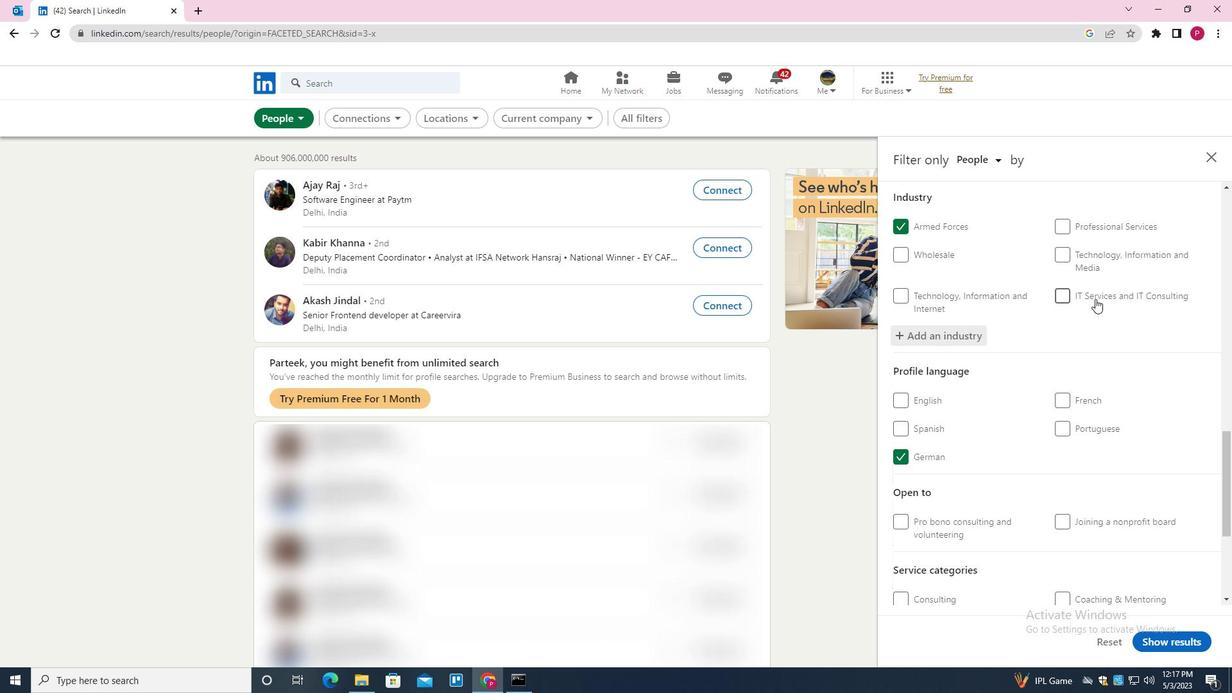 
Action: Mouse moved to (1090, 317)
Screenshot: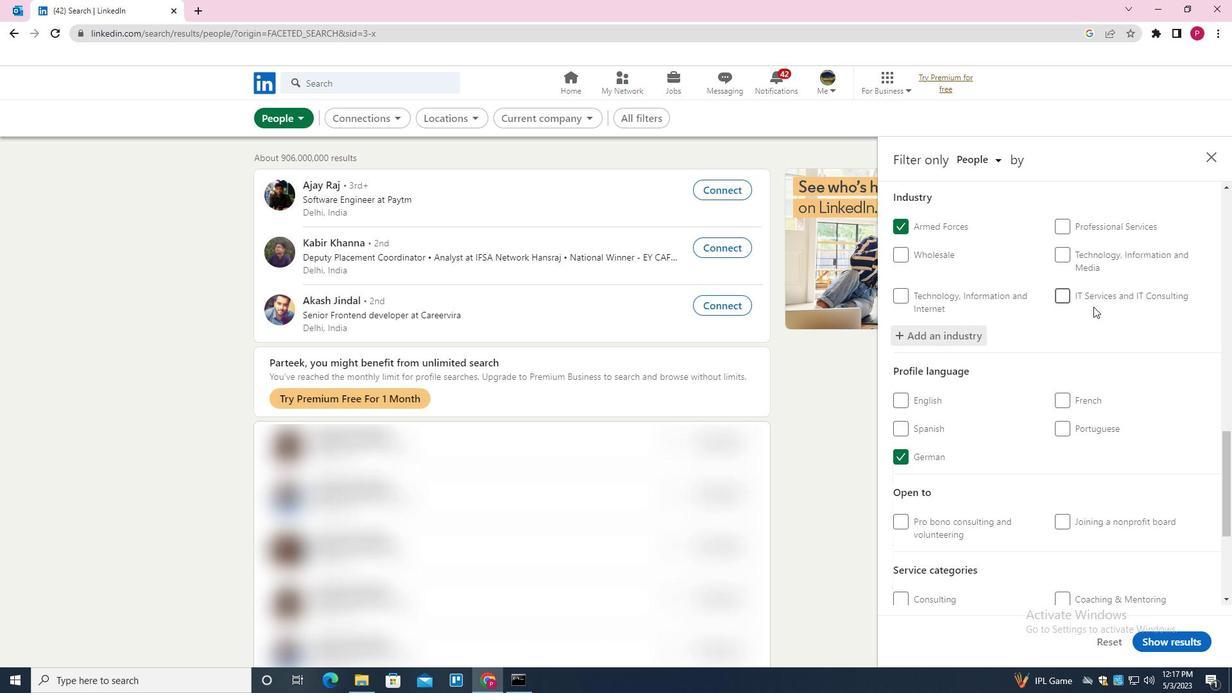 
Action: Mouse scrolled (1090, 317) with delta (0, 0)
Screenshot: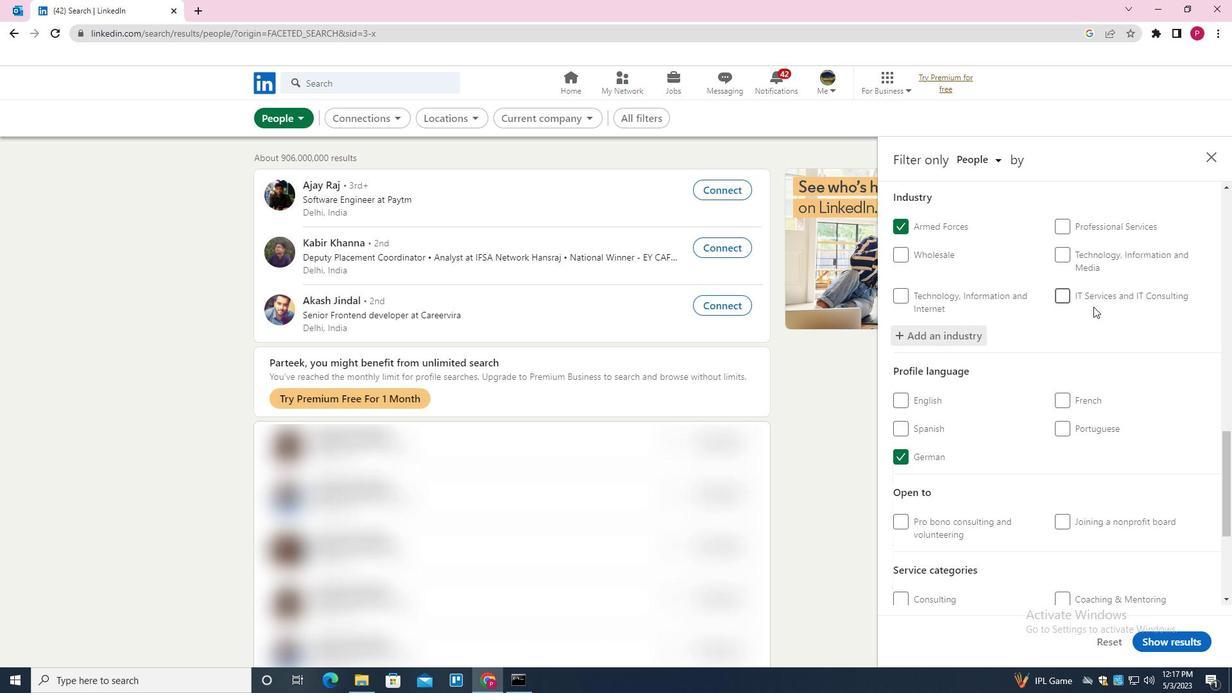 
Action: Mouse moved to (1090, 318)
Screenshot: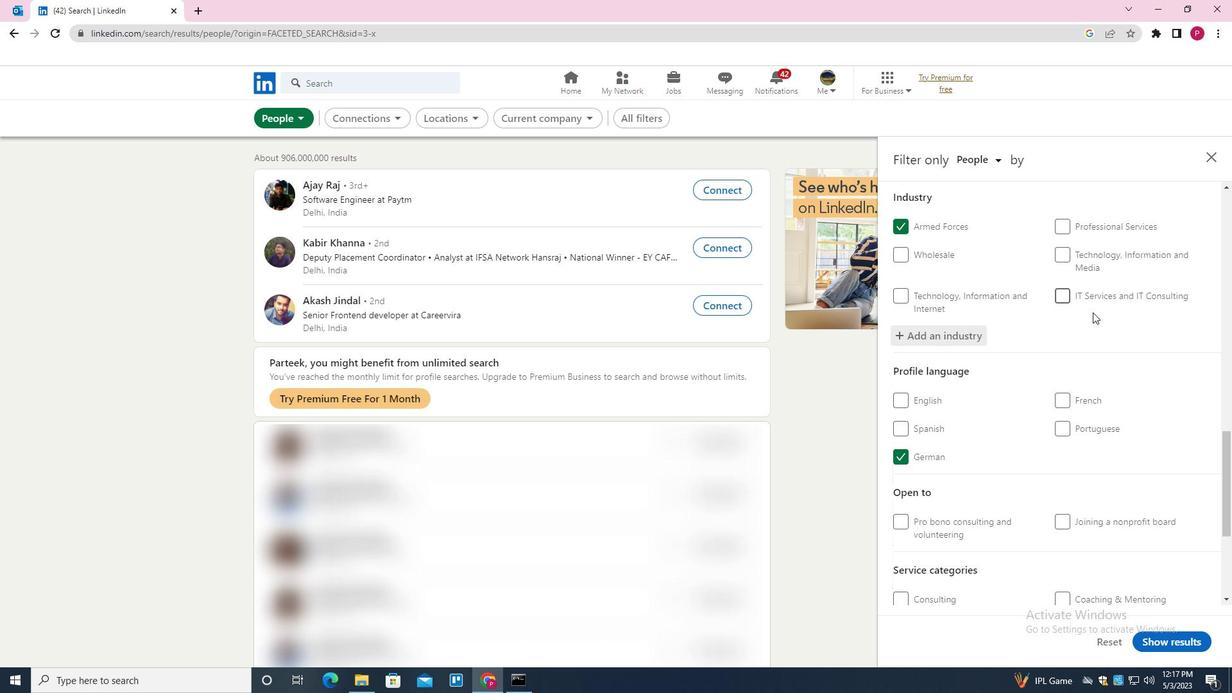 
Action: Mouse scrolled (1090, 318) with delta (0, 0)
Screenshot: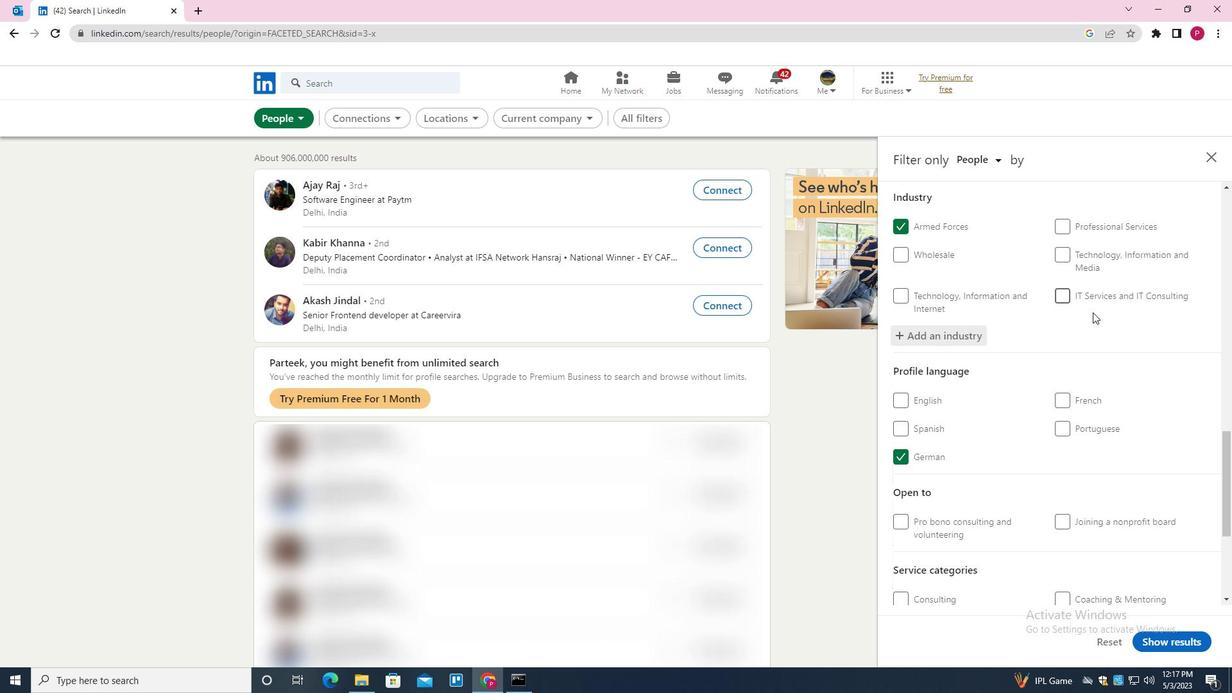 
Action: Mouse moved to (1089, 320)
Screenshot: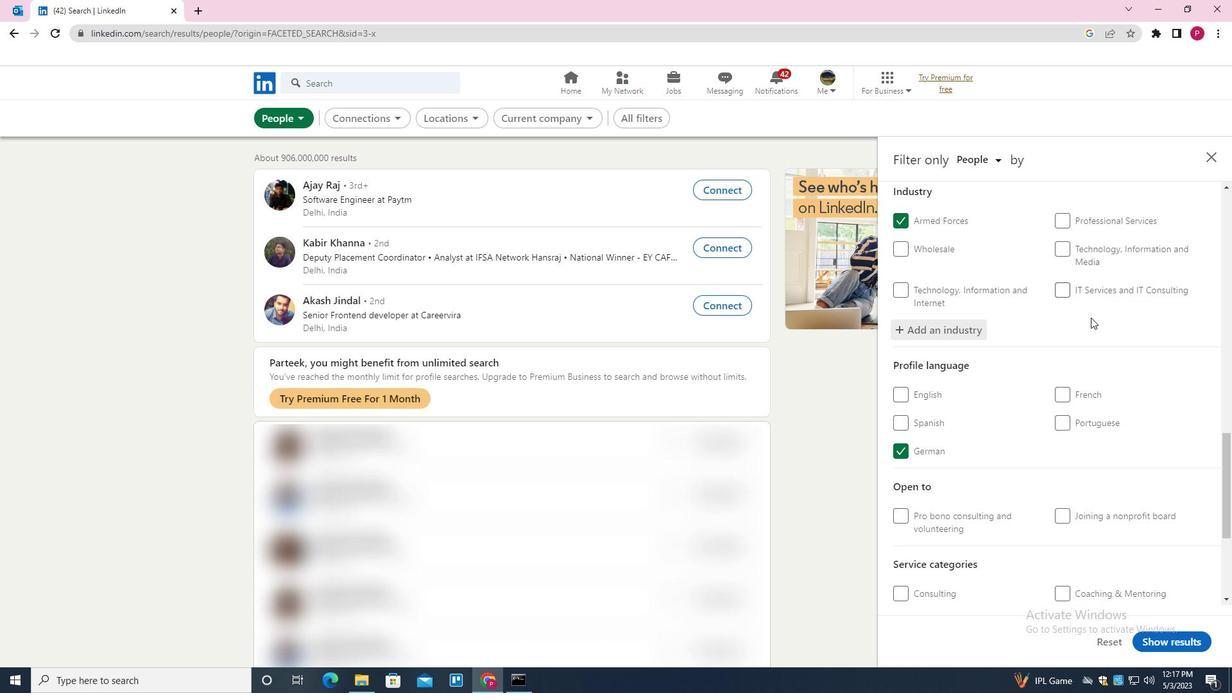 
Action: Mouse scrolled (1089, 320) with delta (0, 0)
Screenshot: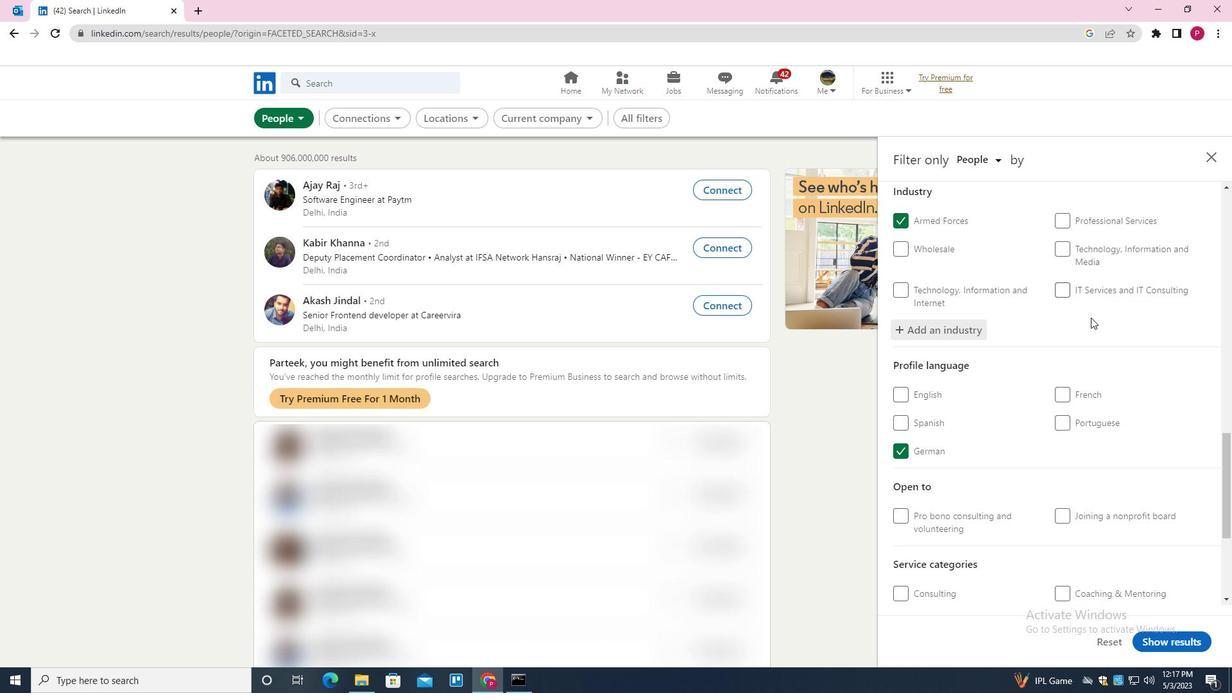 
Action: Mouse moved to (1104, 424)
Screenshot: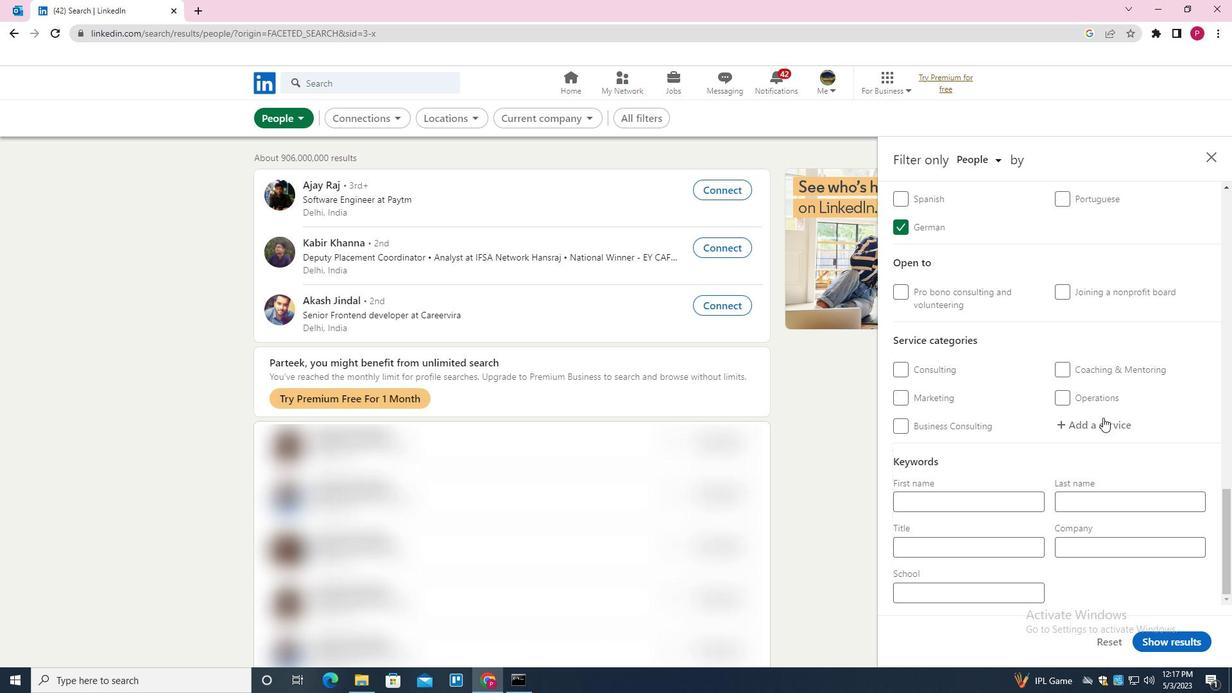 
Action: Mouse pressed left at (1104, 424)
Screenshot: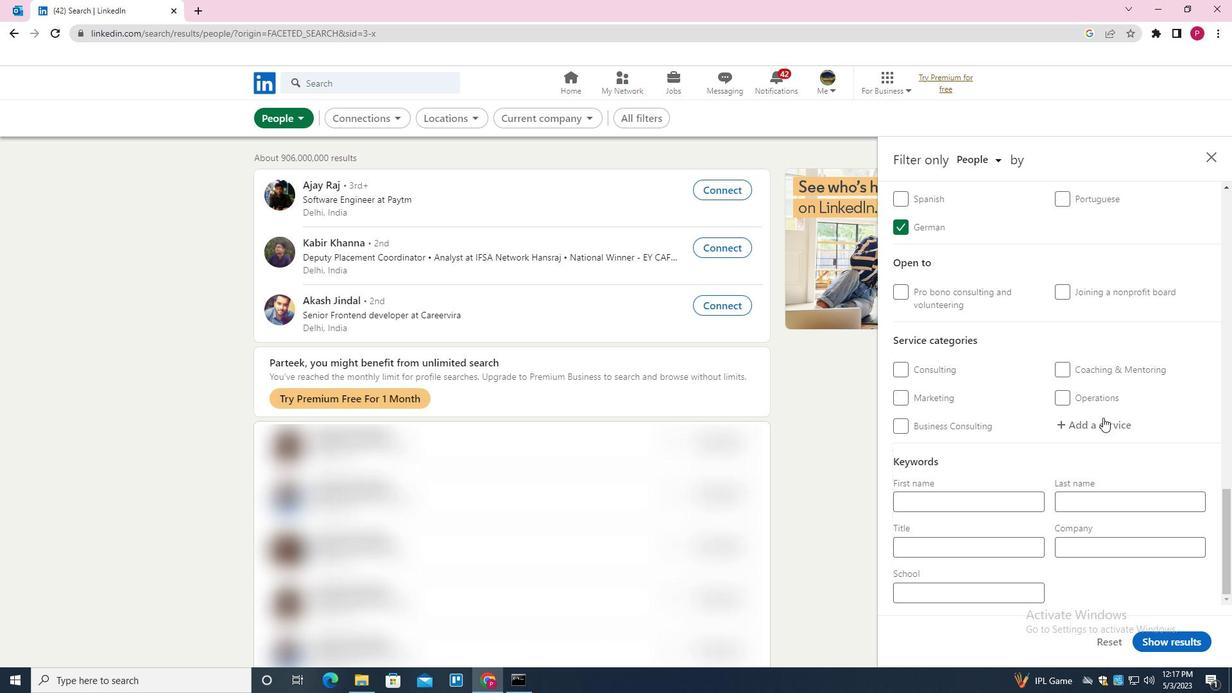 
Action: Mouse moved to (1105, 424)
Screenshot: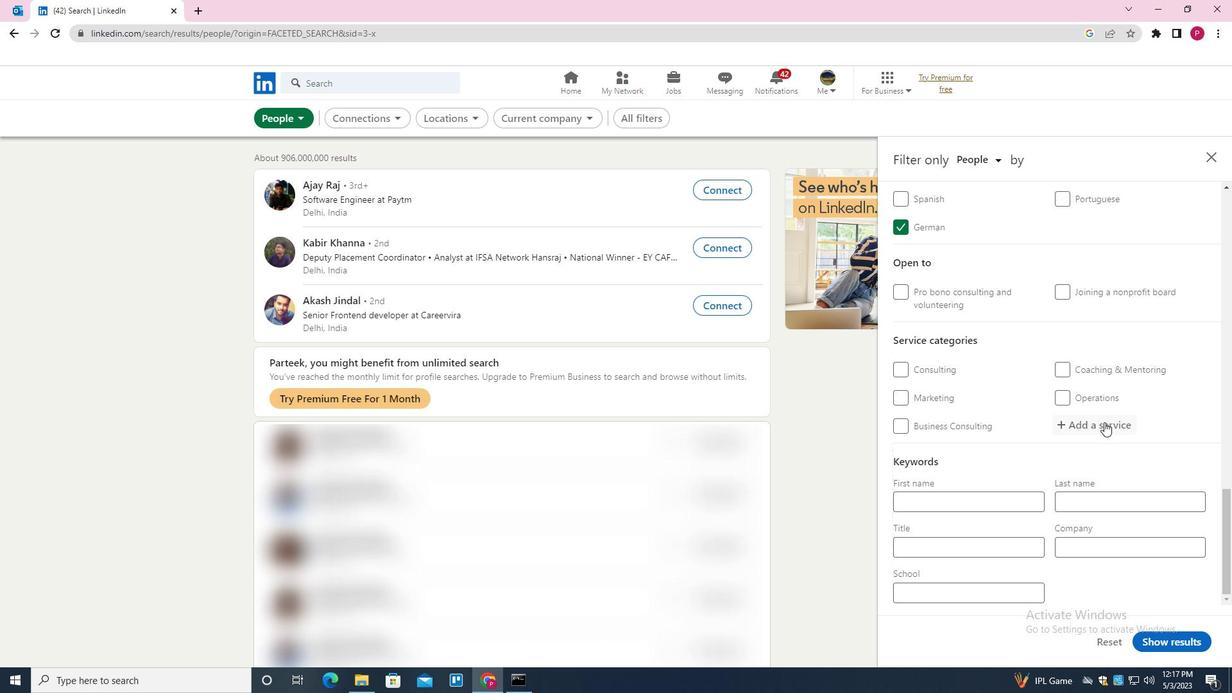 
Action: Key pressed <Key.shift><Key.shift><Key.shift><Key.shift><Key.shift><Key.shift>TELECOMMUNICATIONS<Key.down><Key.down><Key.down><Key.enter><Key.backspace>S<Key.down><Key.enter>
Screenshot: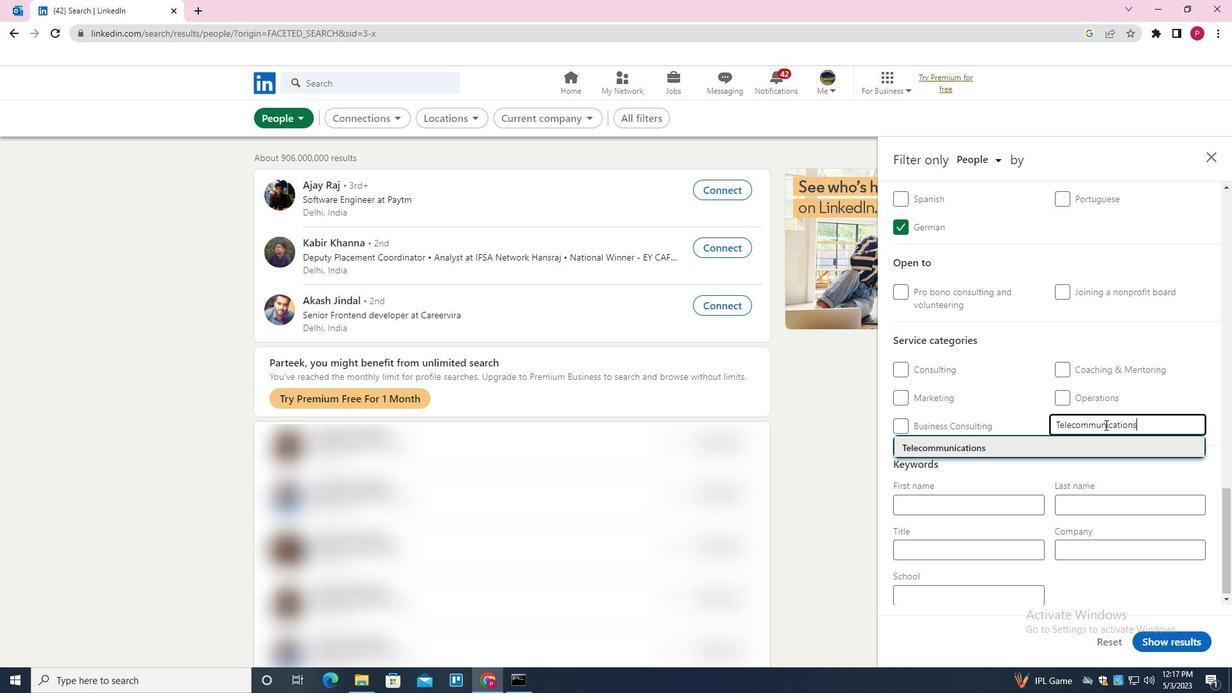 
Action: Mouse moved to (1049, 426)
Screenshot: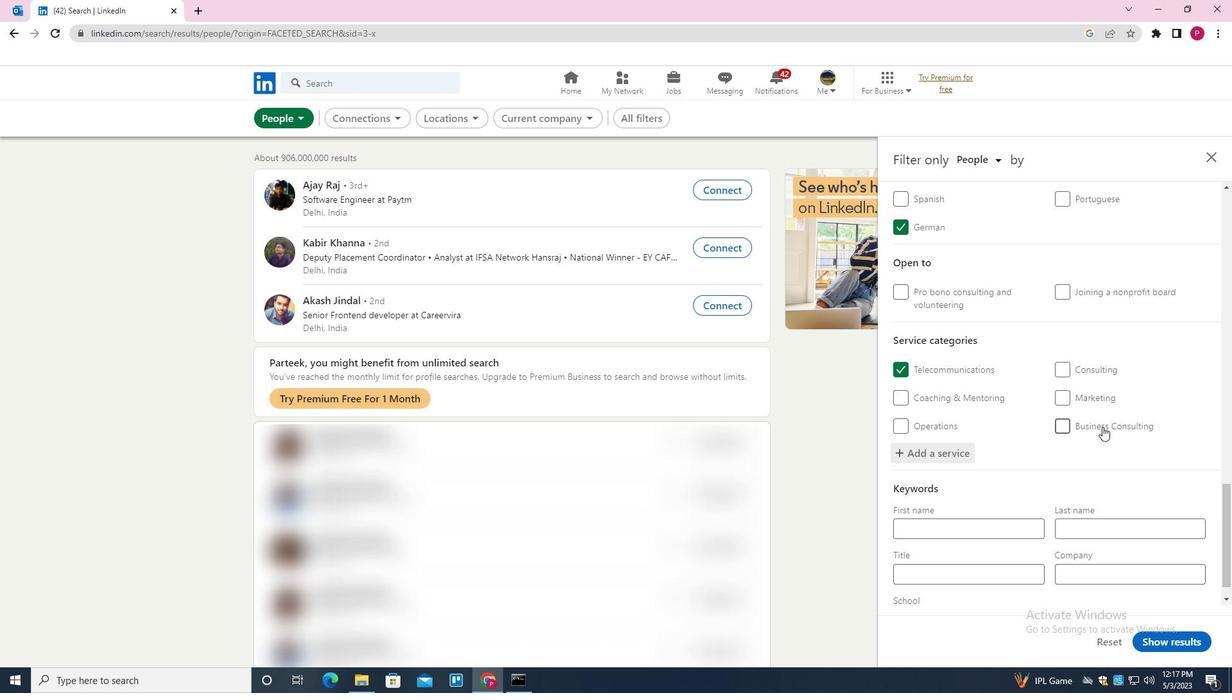 
Action: Mouse scrolled (1049, 425) with delta (0, 0)
Screenshot: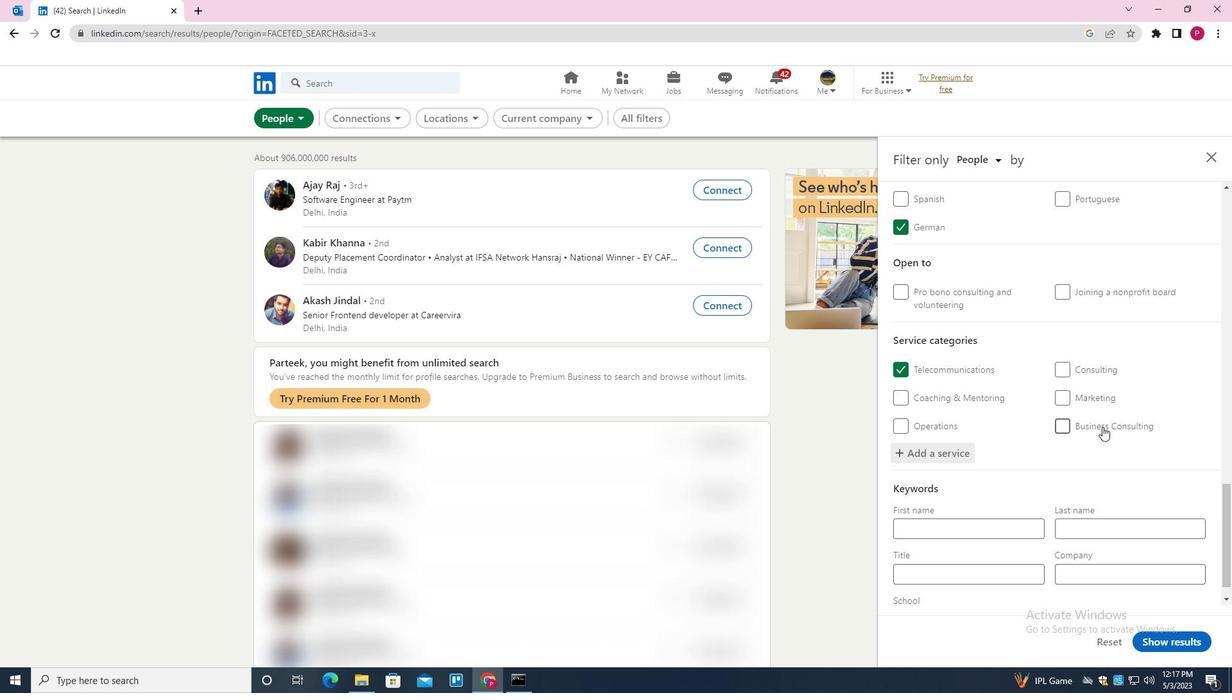 
Action: Mouse scrolled (1049, 425) with delta (0, 0)
Screenshot: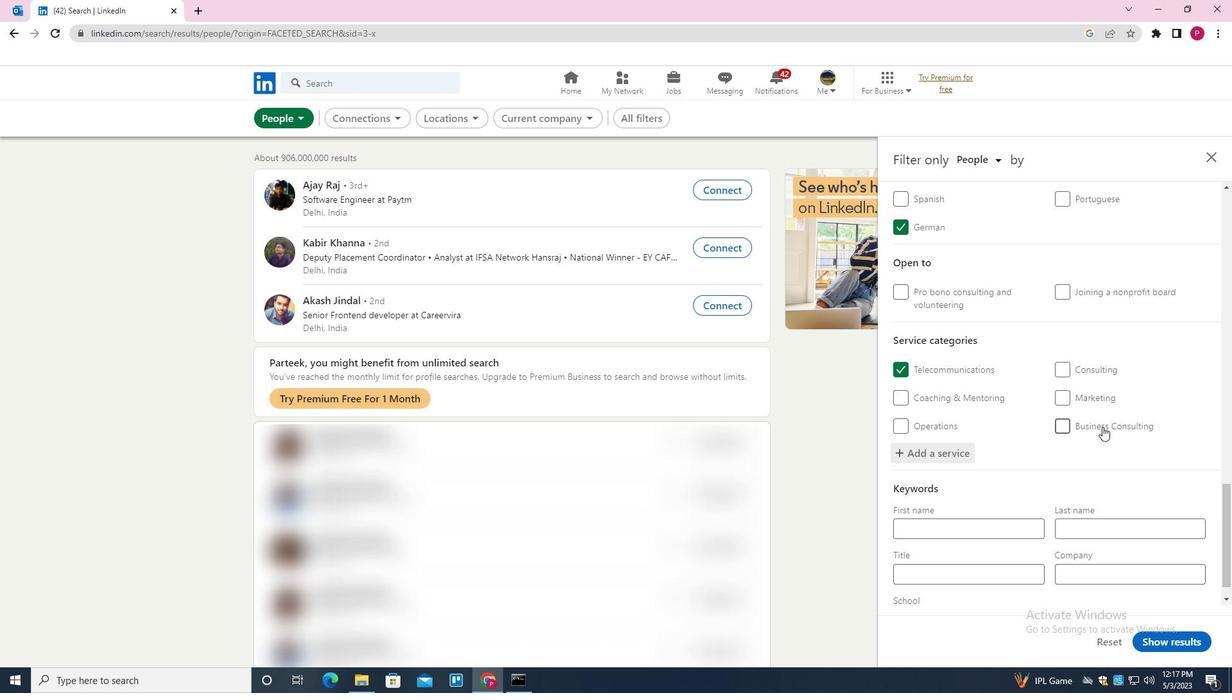 
Action: Mouse moved to (1047, 428)
Screenshot: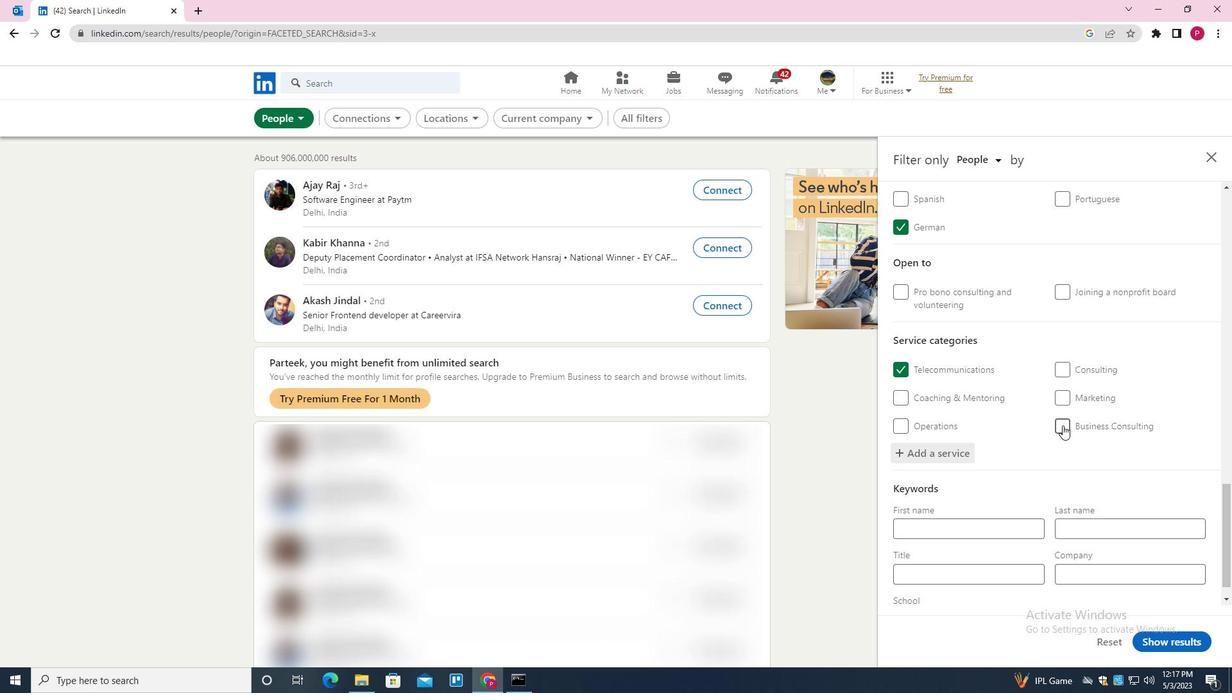 
Action: Mouse scrolled (1047, 427) with delta (0, 0)
Screenshot: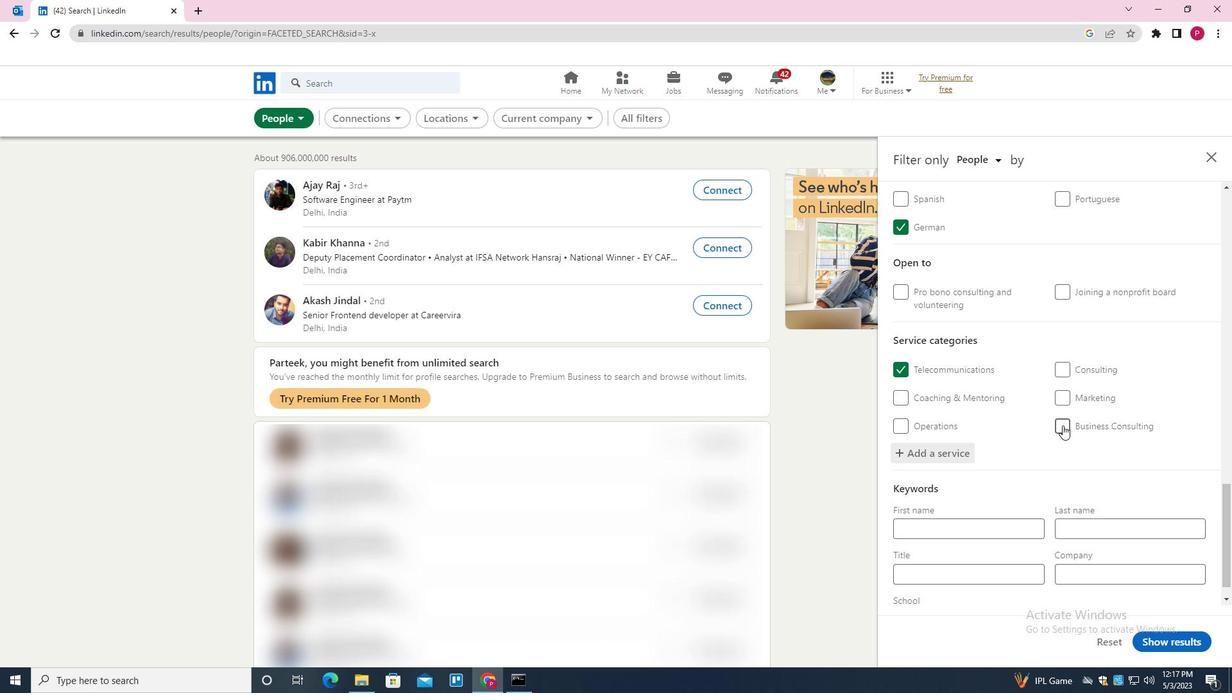 
Action: Mouse moved to (1043, 432)
Screenshot: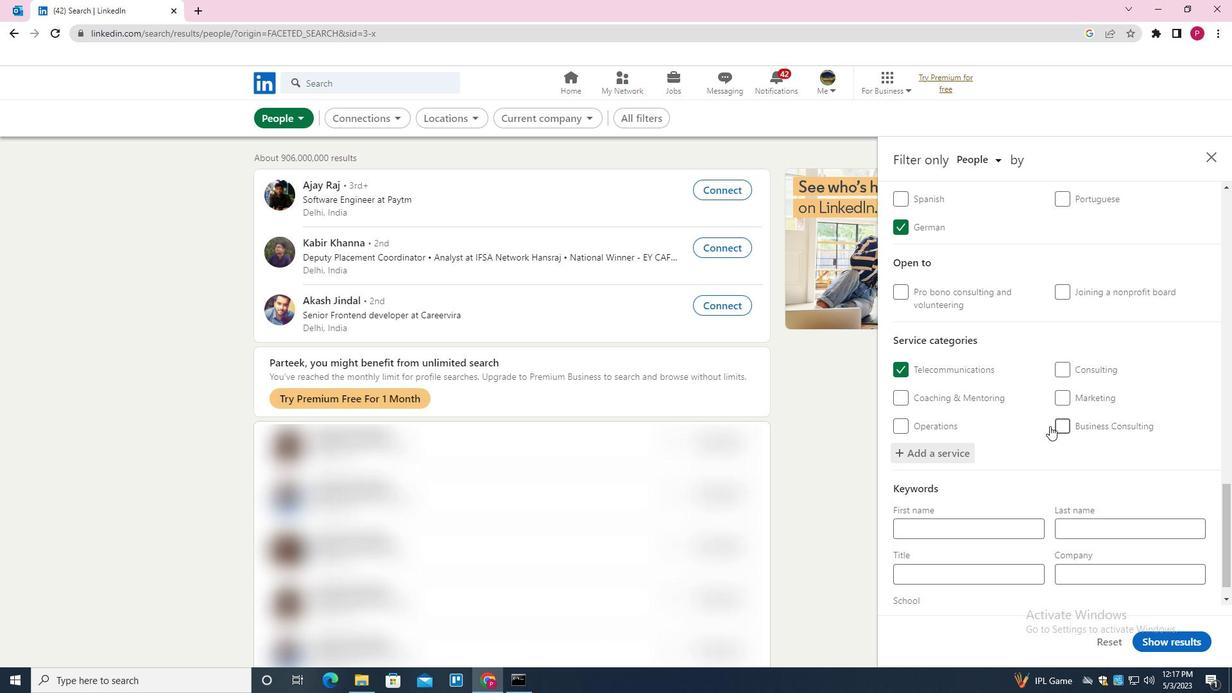 
Action: Mouse scrolled (1043, 431) with delta (0, 0)
Screenshot: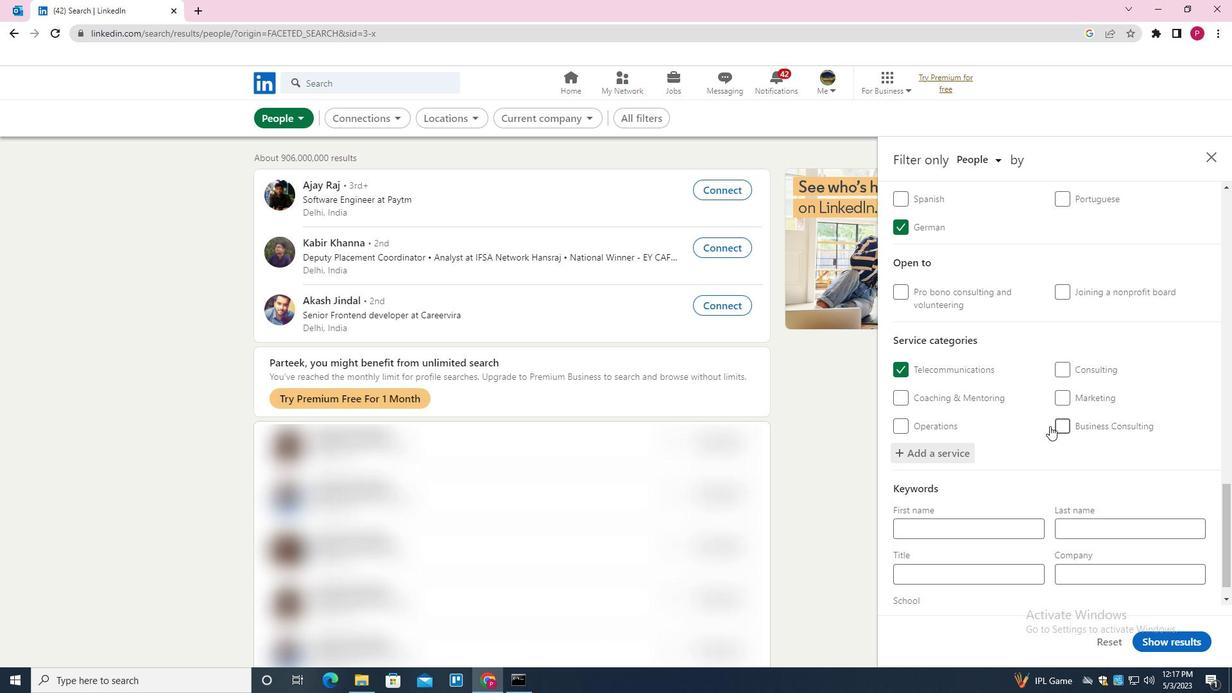 
Action: Mouse moved to (968, 551)
Screenshot: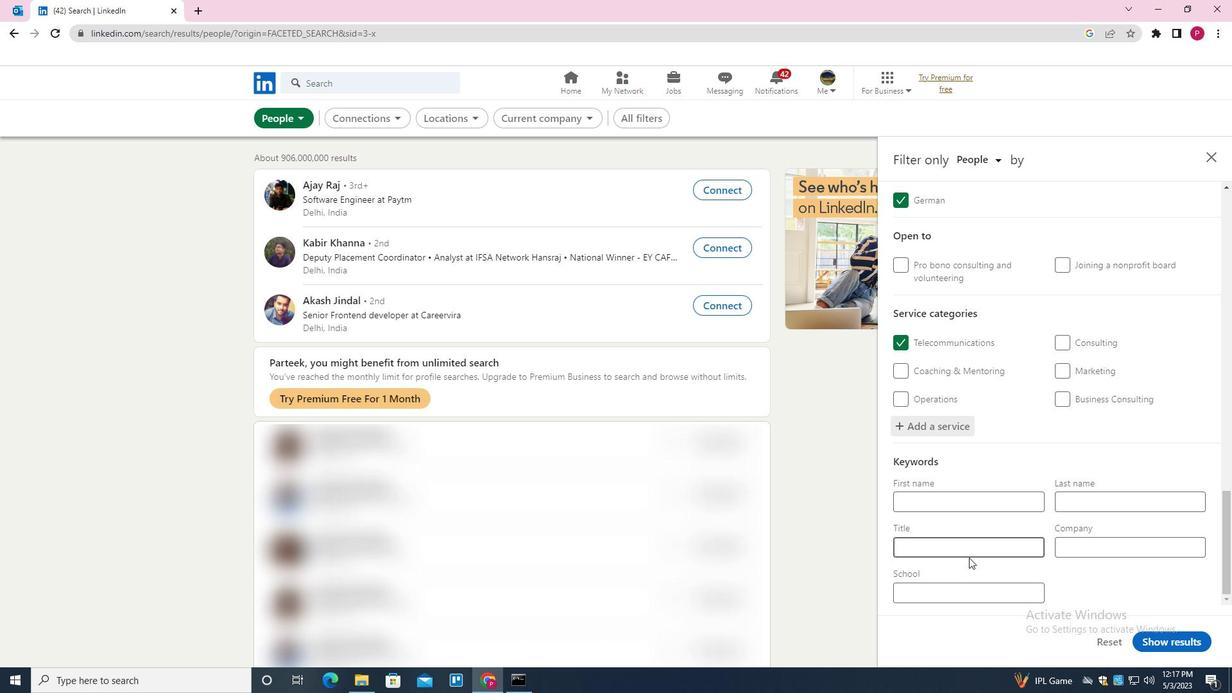 
Action: Mouse pressed left at (968, 551)
Screenshot: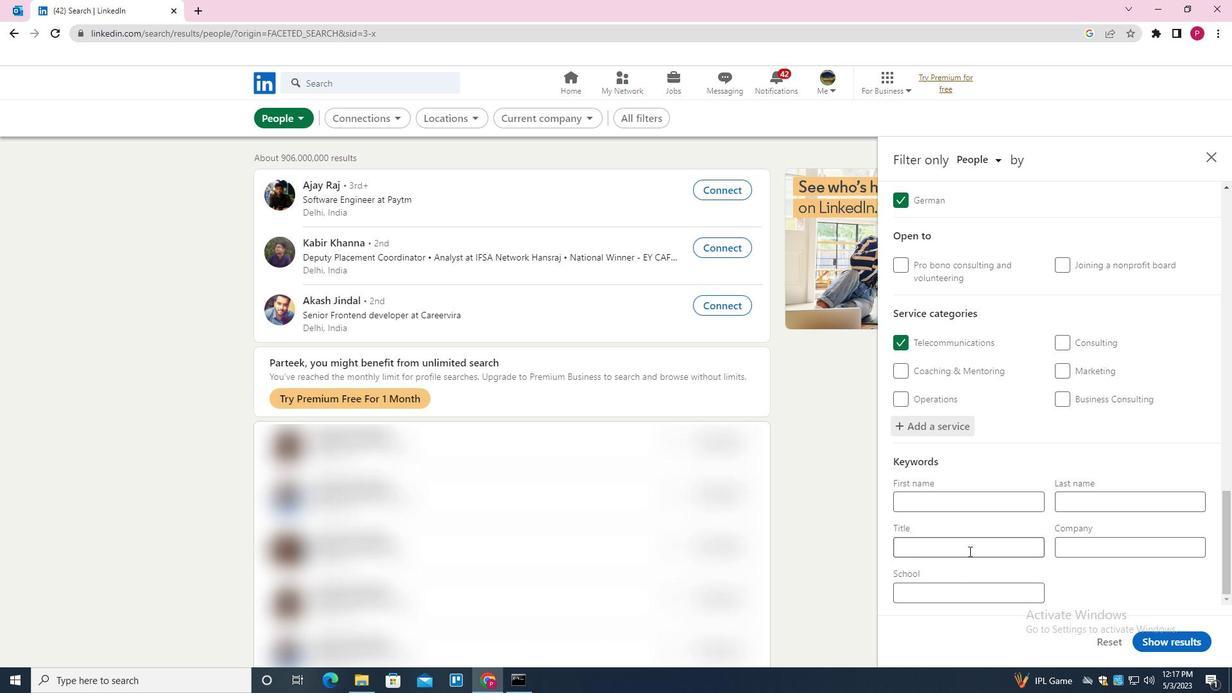 
Action: Key pressed <Key.shift><Key.shift><Key.shift><Key.shift>SCHOOL<Key.space><Key.shift><Key.shift><Key.shift>COUNSELOR
Screenshot: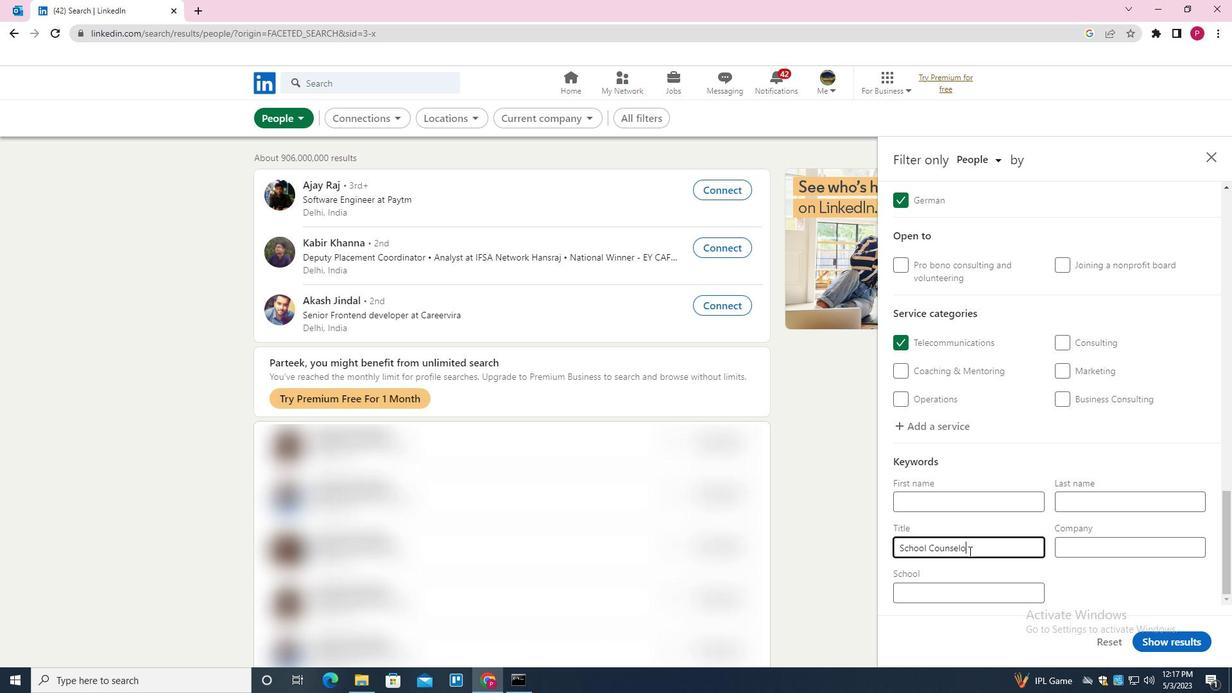 
Action: Mouse moved to (1157, 639)
Screenshot: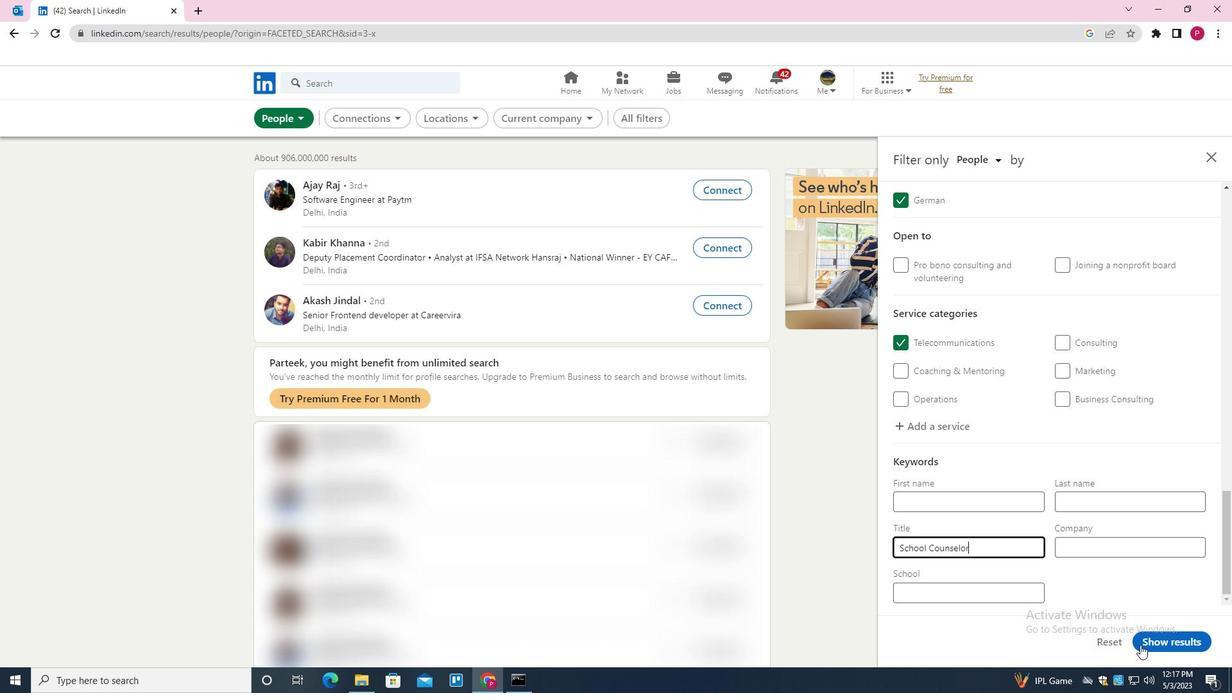 
Action: Mouse pressed left at (1157, 639)
Screenshot: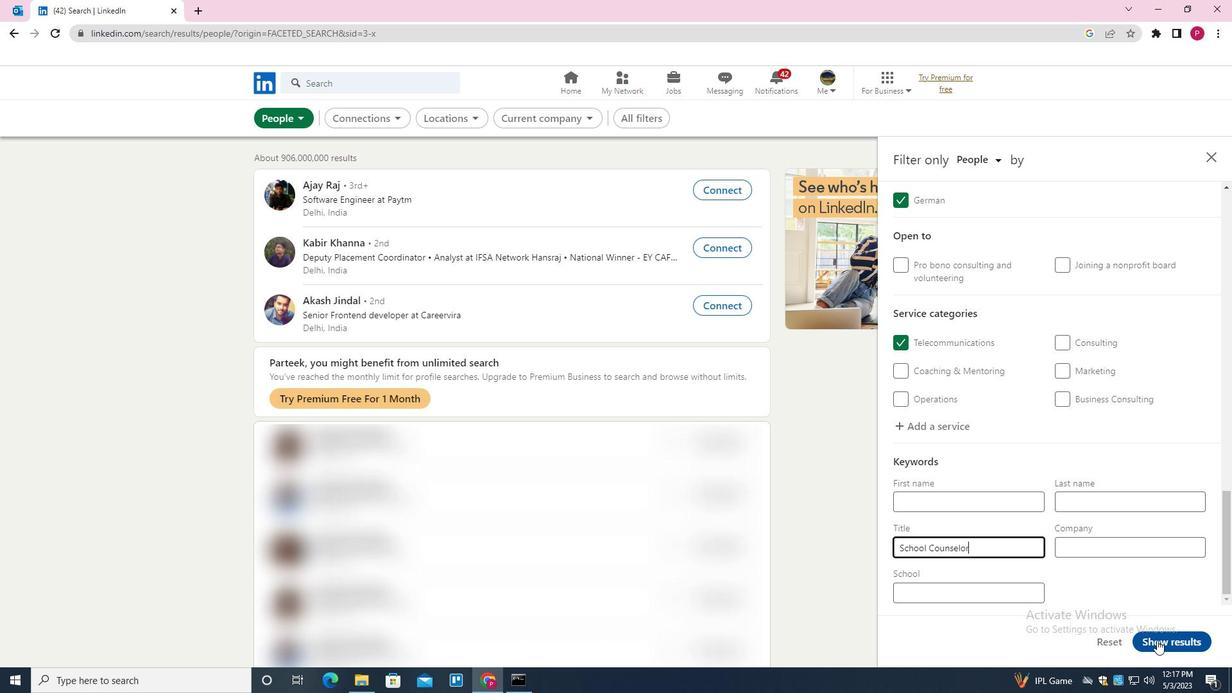 
Action: Mouse moved to (560, 291)
Screenshot: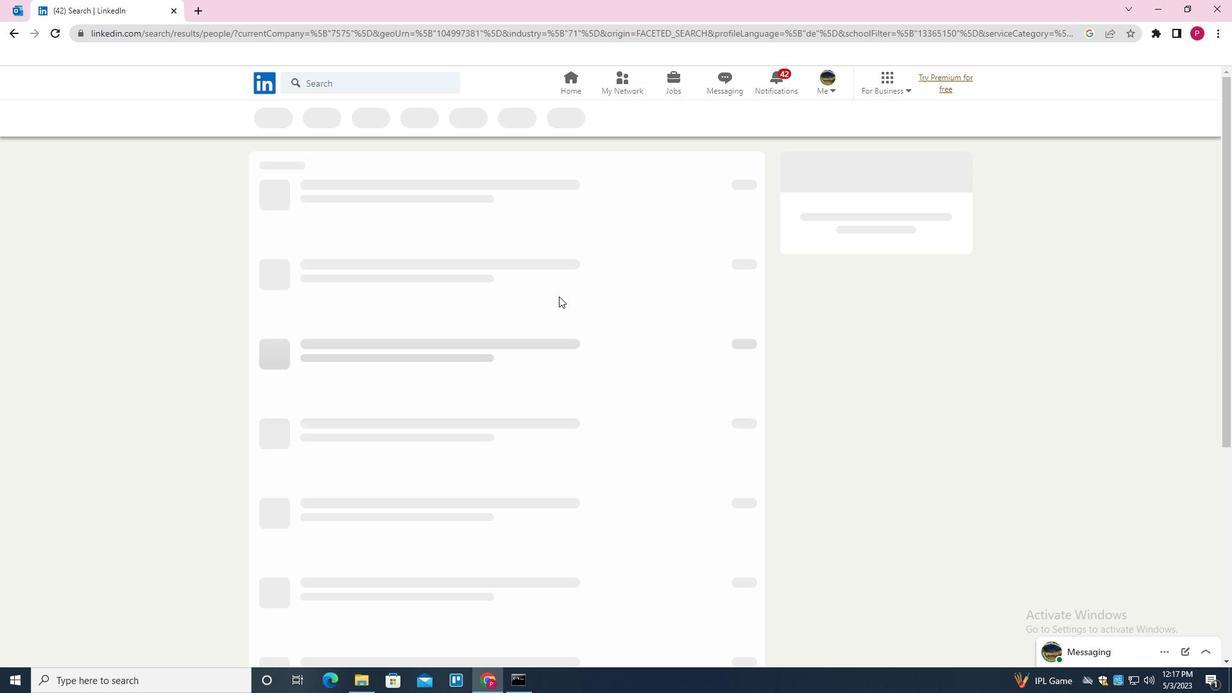 
